 Task: Find connections with filter location Viernheim with filter topic #helpingothers with filter profile language Potuguese with filter current company Zerodha with filter school Park College of Engineering and Technology with filter industry Loan Brokers with filter service category Computer Networking with filter keywords title Salon Manager
Action: Mouse moved to (629, 72)
Screenshot: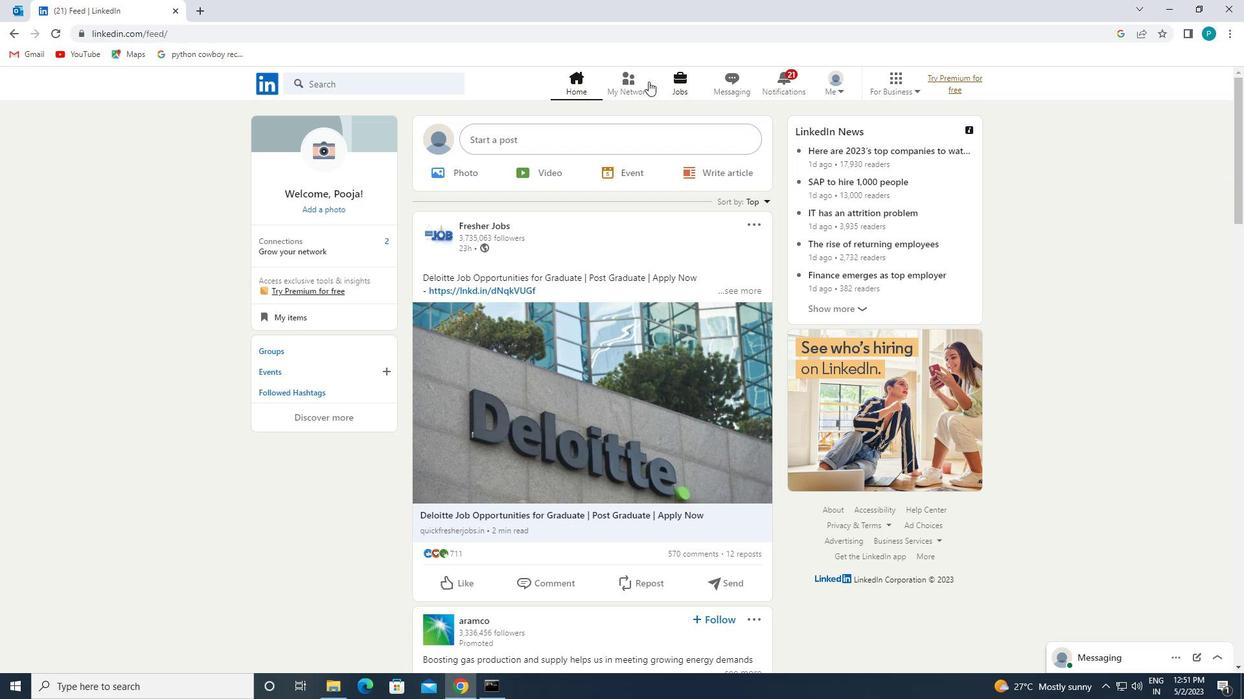 
Action: Mouse pressed left at (629, 72)
Screenshot: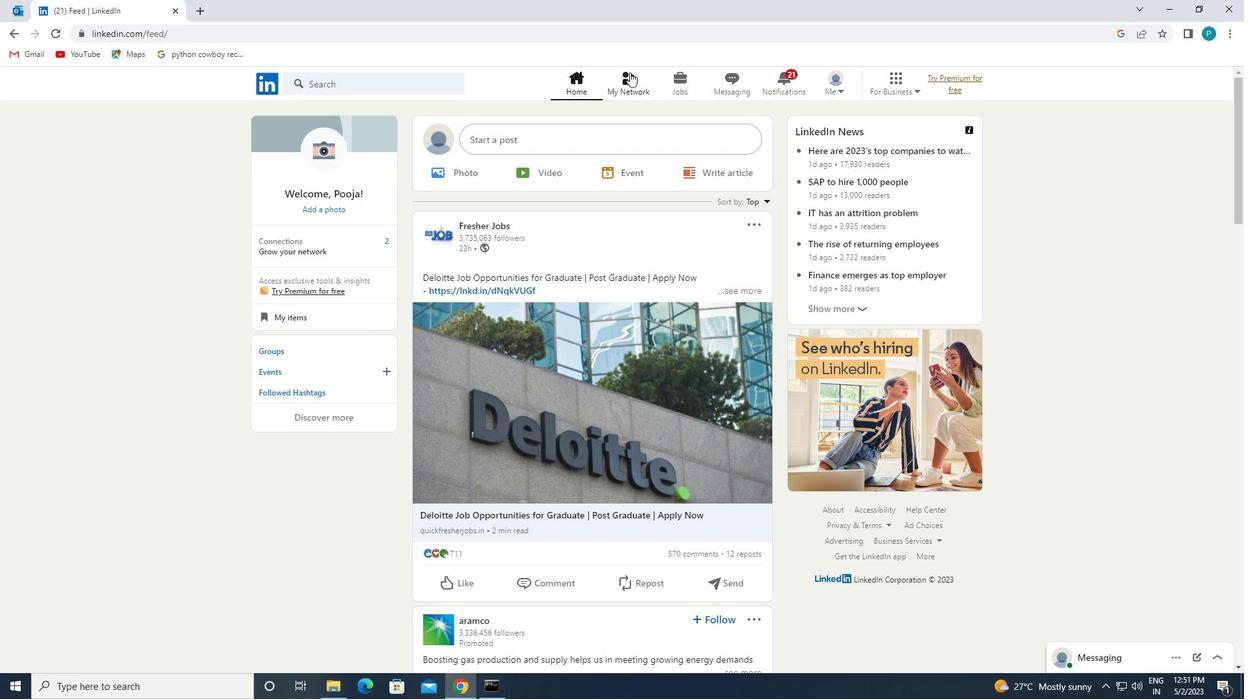 
Action: Mouse moved to (364, 152)
Screenshot: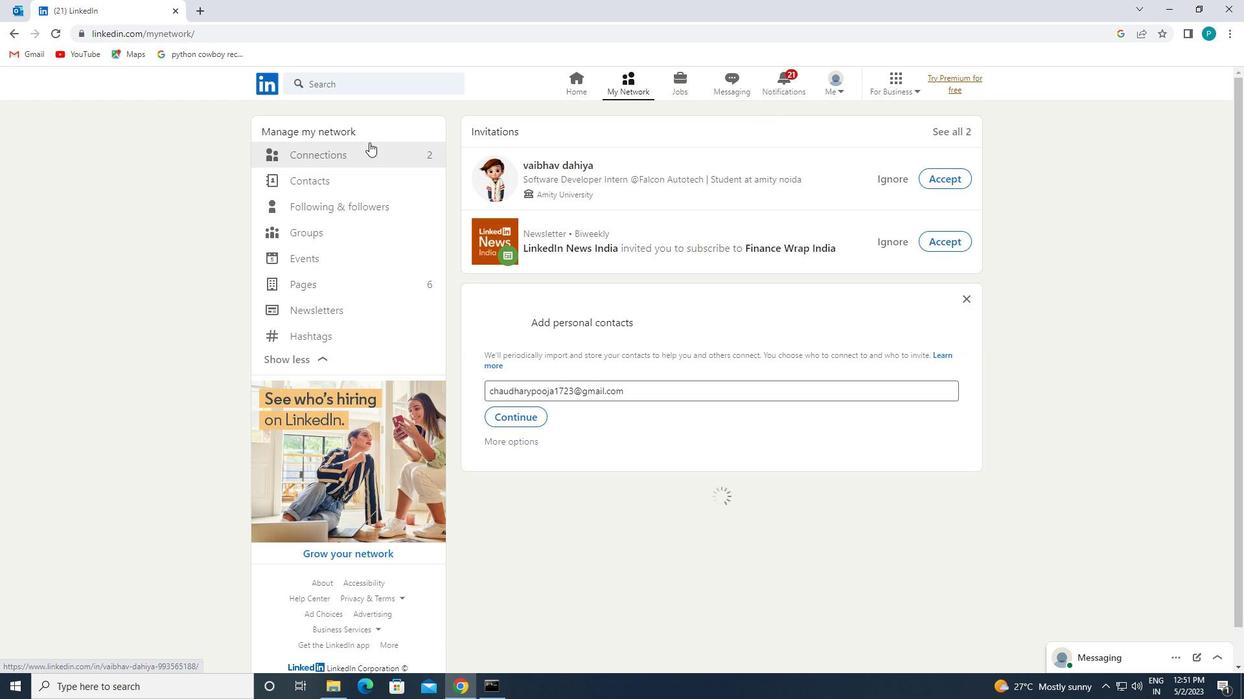 
Action: Mouse pressed left at (364, 152)
Screenshot: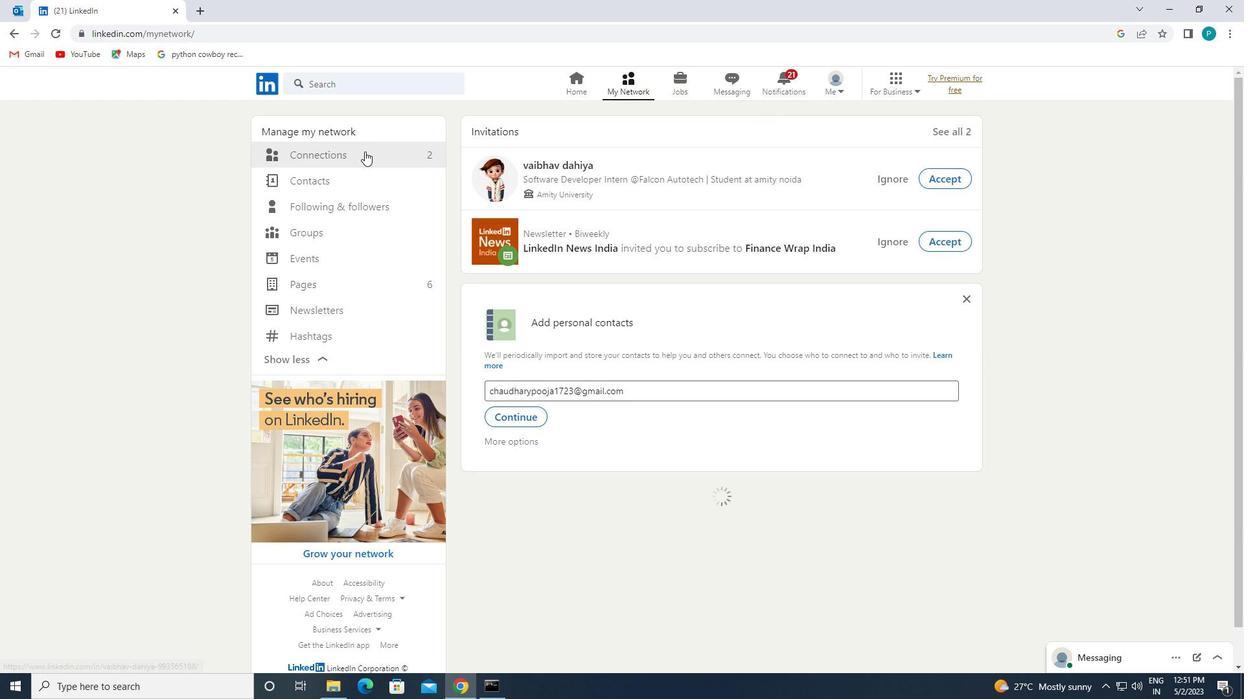
Action: Mouse moved to (725, 156)
Screenshot: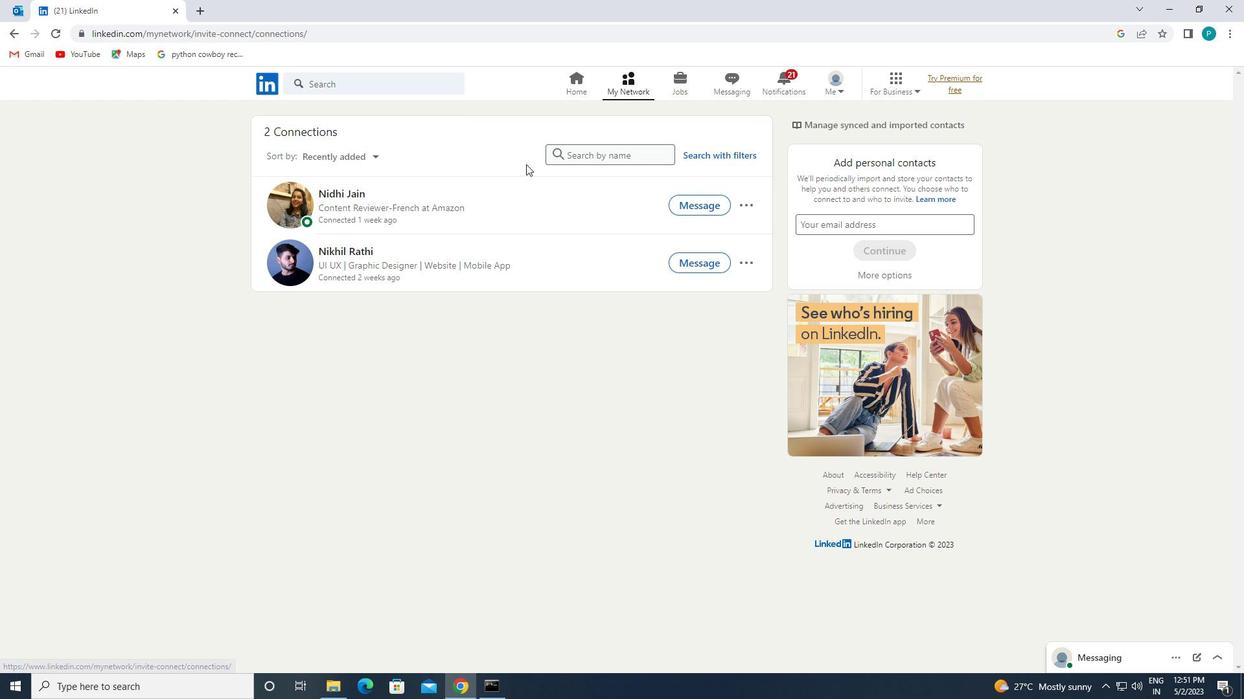
Action: Mouse pressed left at (725, 156)
Screenshot: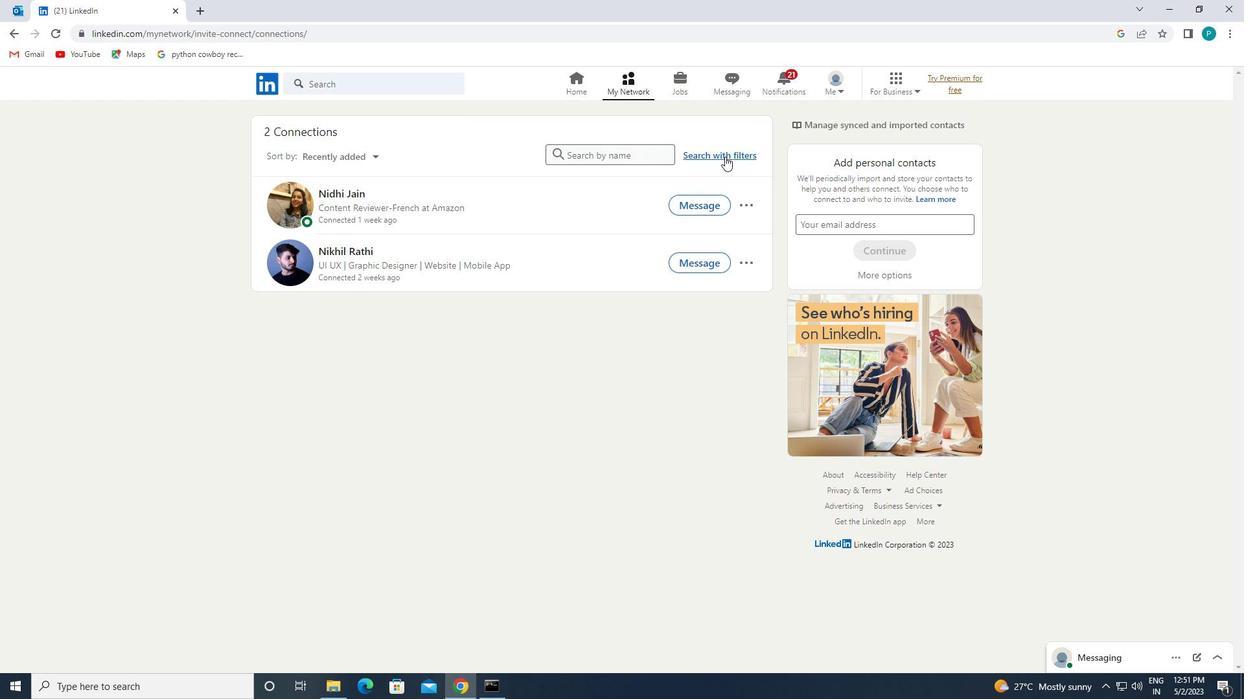 
Action: Mouse moved to (657, 114)
Screenshot: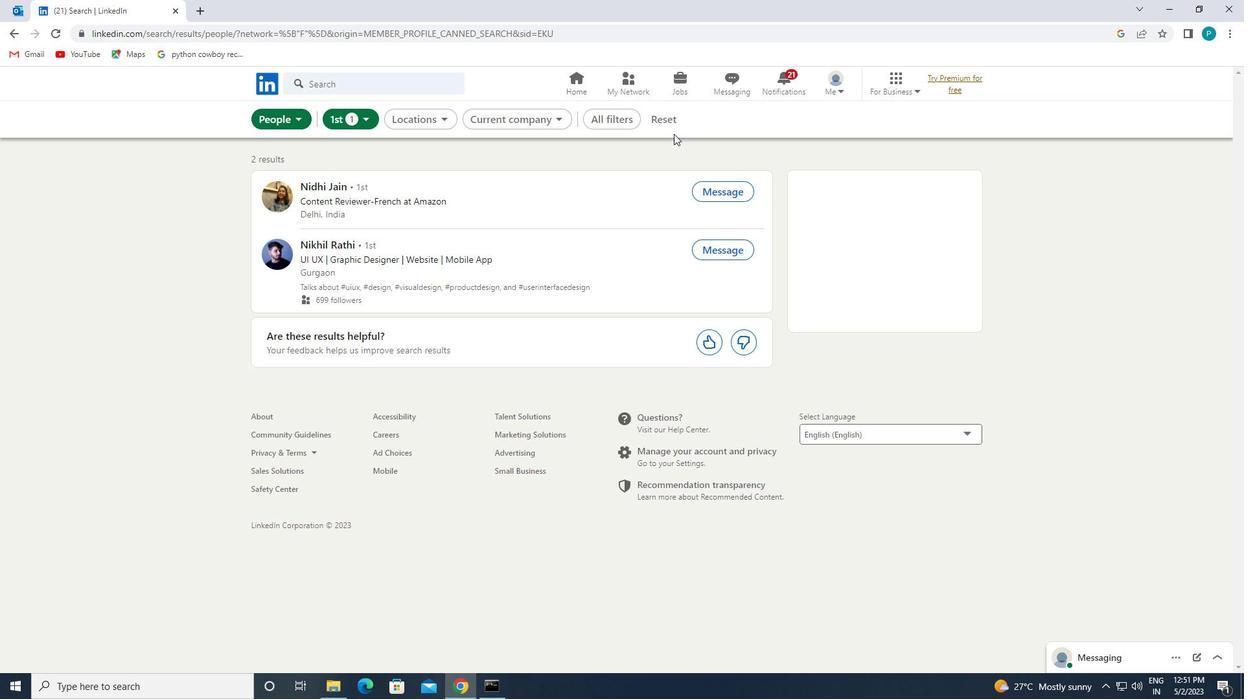
Action: Mouse pressed left at (657, 114)
Screenshot: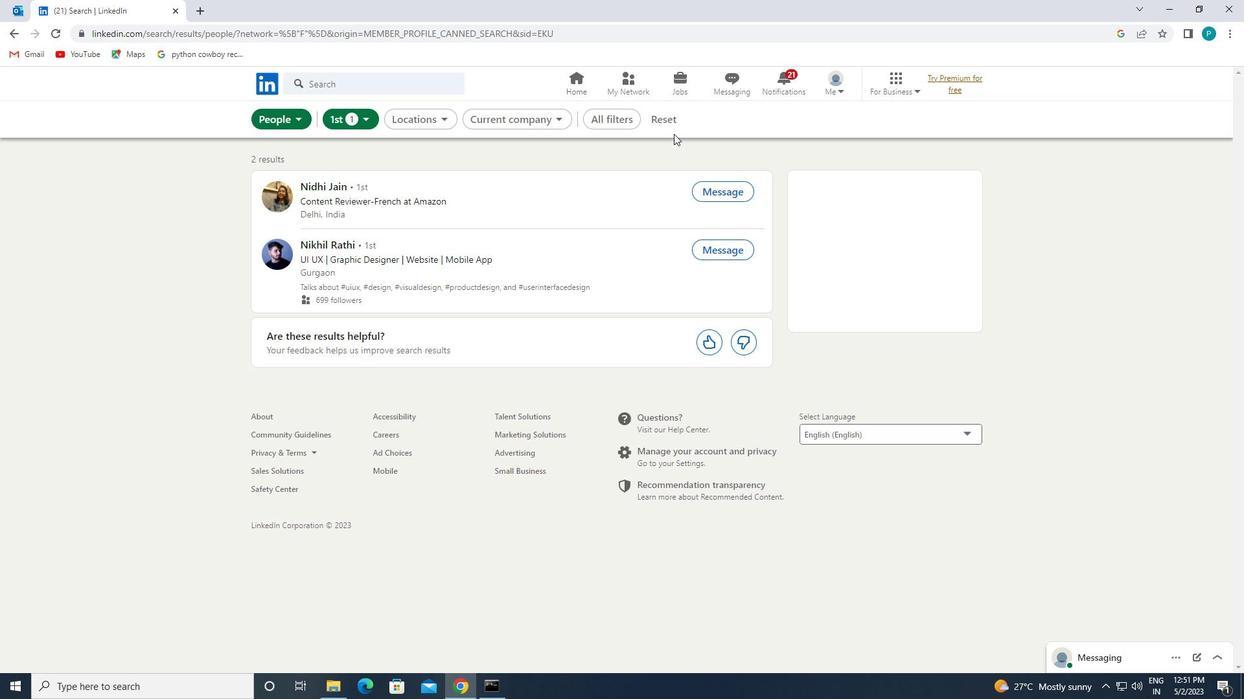 
Action: Mouse moved to (631, 125)
Screenshot: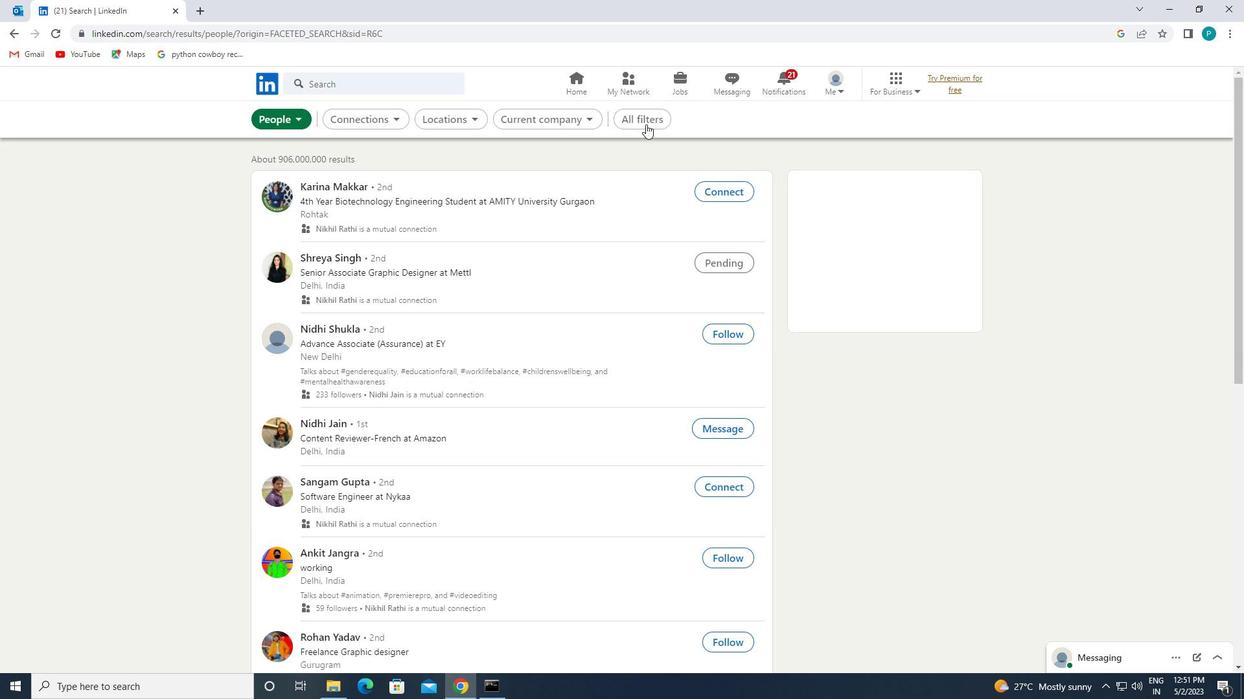 
Action: Mouse pressed left at (631, 125)
Screenshot: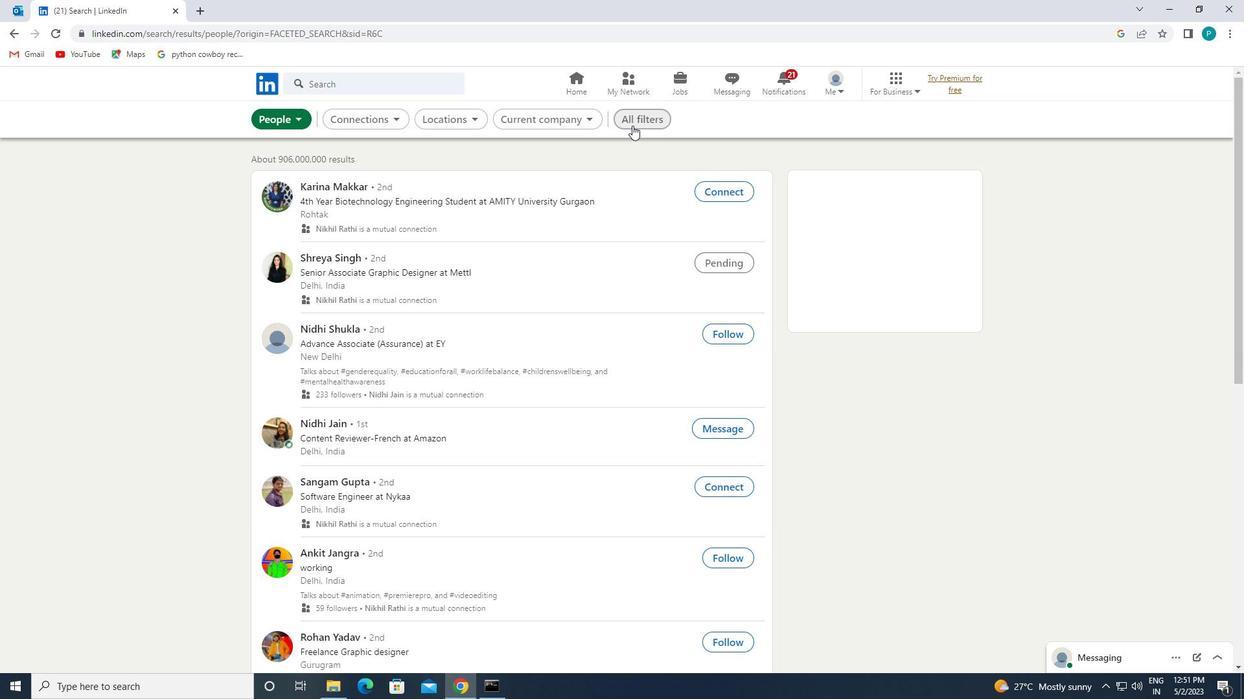 
Action: Mouse moved to (924, 394)
Screenshot: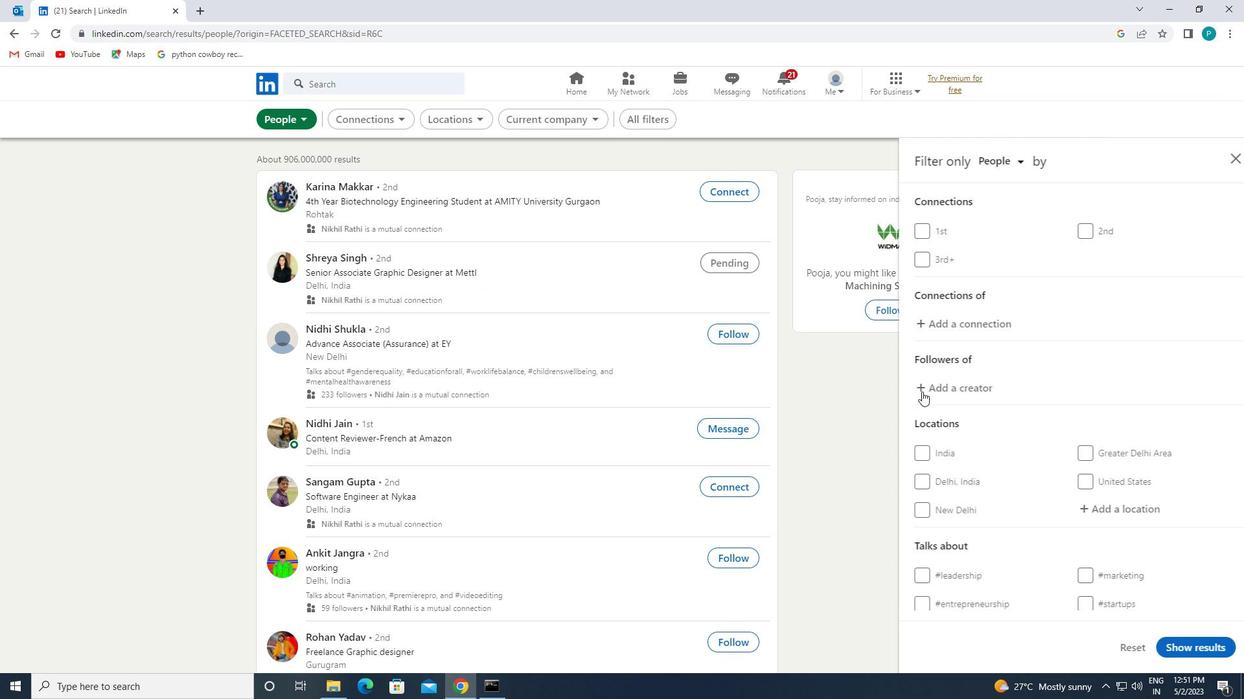 
Action: Mouse scrolled (924, 394) with delta (0, 0)
Screenshot: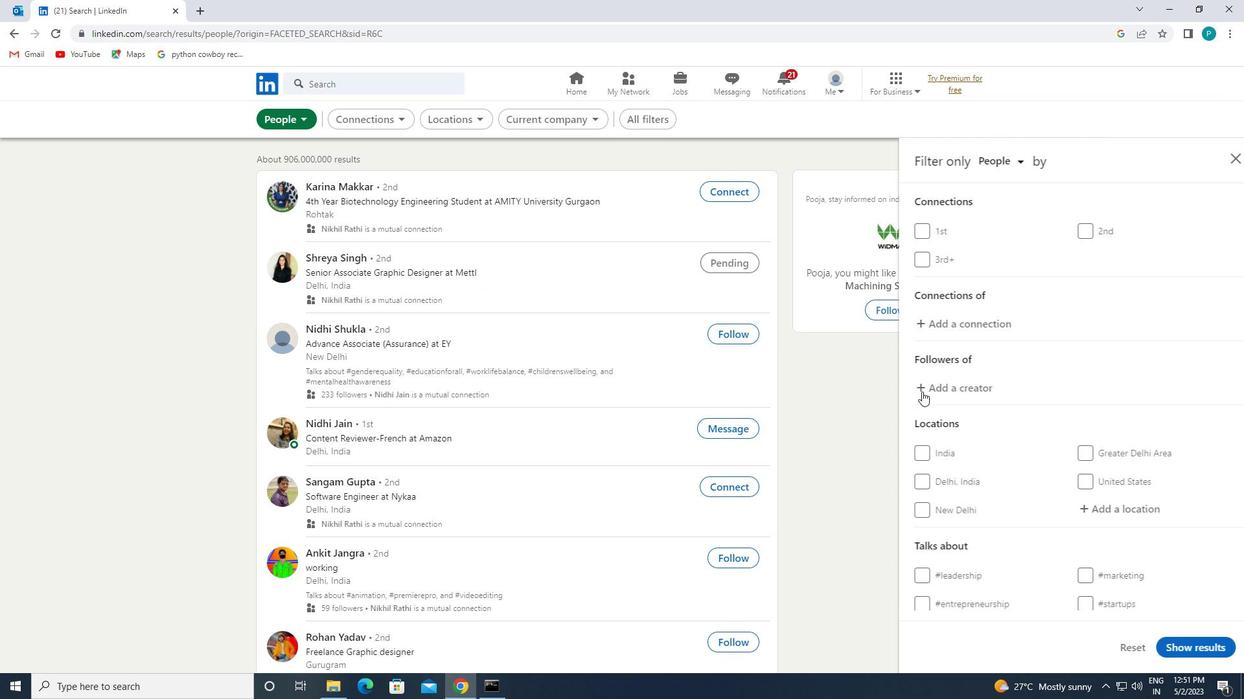 
Action: Mouse moved to (926, 395)
Screenshot: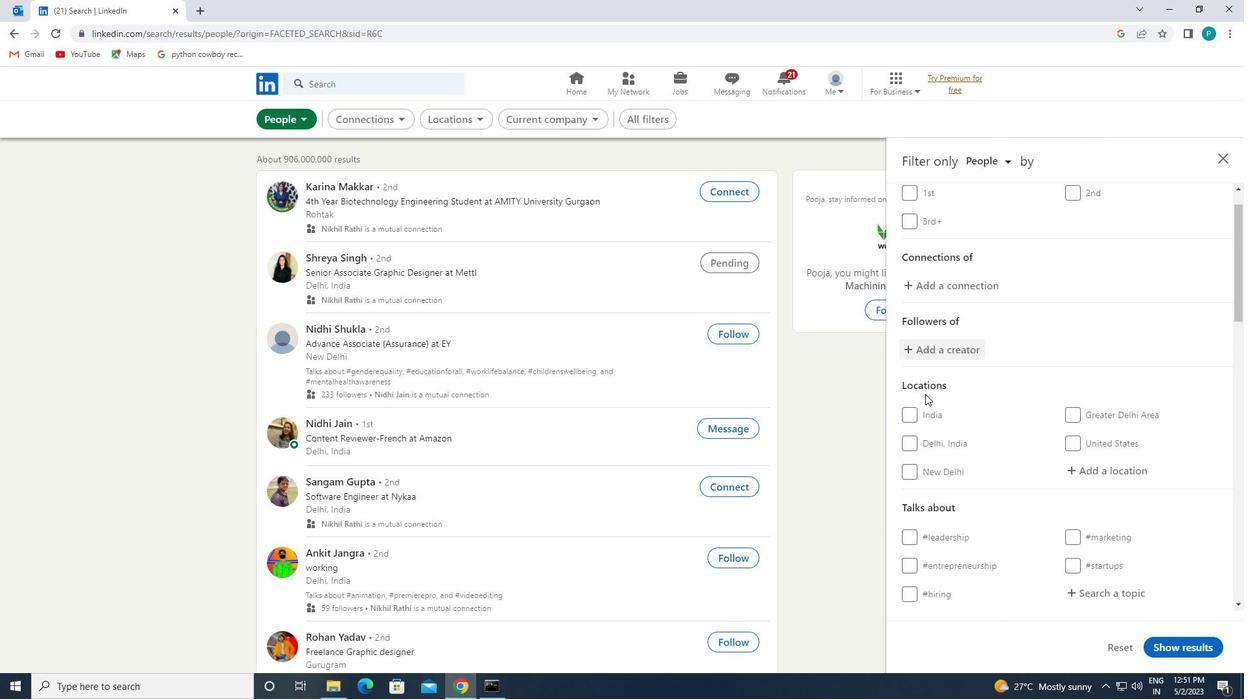 
Action: Mouse scrolled (926, 394) with delta (0, 0)
Screenshot: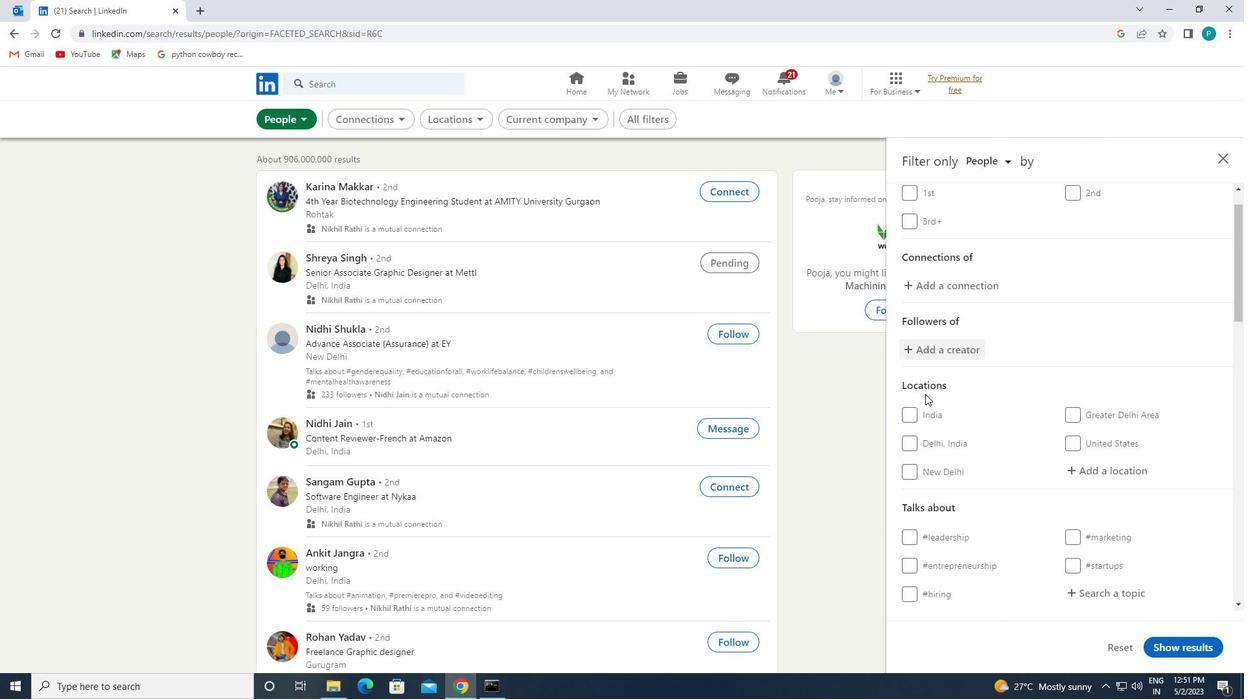 
Action: Mouse moved to (1089, 378)
Screenshot: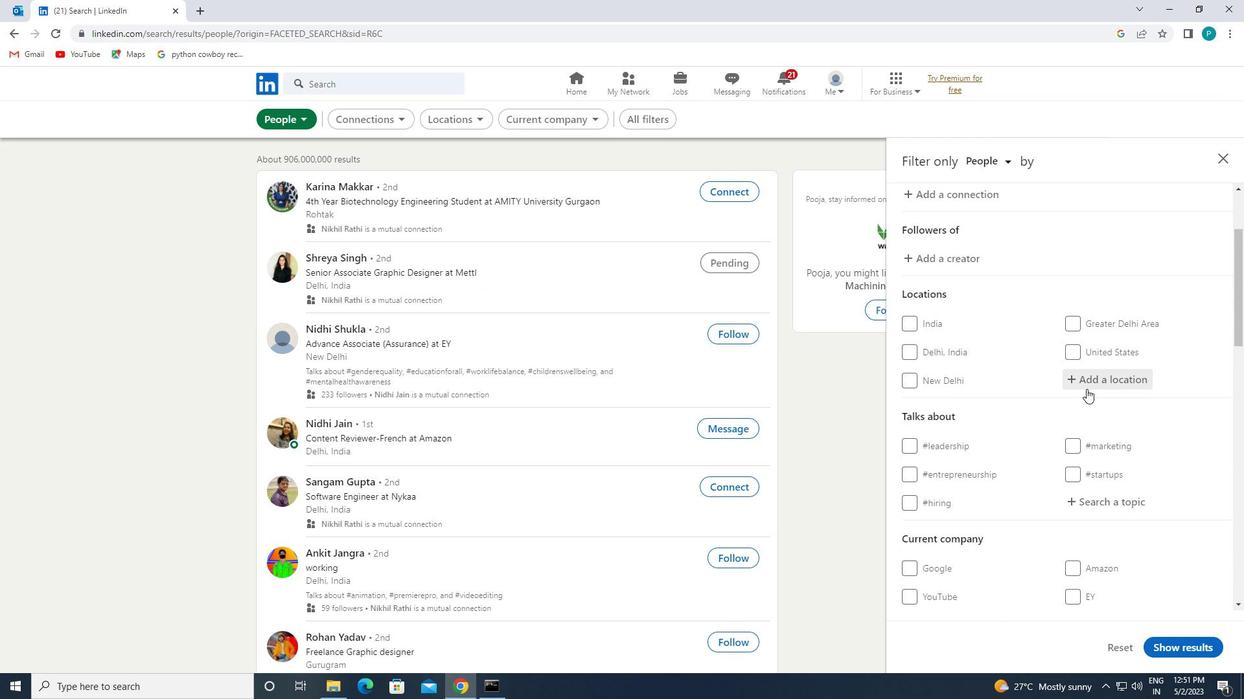 
Action: Mouse pressed left at (1089, 378)
Screenshot: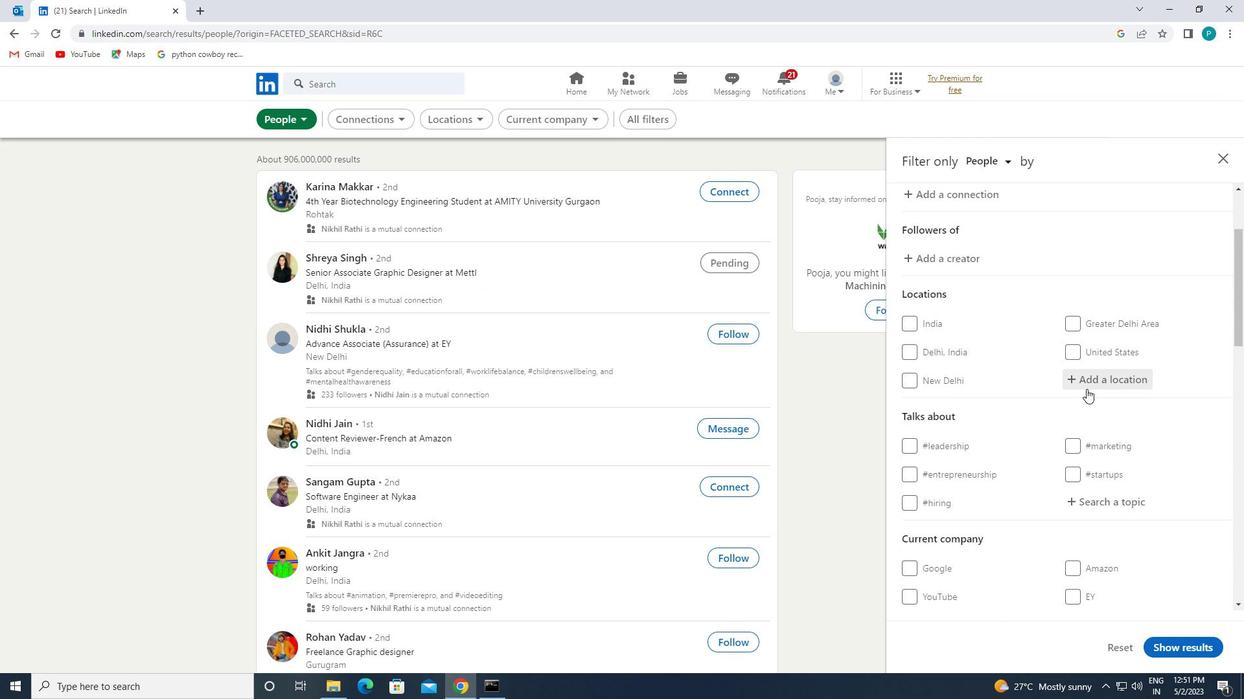 
Action: Mouse moved to (1086, 381)
Screenshot: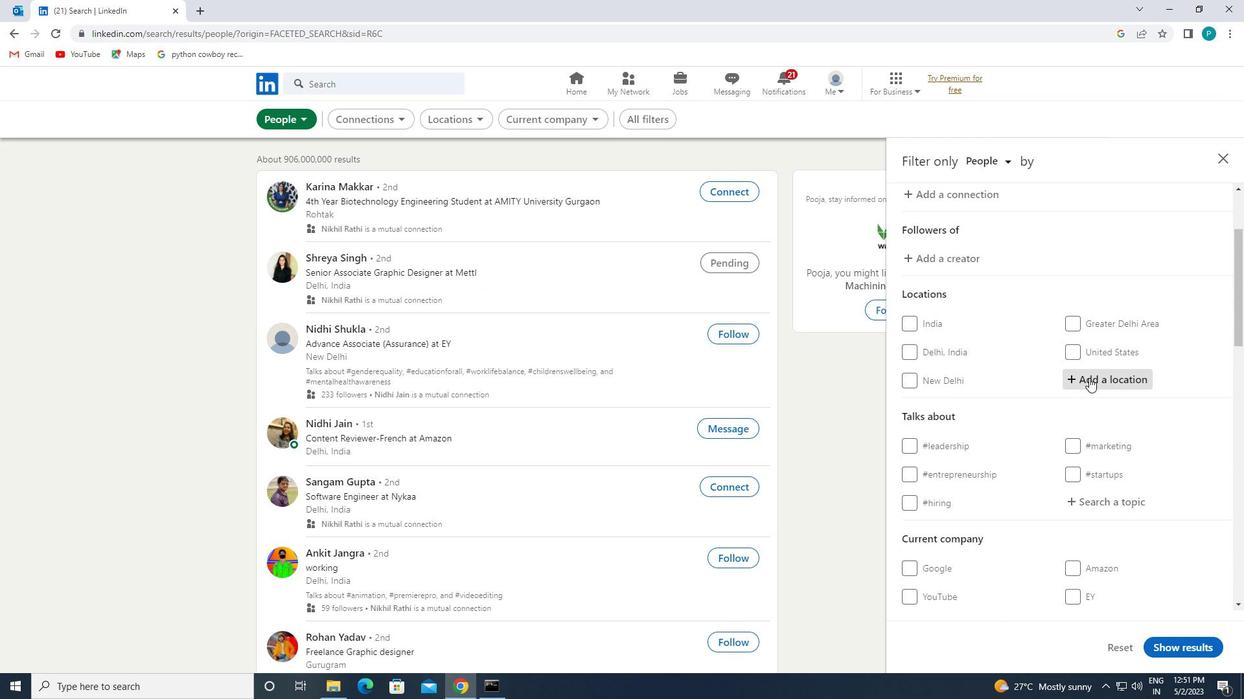 
Action: Key pressed <Key.caps_lock>v<Key.caps_lock>iernheim
Screenshot: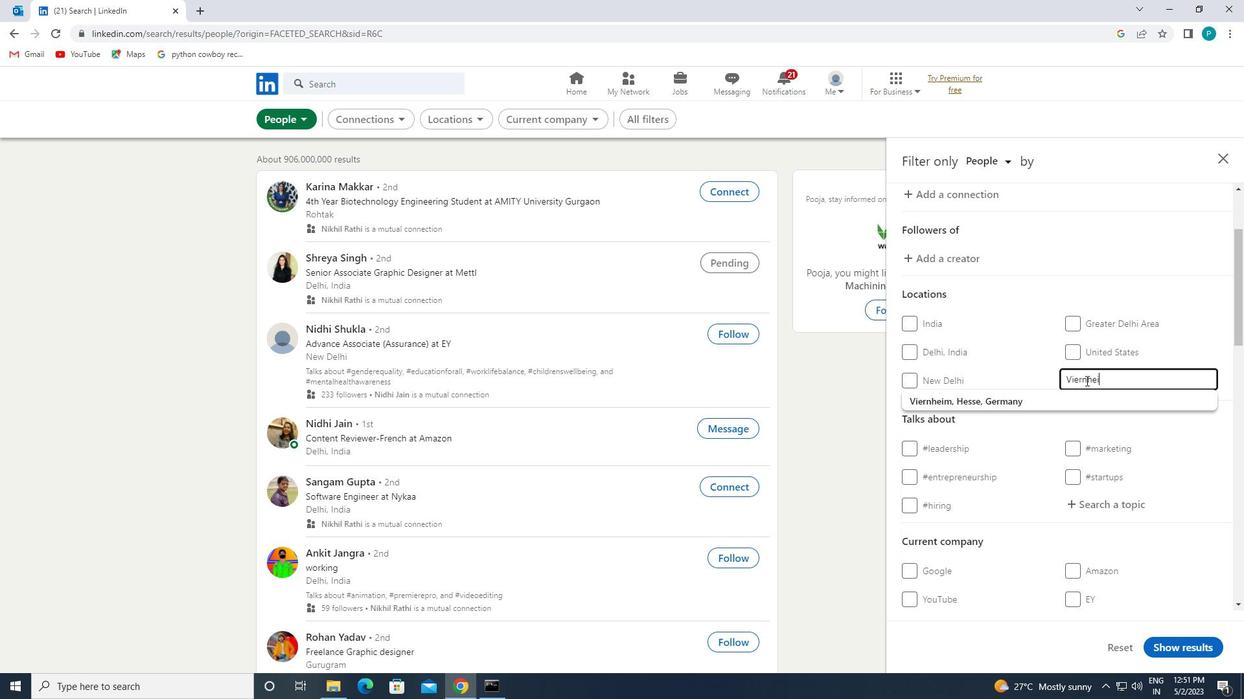 
Action: Mouse moved to (1066, 395)
Screenshot: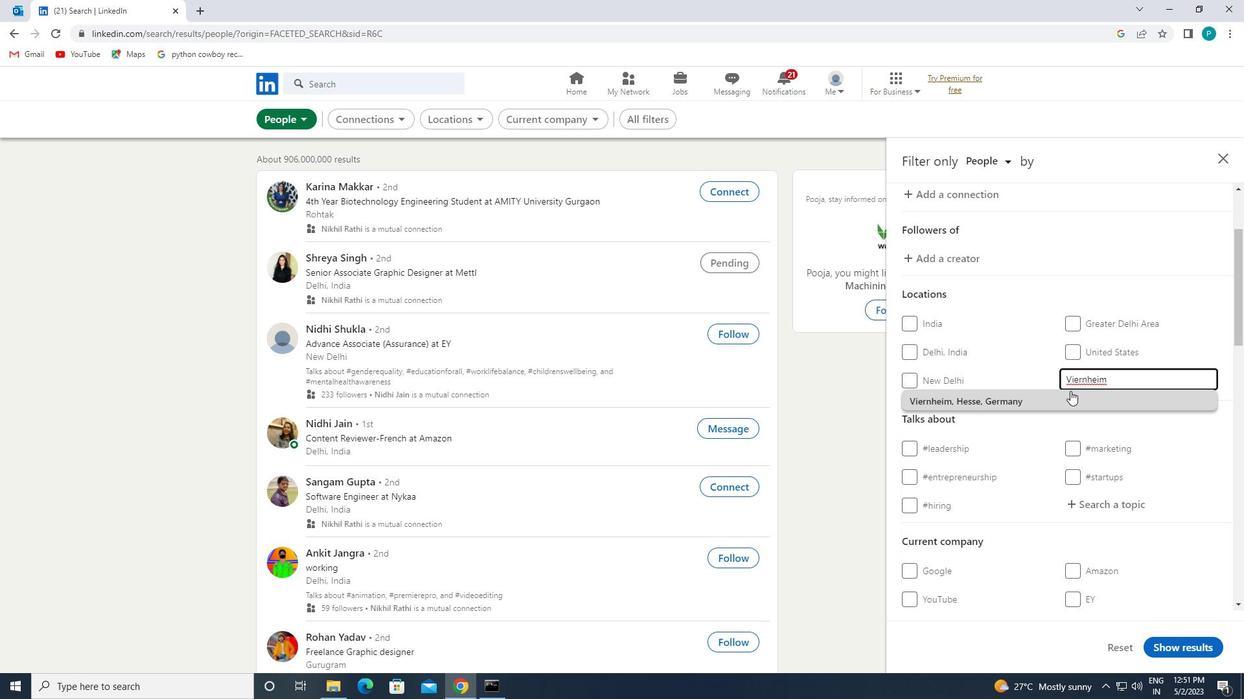 
Action: Mouse pressed left at (1066, 395)
Screenshot: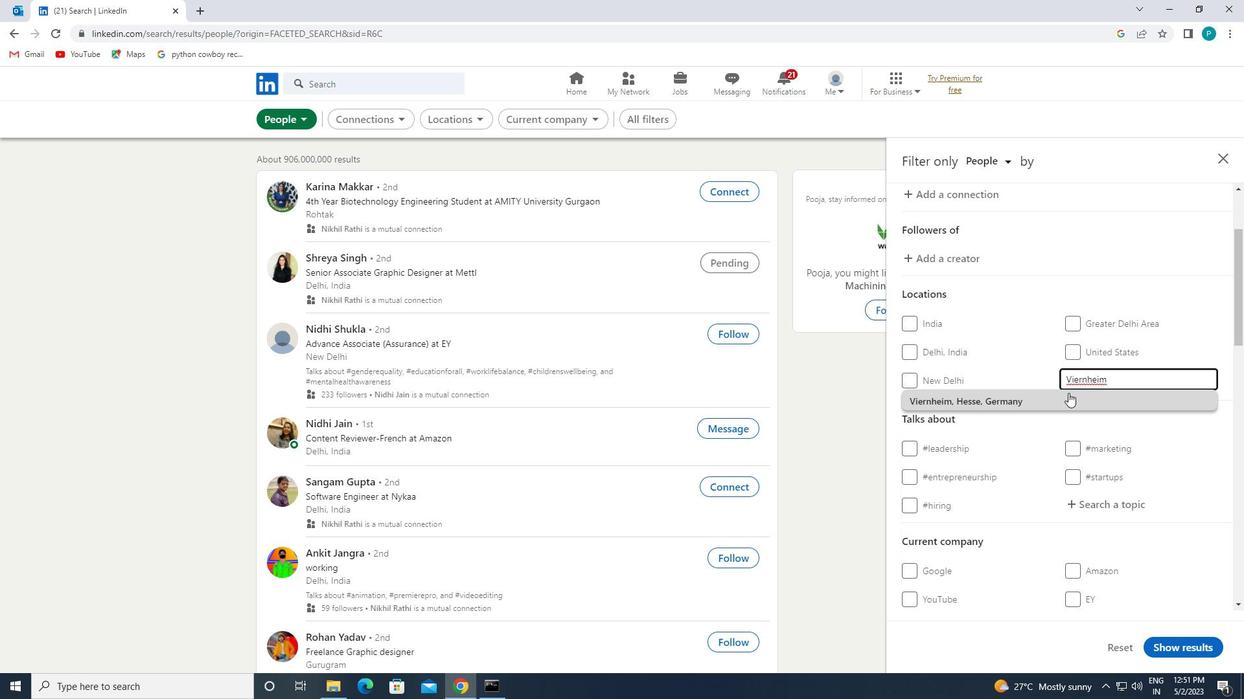 
Action: Mouse moved to (1071, 409)
Screenshot: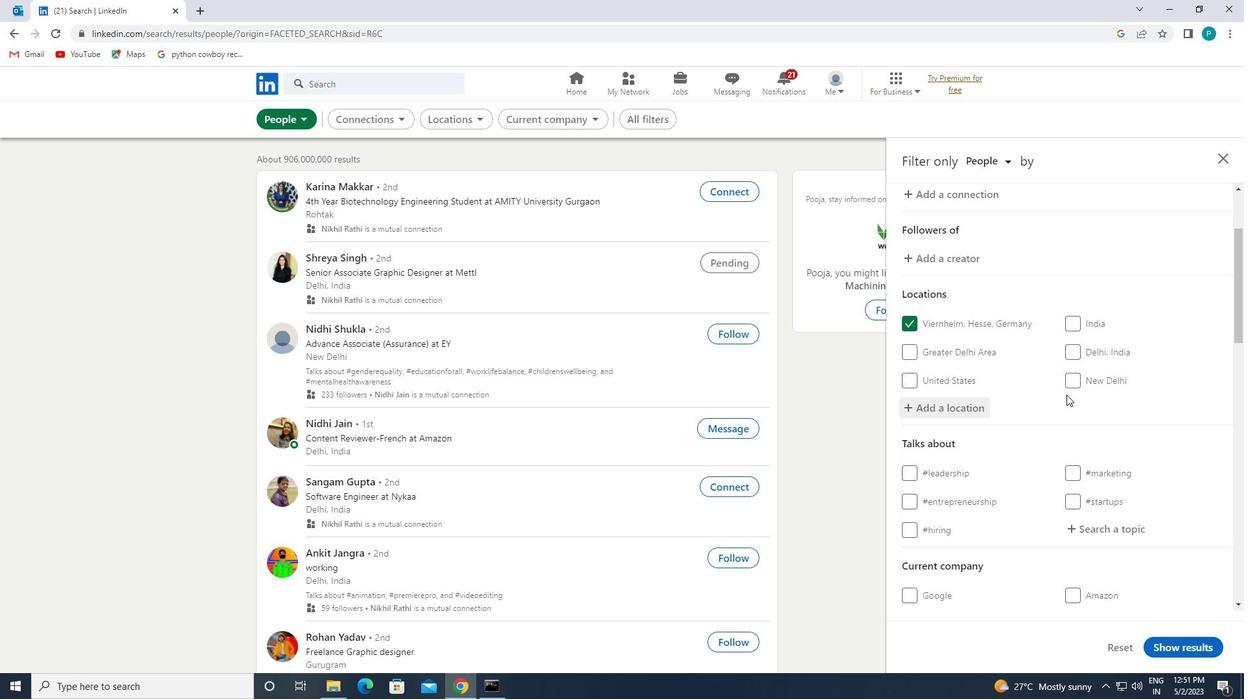 
Action: Mouse scrolled (1071, 408) with delta (0, 0)
Screenshot: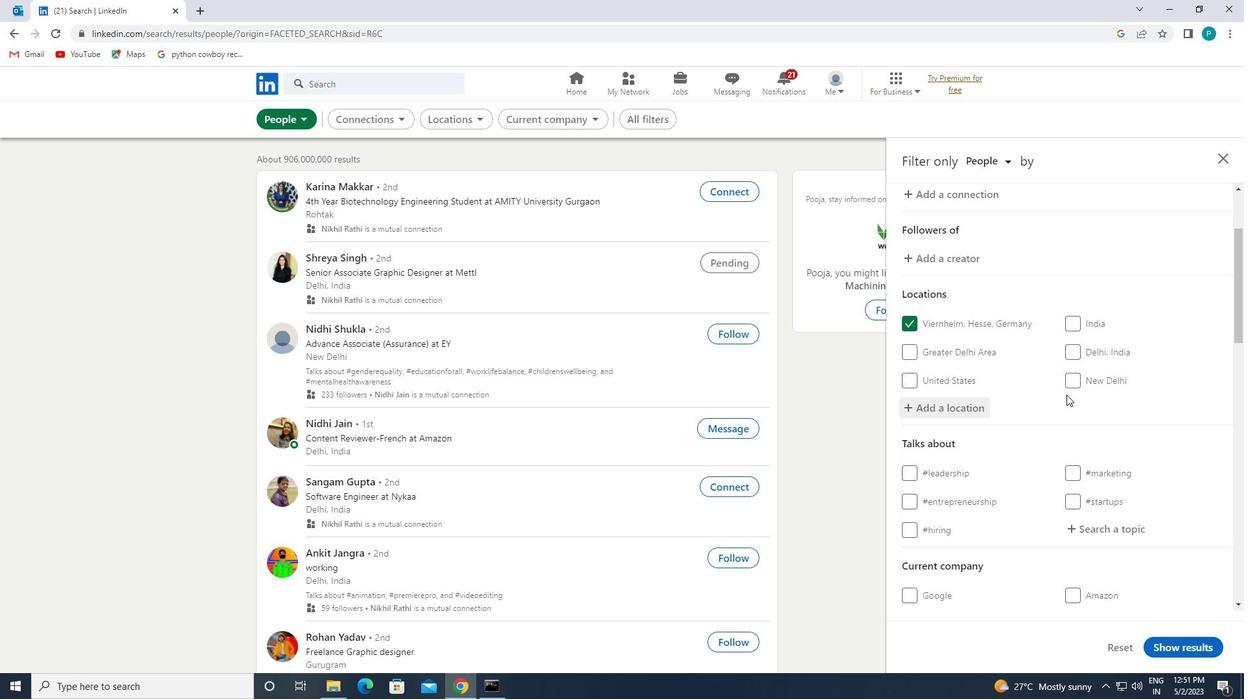 
Action: Mouse moved to (1076, 434)
Screenshot: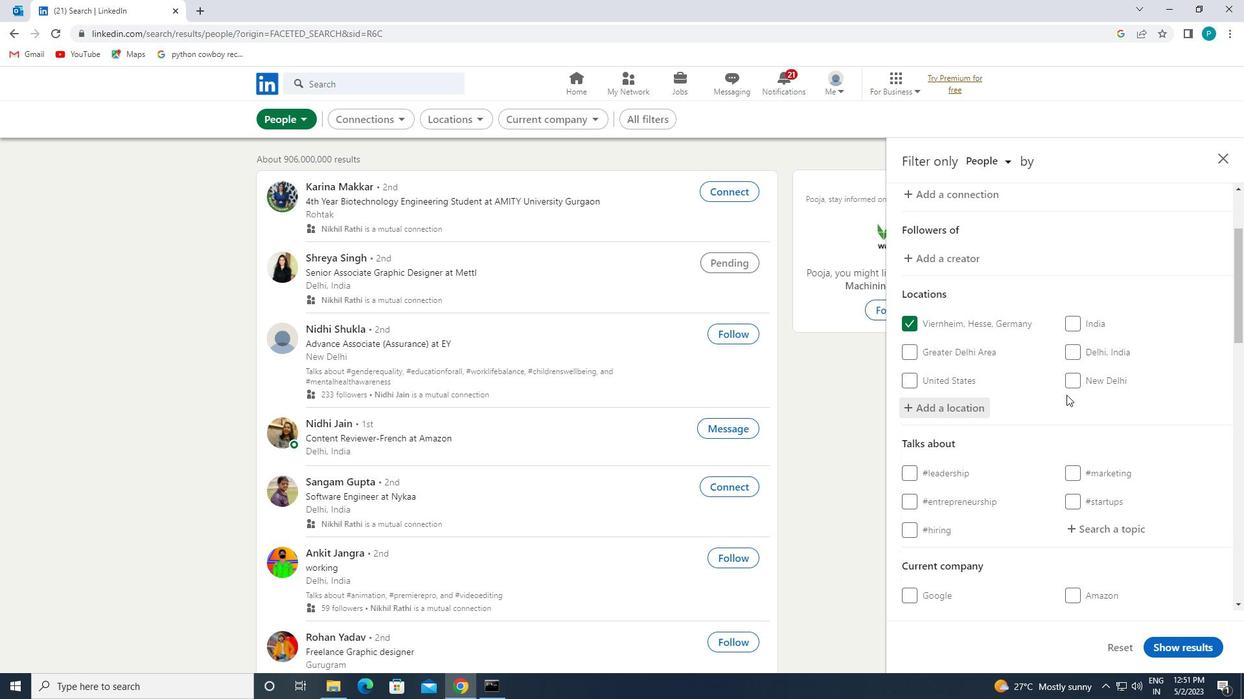 
Action: Mouse scrolled (1076, 434) with delta (0, 0)
Screenshot: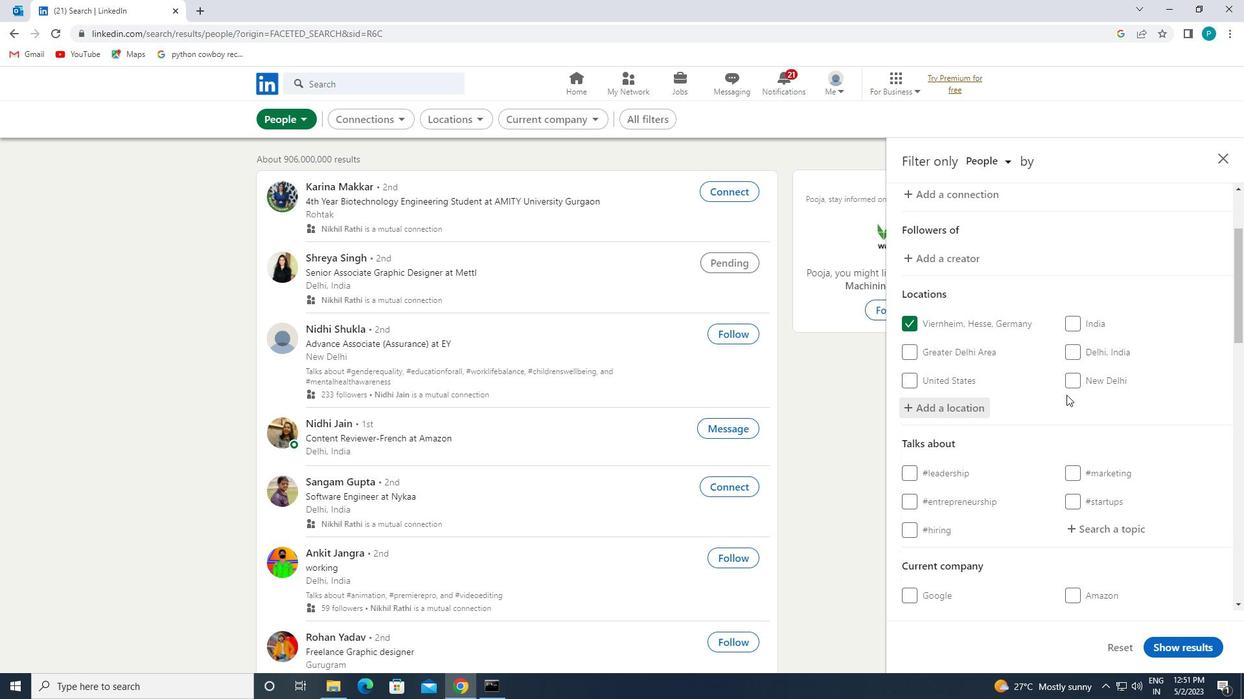 
Action: Mouse moved to (1078, 398)
Screenshot: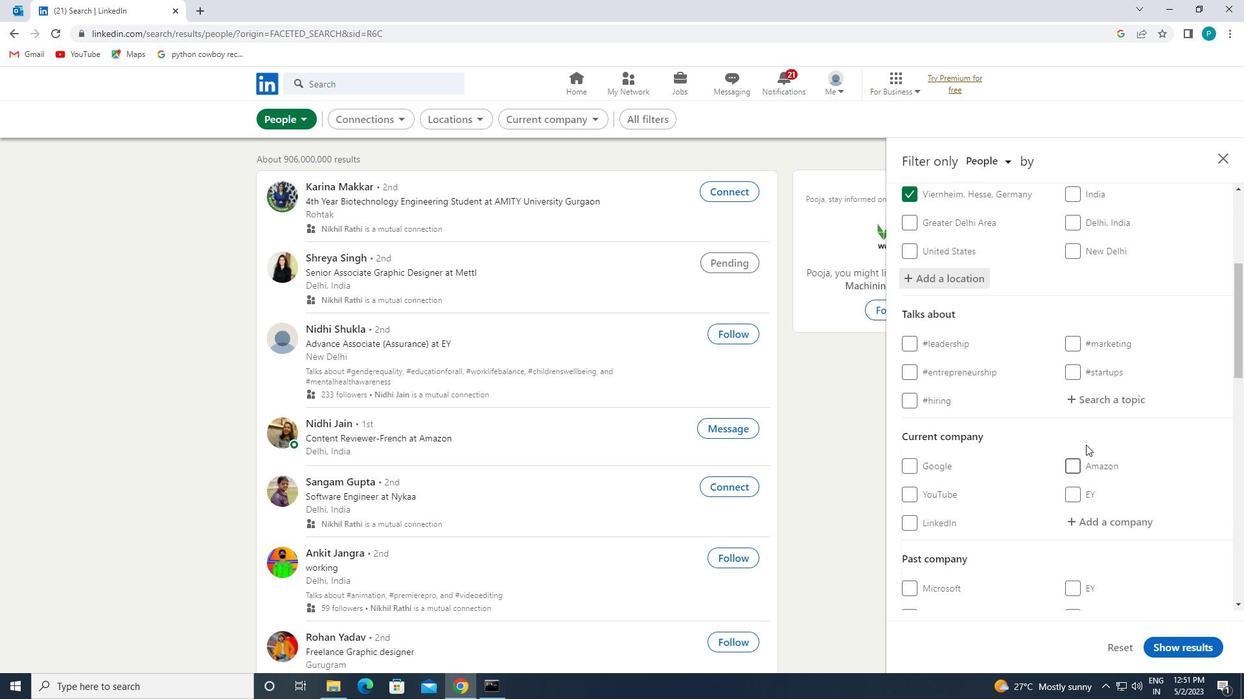 
Action: Mouse pressed left at (1078, 398)
Screenshot: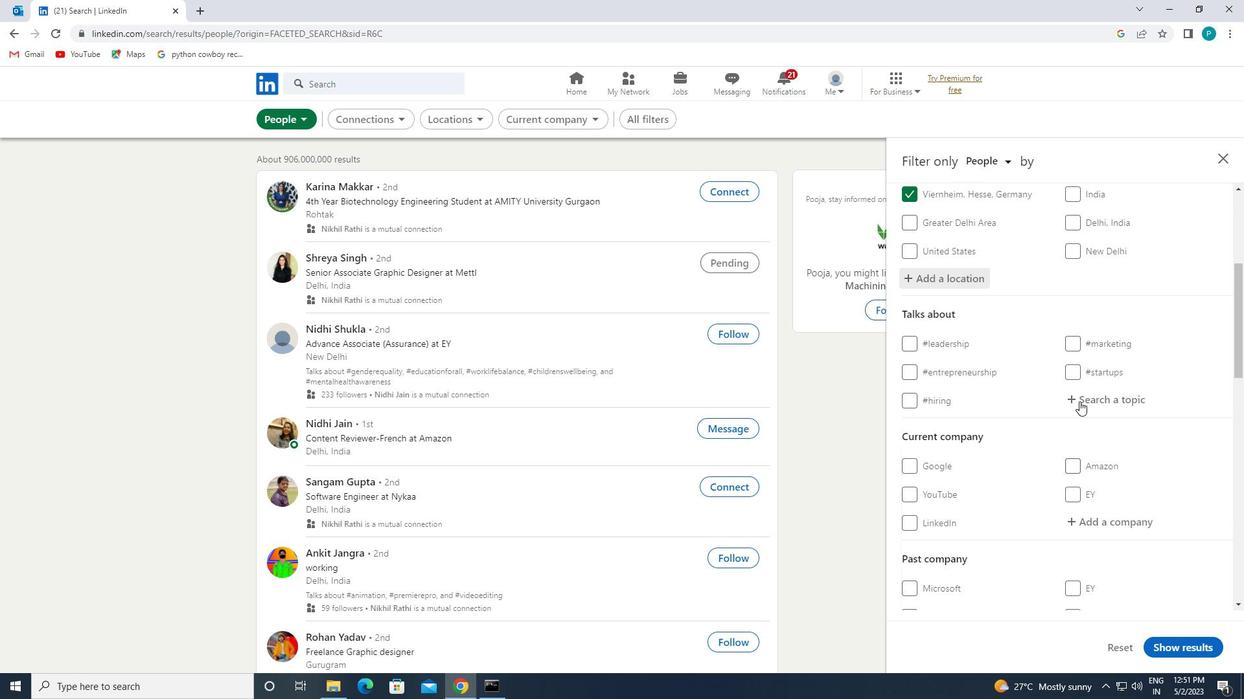 
Action: Key pressed <Key.shift><Key.shift>#HELPINGOTHERS
Screenshot: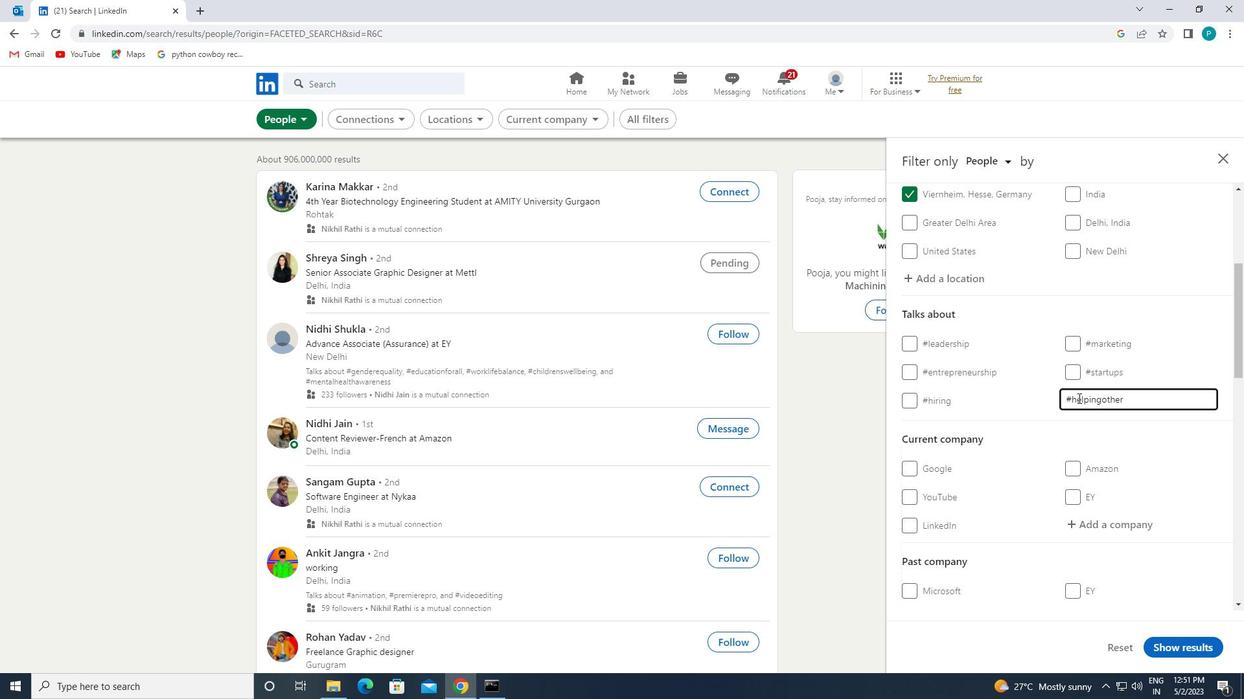 
Action: Mouse moved to (1109, 469)
Screenshot: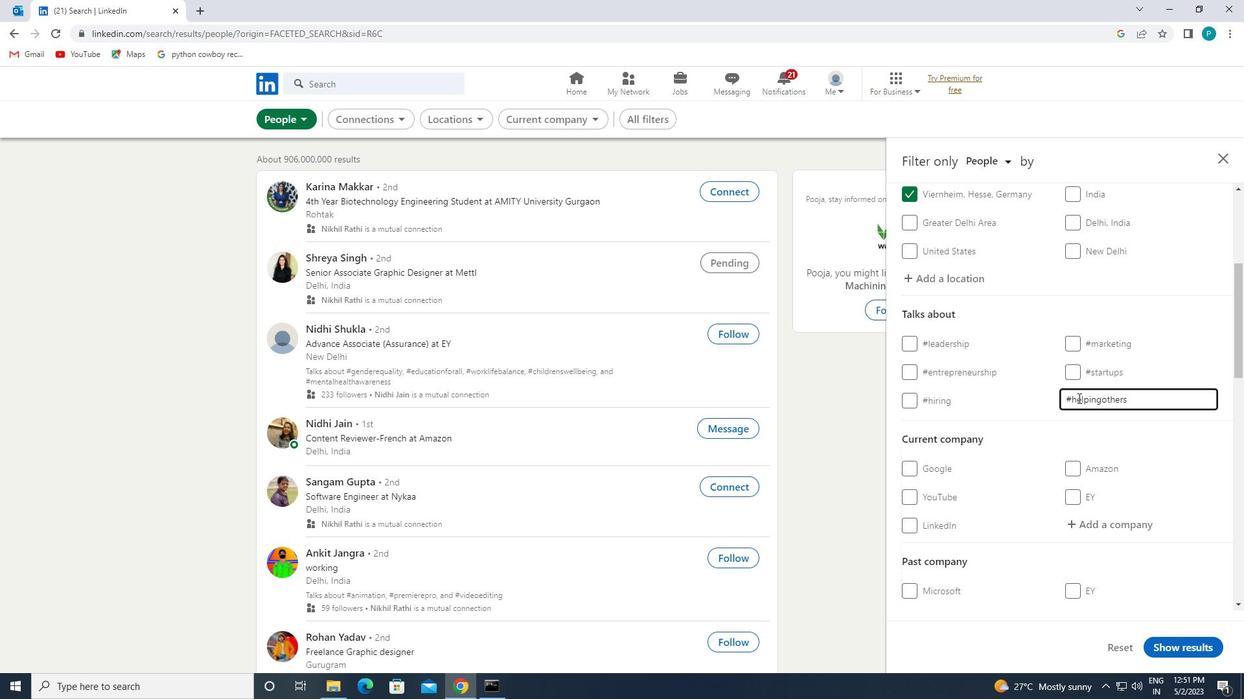 
Action: Mouse scrolled (1109, 469) with delta (0, 0)
Screenshot: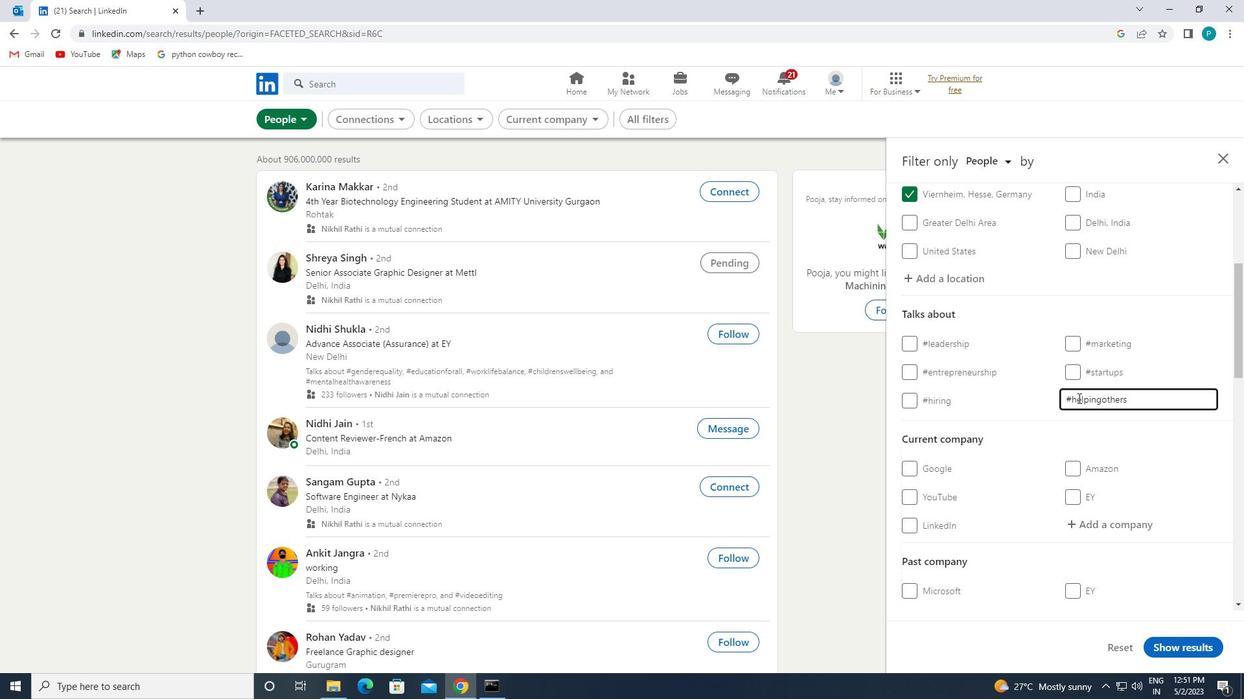 
Action: Mouse scrolled (1109, 469) with delta (0, 0)
Screenshot: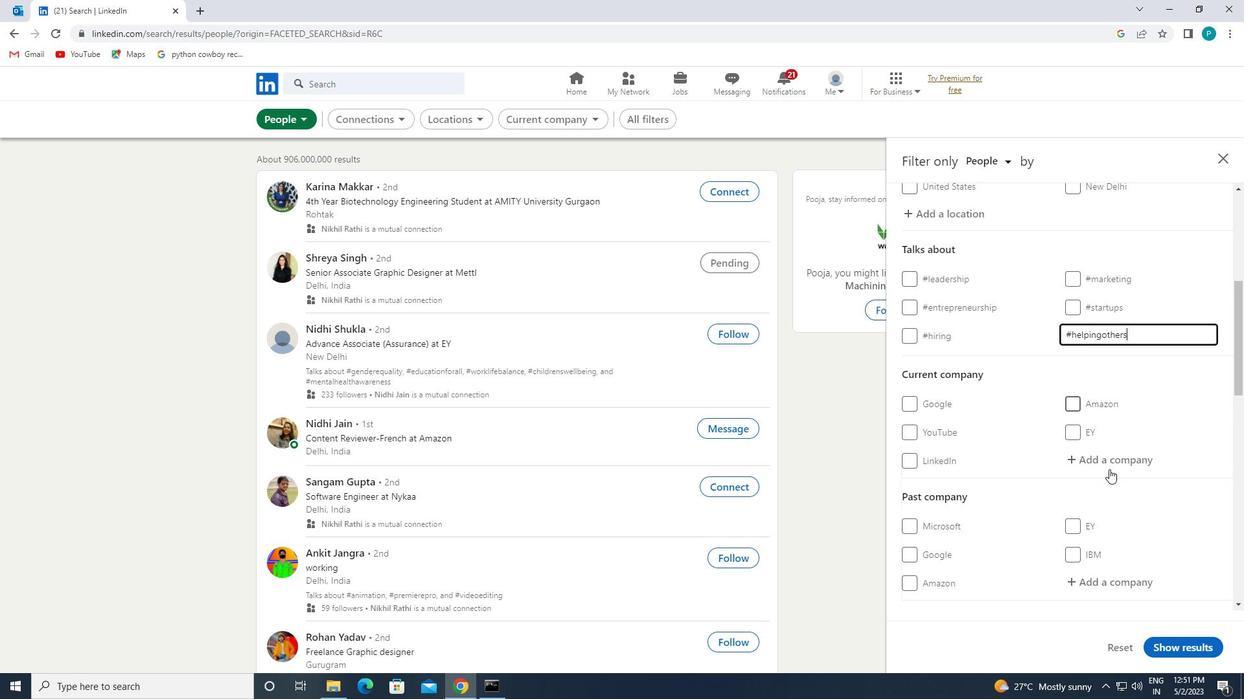 
Action: Mouse moved to (1080, 441)
Screenshot: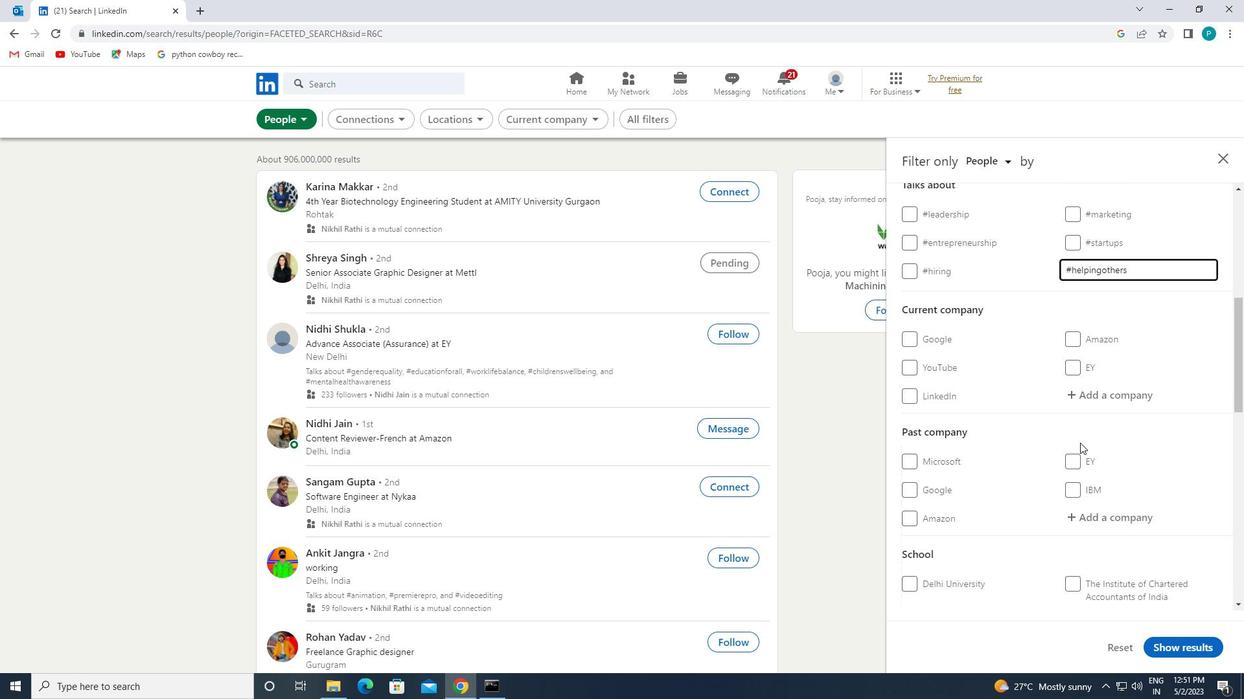 
Action: Mouse scrolled (1080, 440) with delta (0, 0)
Screenshot: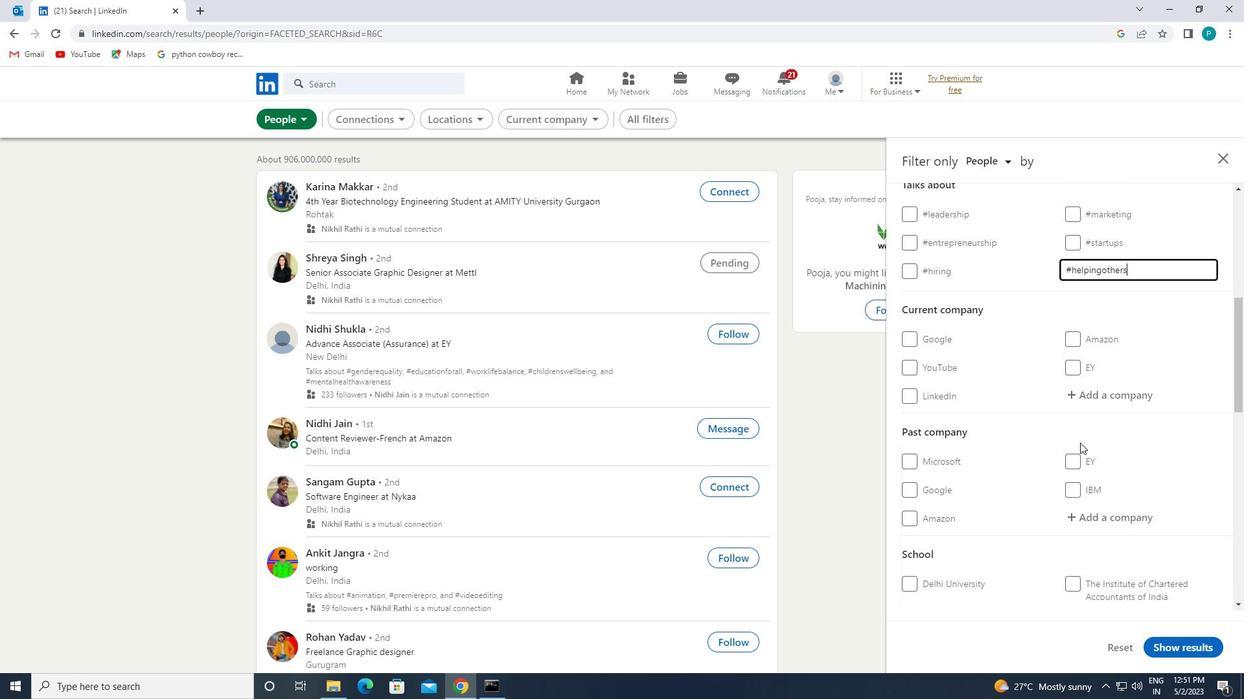 
Action: Mouse scrolled (1080, 440) with delta (0, 0)
Screenshot: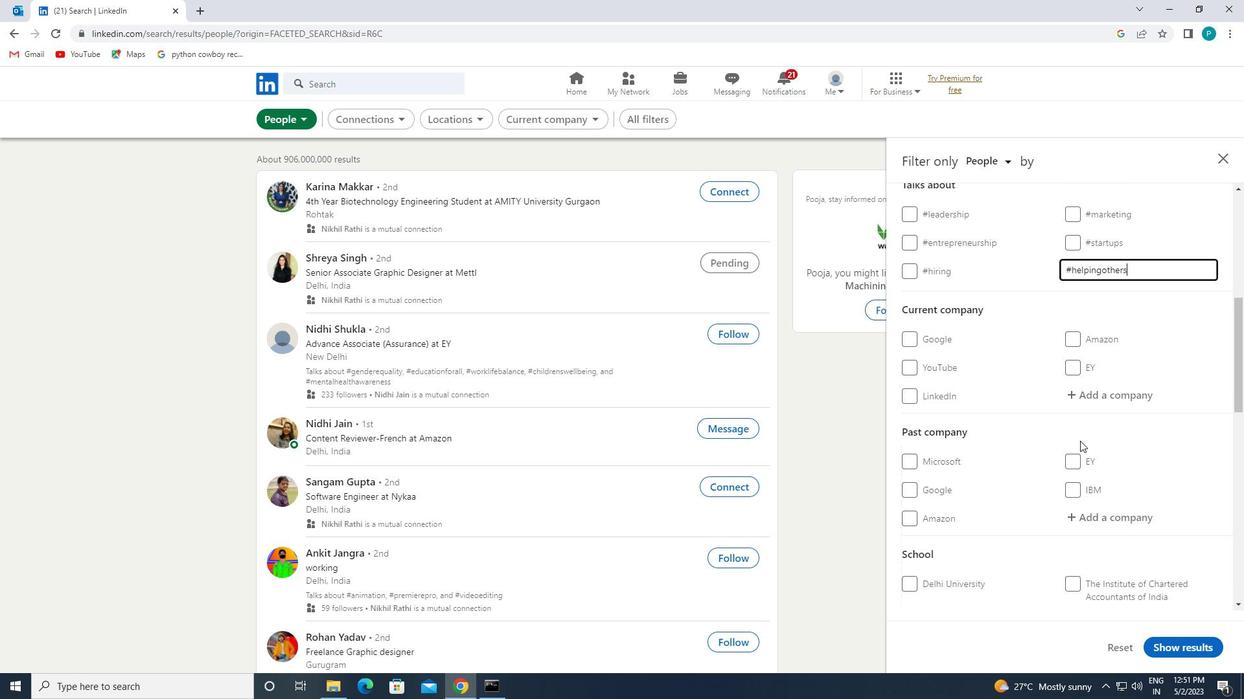 
Action: Mouse moved to (1079, 441)
Screenshot: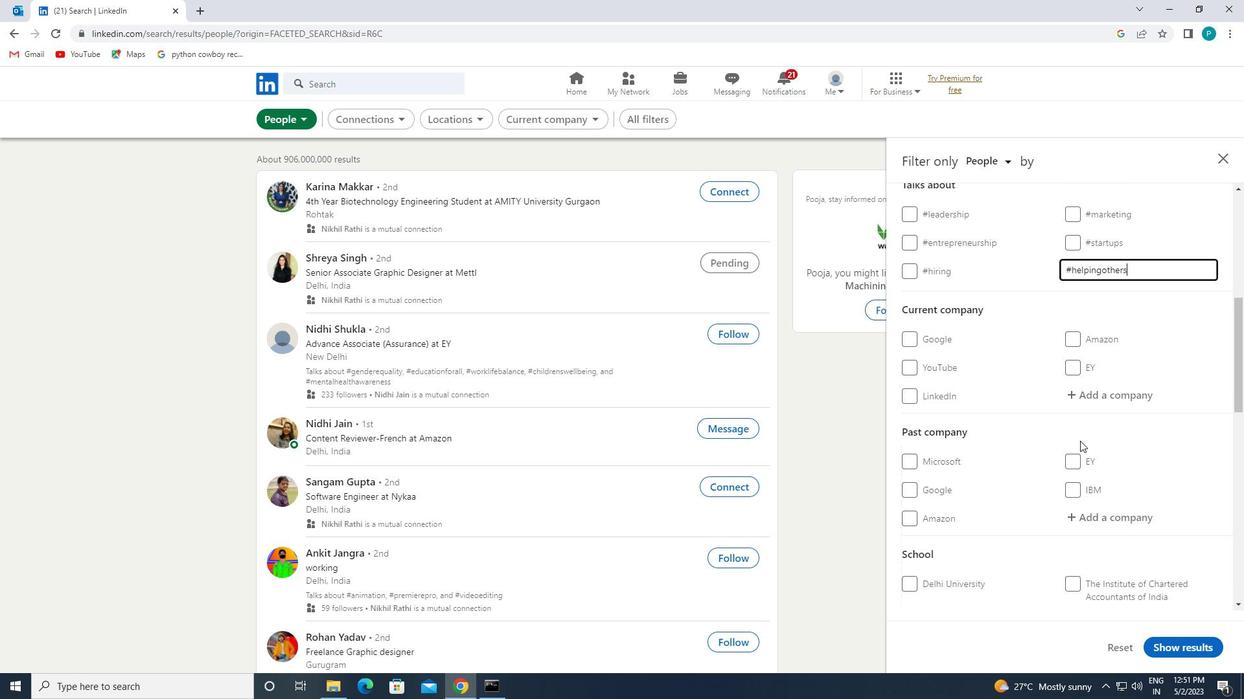 
Action: Mouse scrolled (1079, 440) with delta (0, 0)
Screenshot: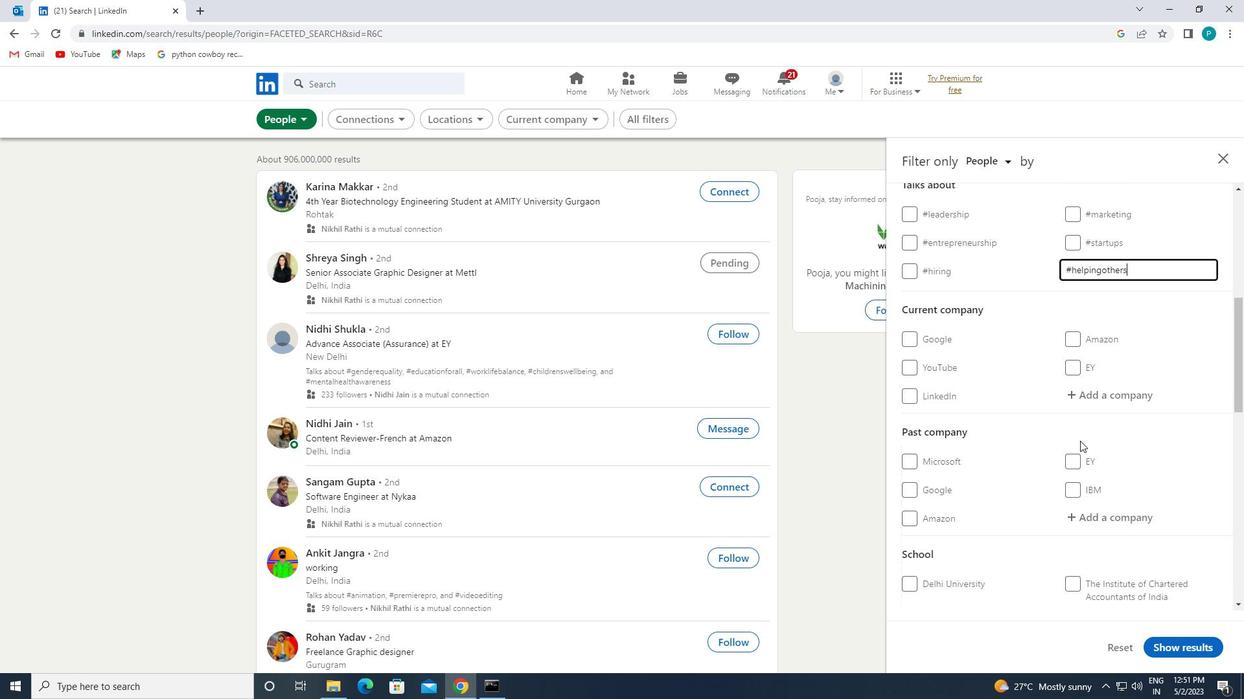 
Action: Mouse moved to (1075, 450)
Screenshot: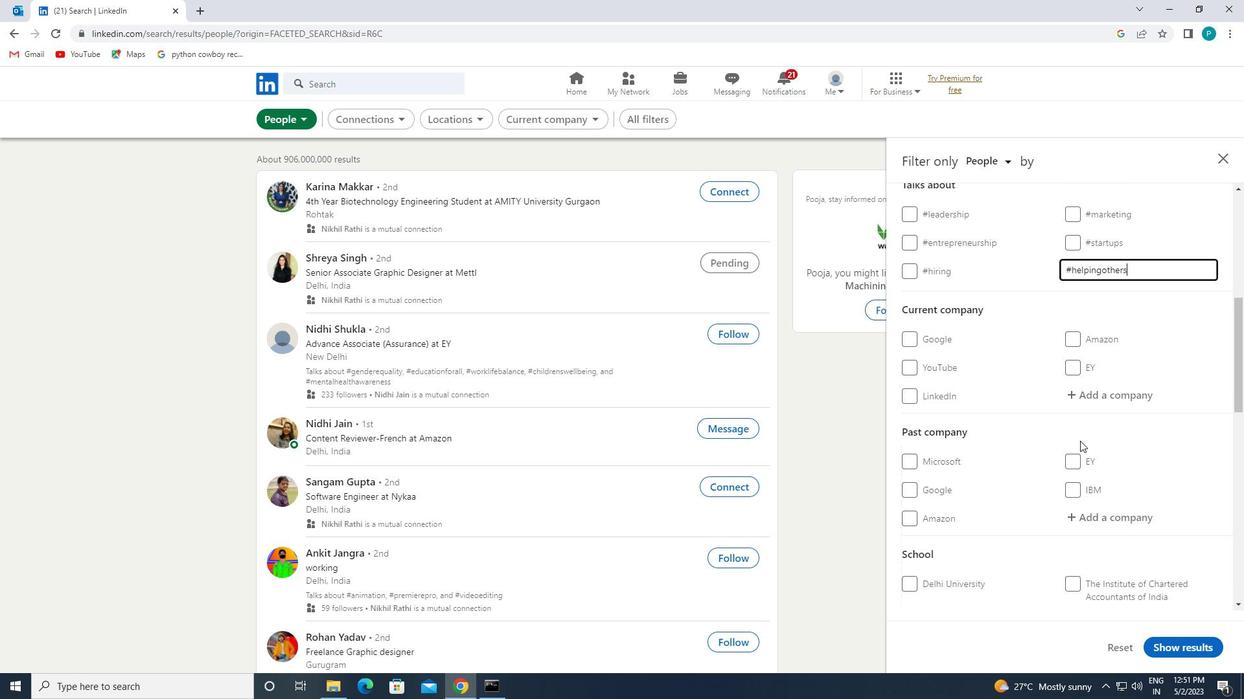 
Action: Mouse scrolled (1075, 449) with delta (0, 0)
Screenshot: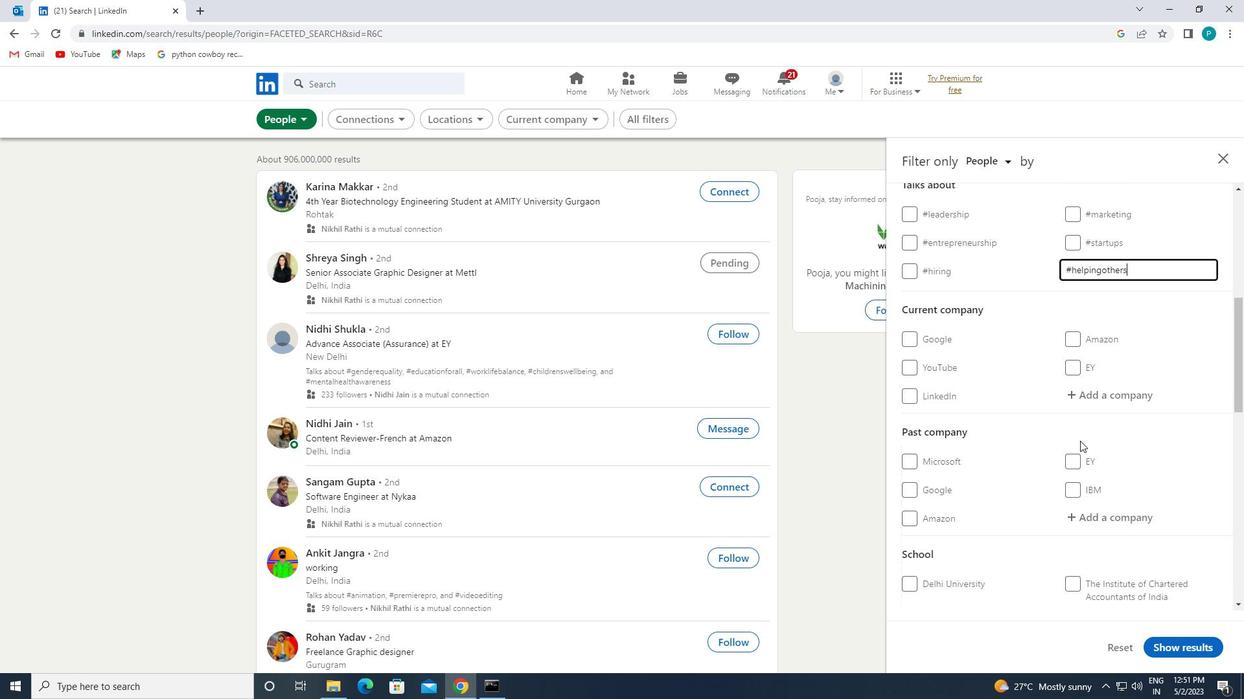 
Action: Mouse moved to (1062, 471)
Screenshot: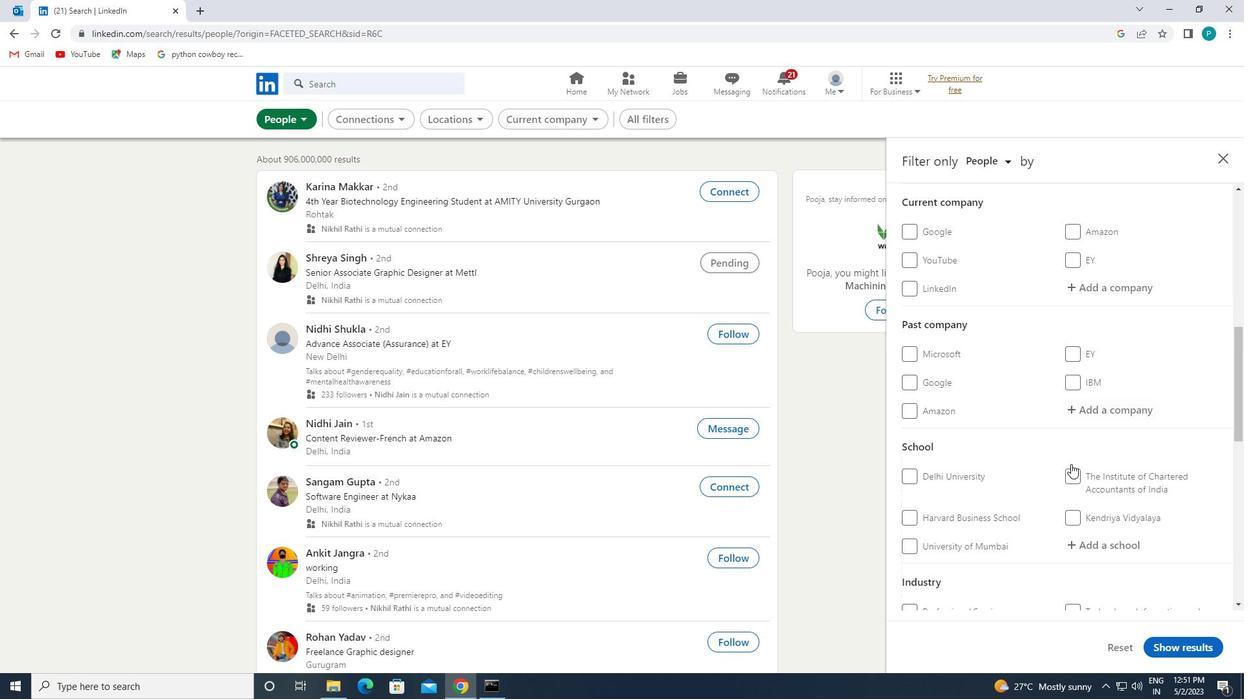 
Action: Mouse scrolled (1062, 470) with delta (0, 0)
Screenshot: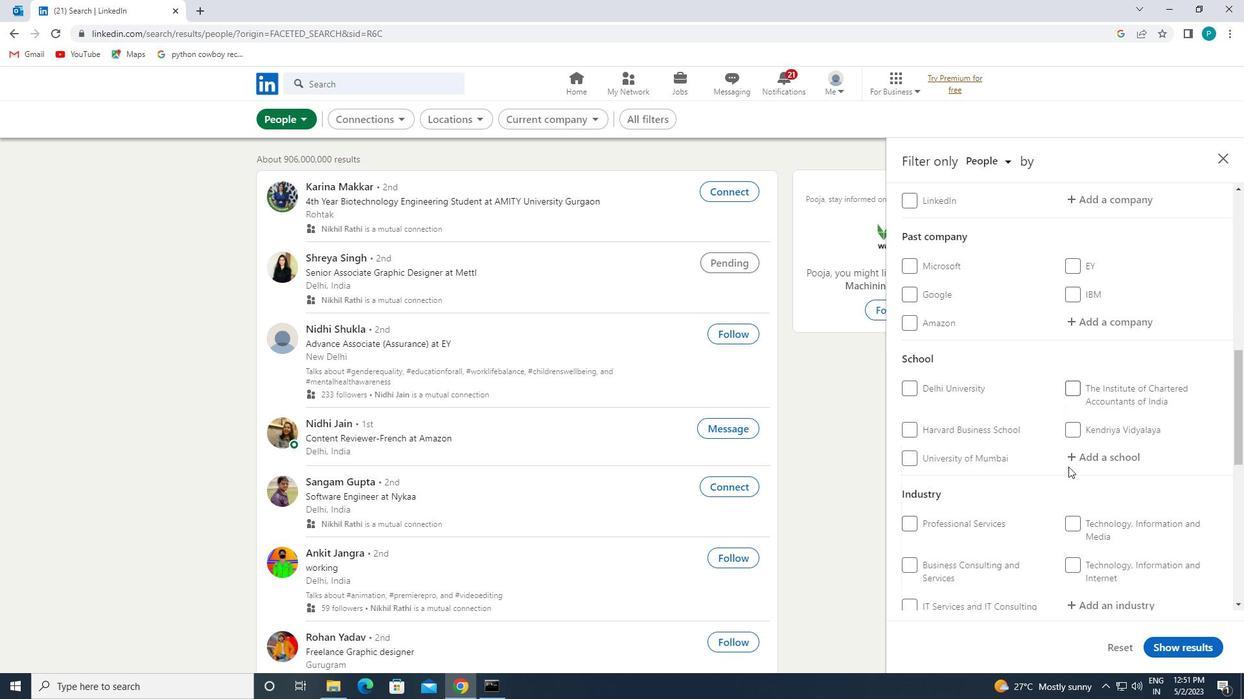 
Action: Mouse moved to (1062, 471)
Screenshot: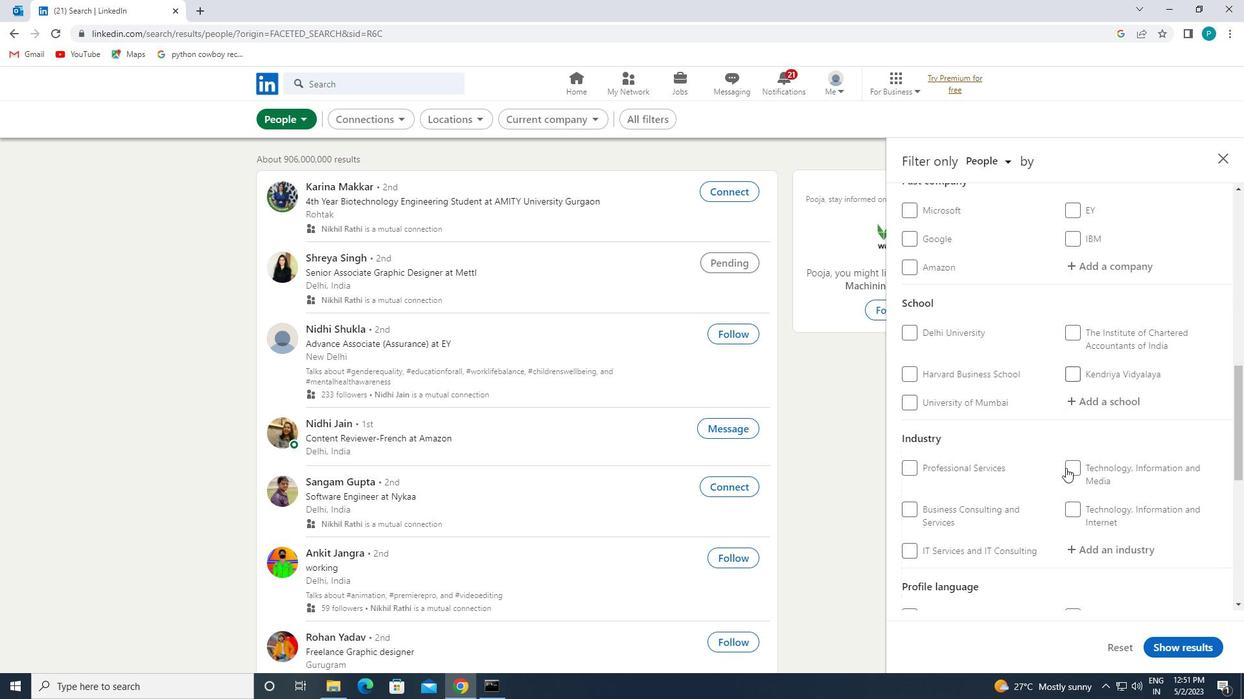 
Action: Mouse scrolled (1062, 470) with delta (0, 0)
Screenshot: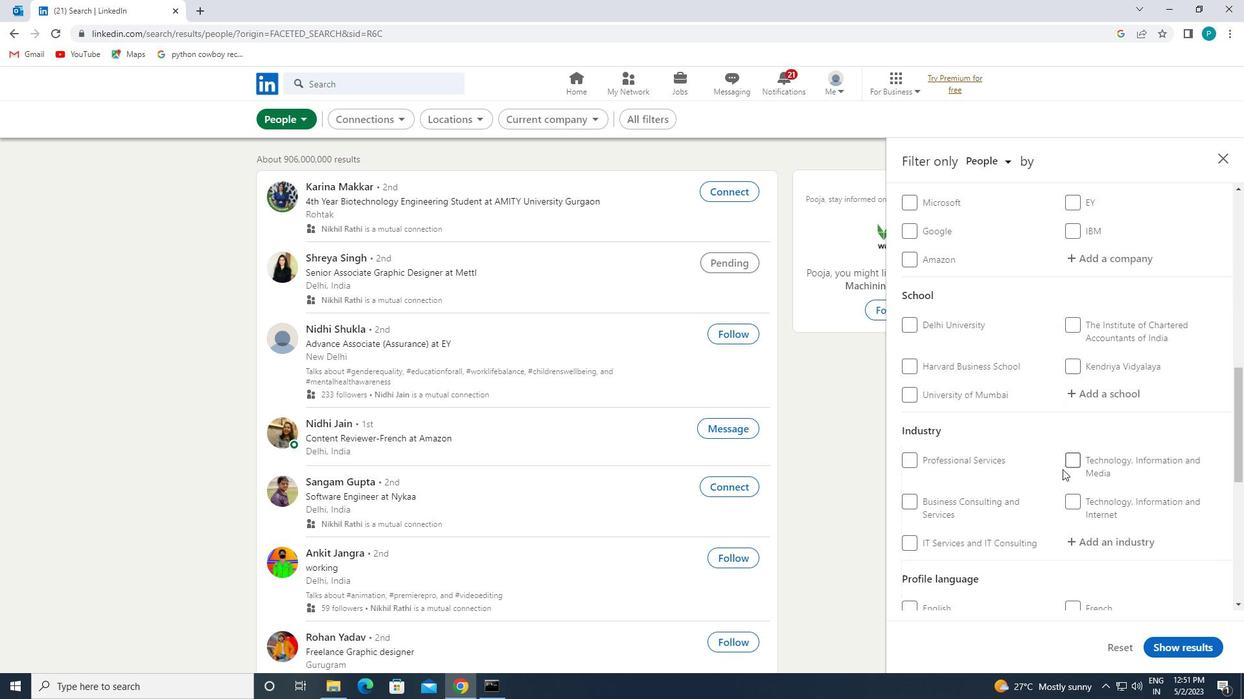 
Action: Mouse moved to (1075, 469)
Screenshot: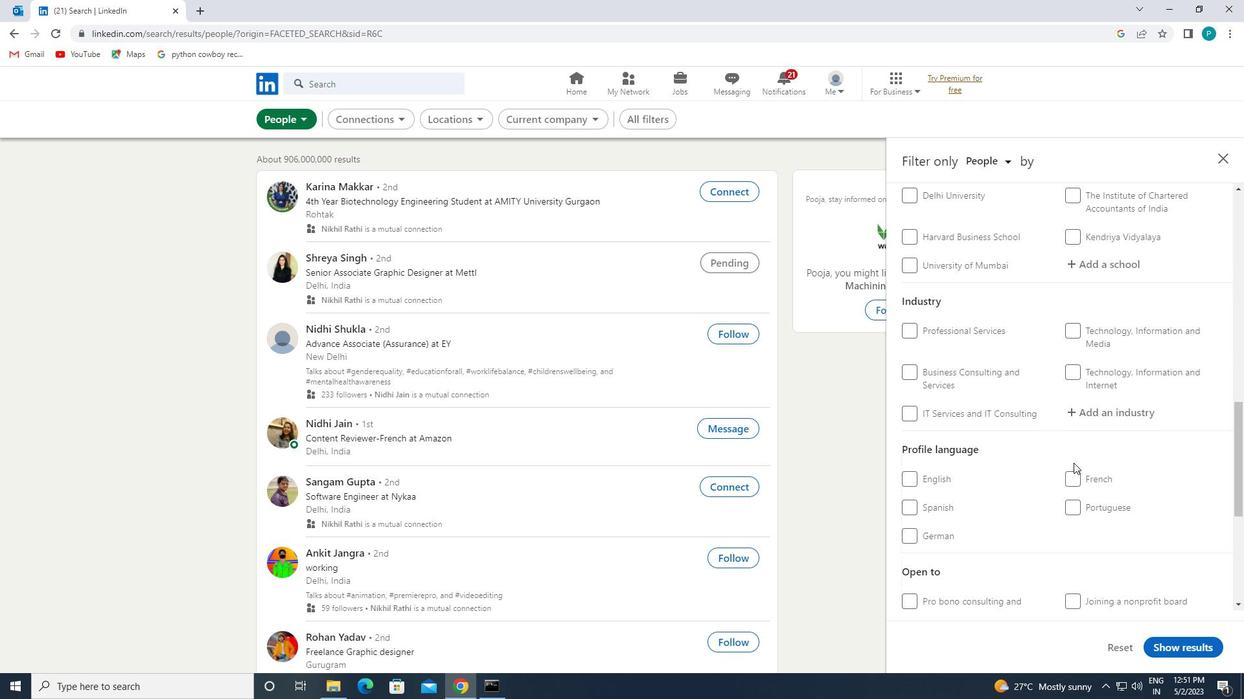 
Action: Mouse scrolled (1075, 469) with delta (0, 0)
Screenshot: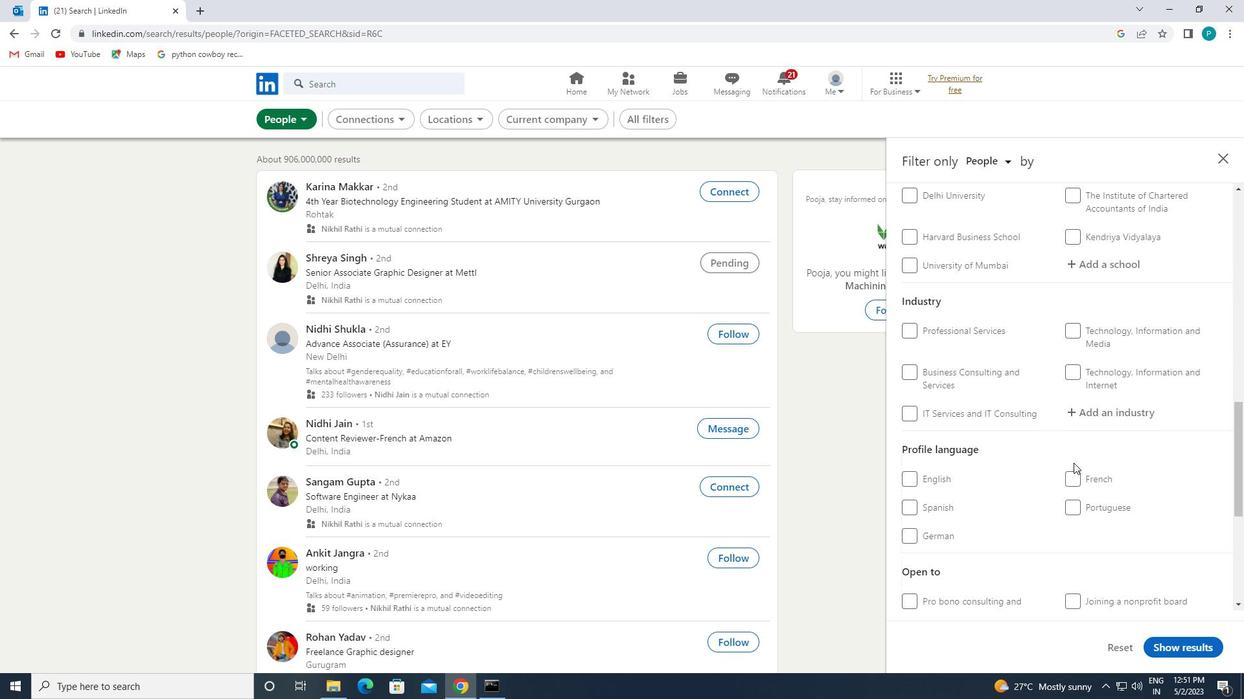 
Action: Mouse moved to (1072, 442)
Screenshot: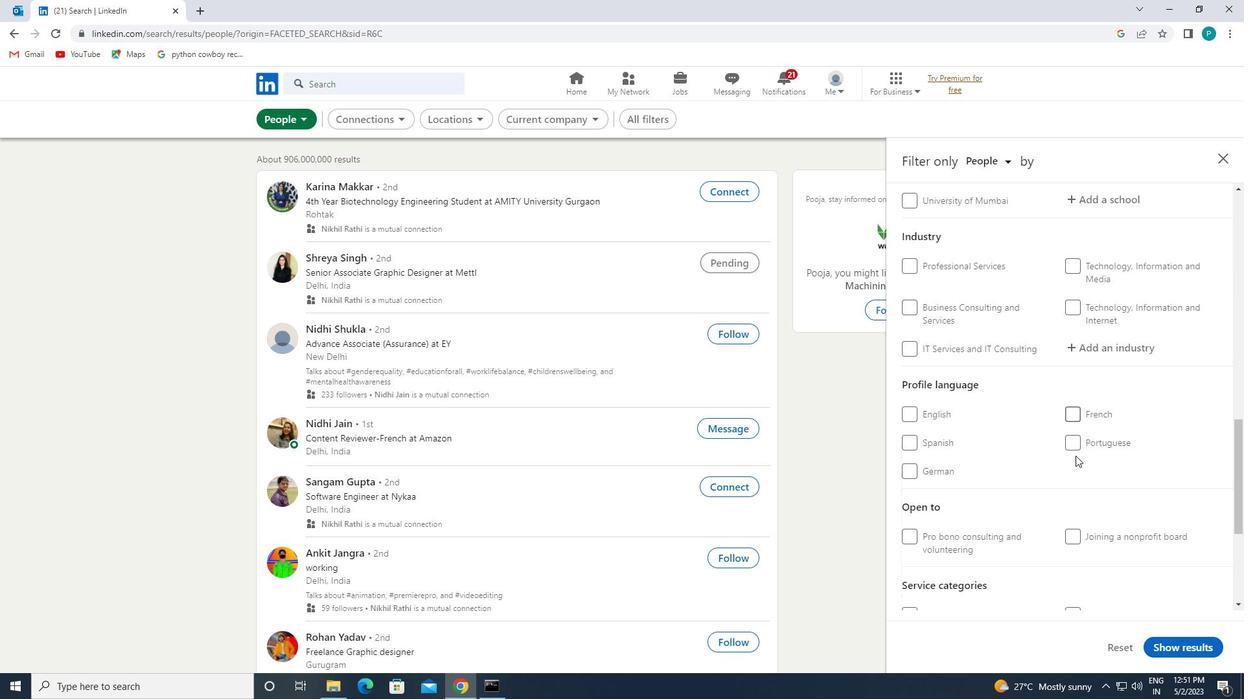 
Action: Mouse pressed left at (1072, 442)
Screenshot: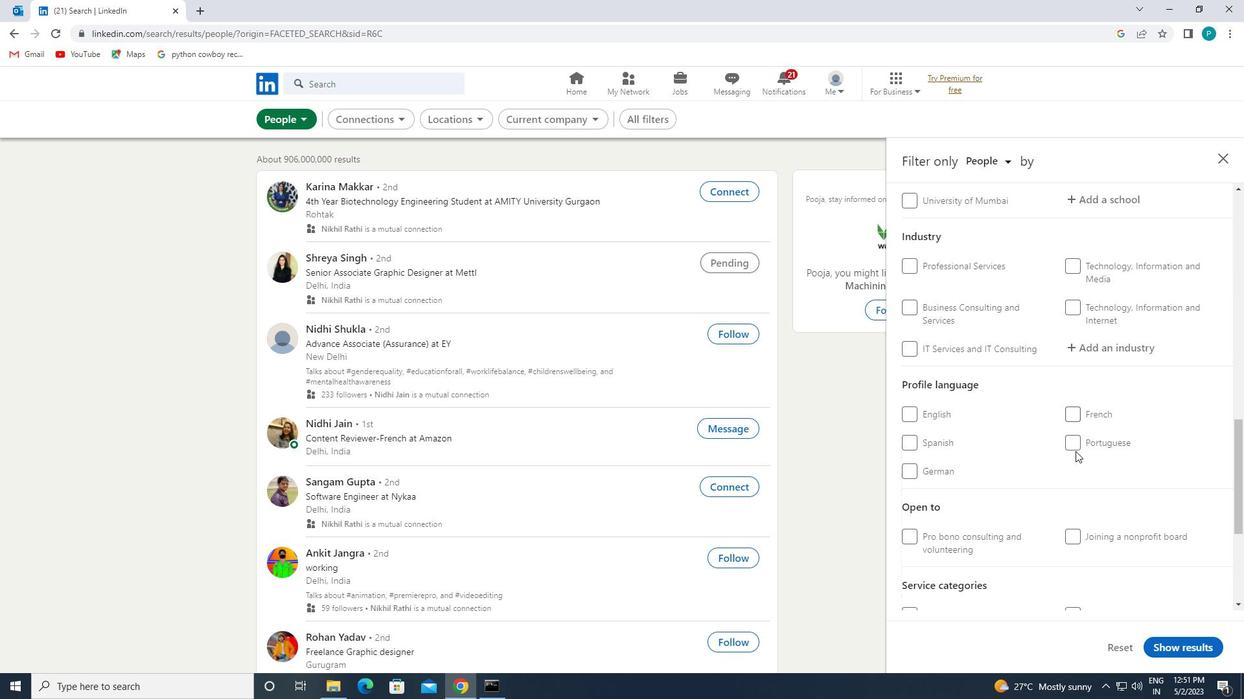 
Action: Mouse moved to (1069, 440)
Screenshot: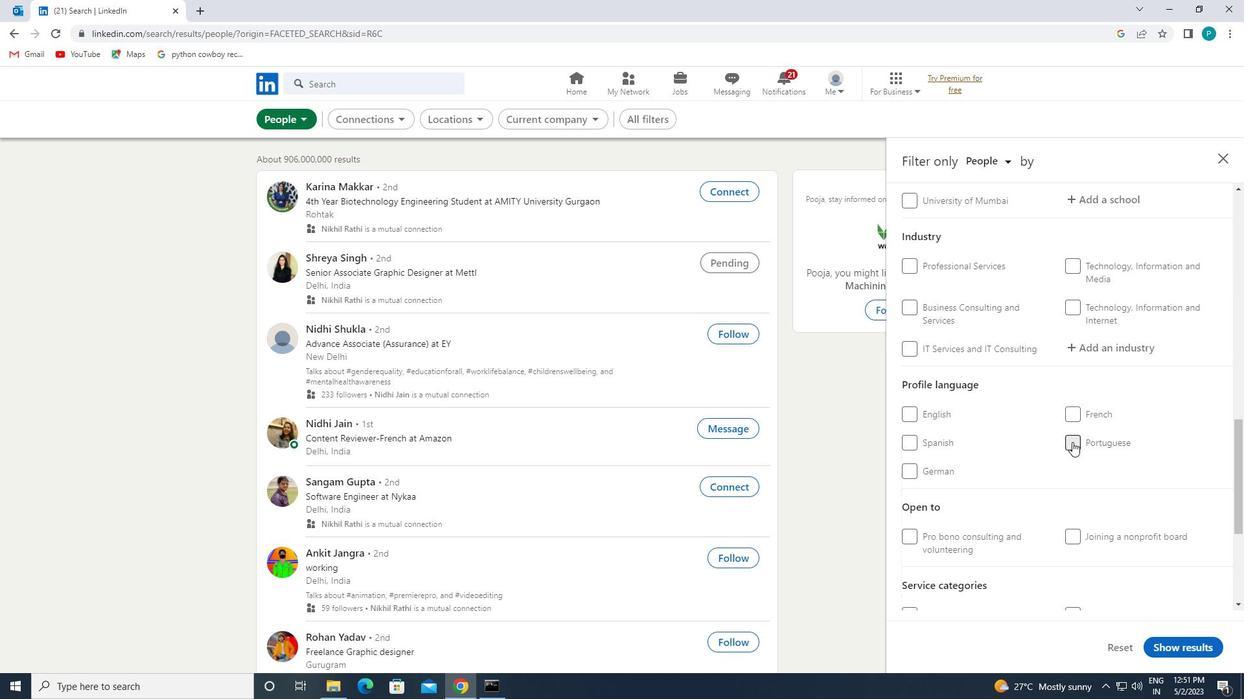 
Action: Mouse scrolled (1069, 441) with delta (0, 0)
Screenshot: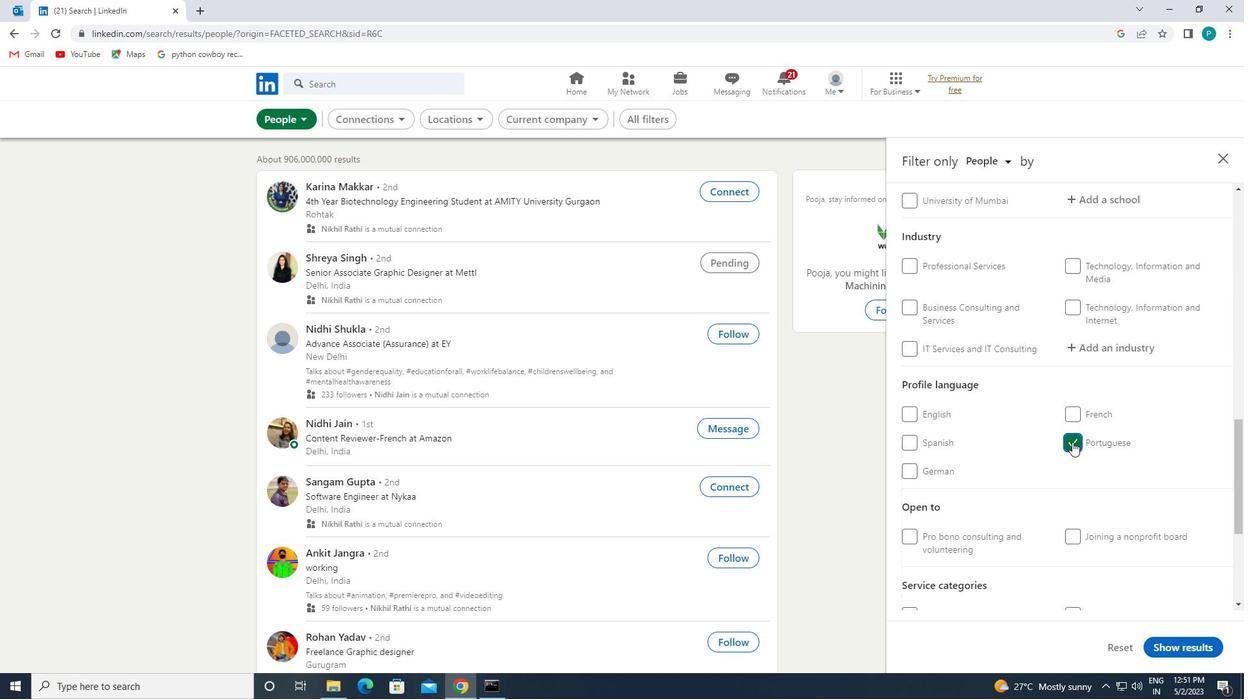 
Action: Mouse scrolled (1069, 441) with delta (0, 0)
Screenshot: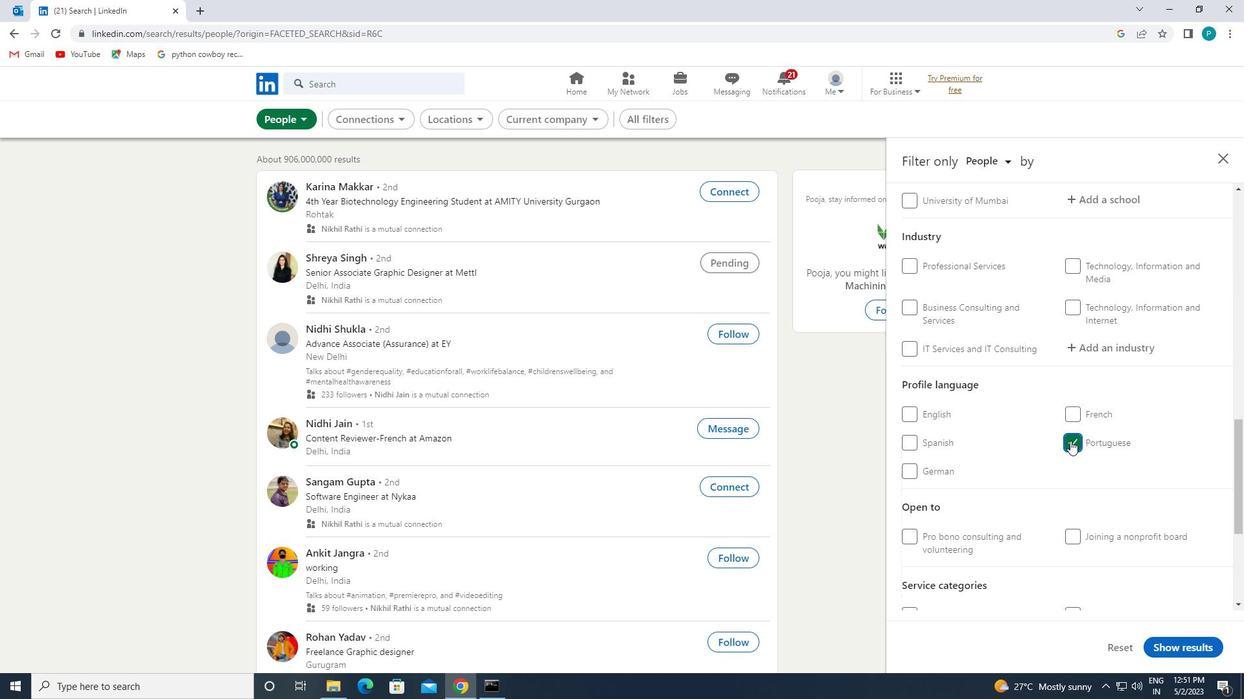 
Action: Mouse scrolled (1069, 441) with delta (0, 0)
Screenshot: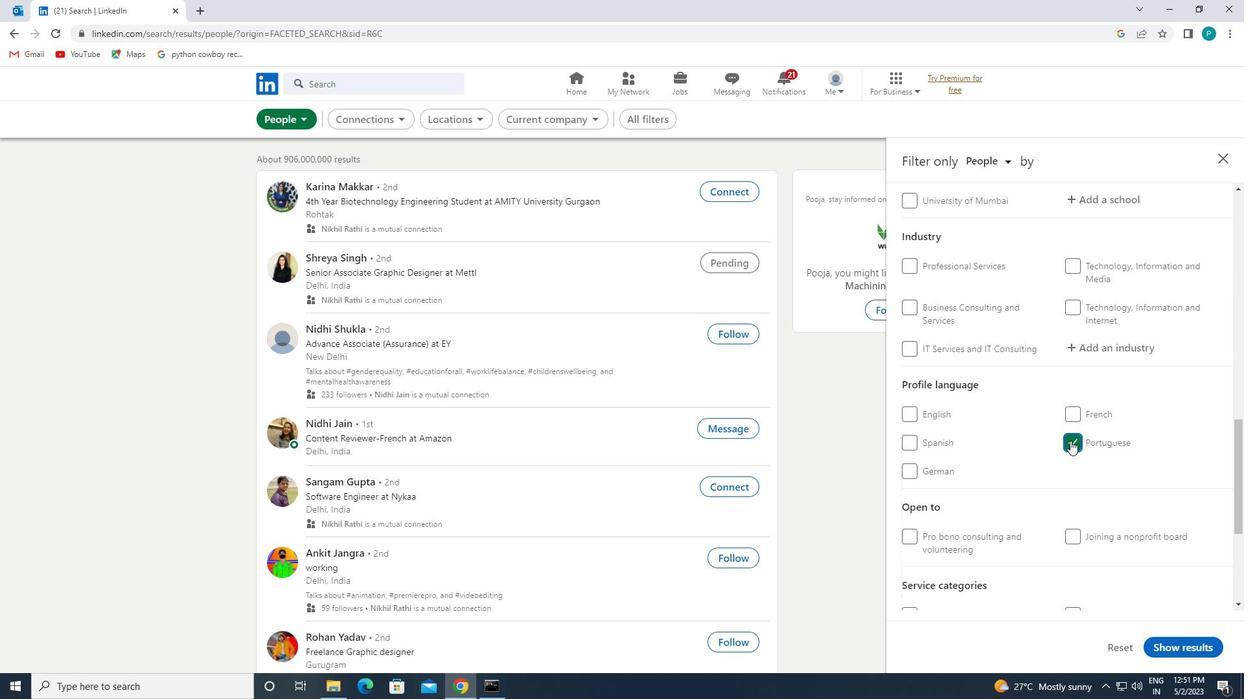 
Action: Mouse scrolled (1069, 441) with delta (0, 0)
Screenshot: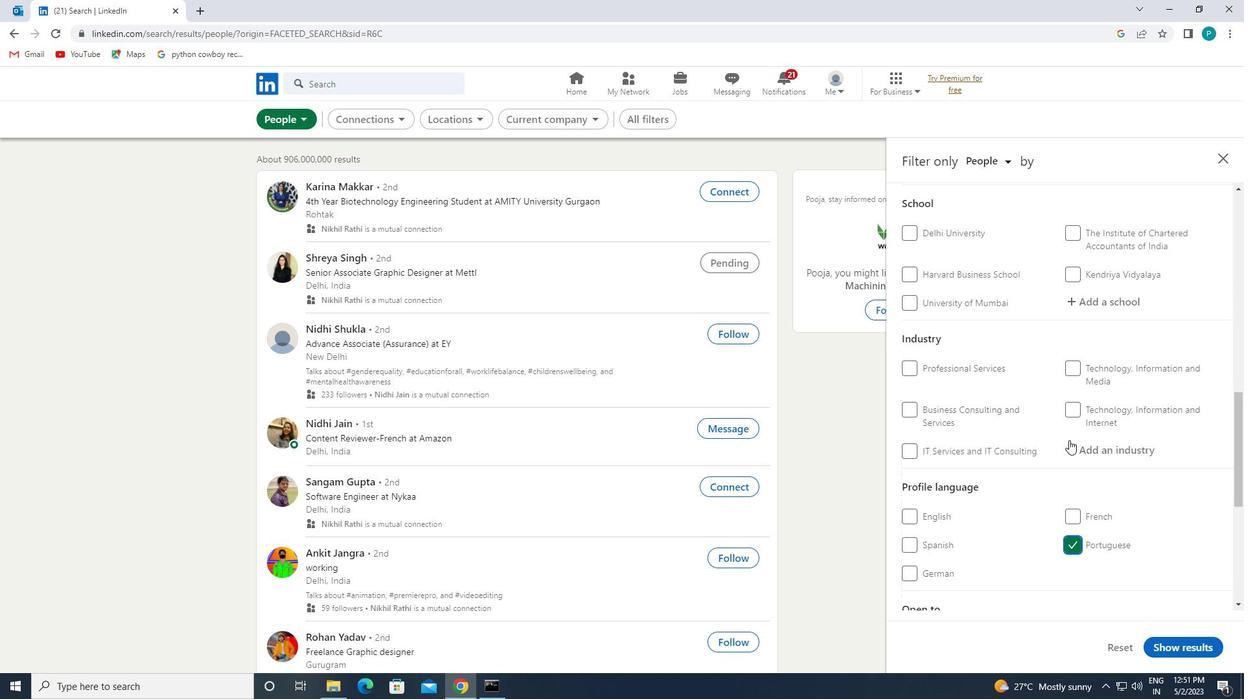 
Action: Mouse scrolled (1069, 441) with delta (0, 0)
Screenshot: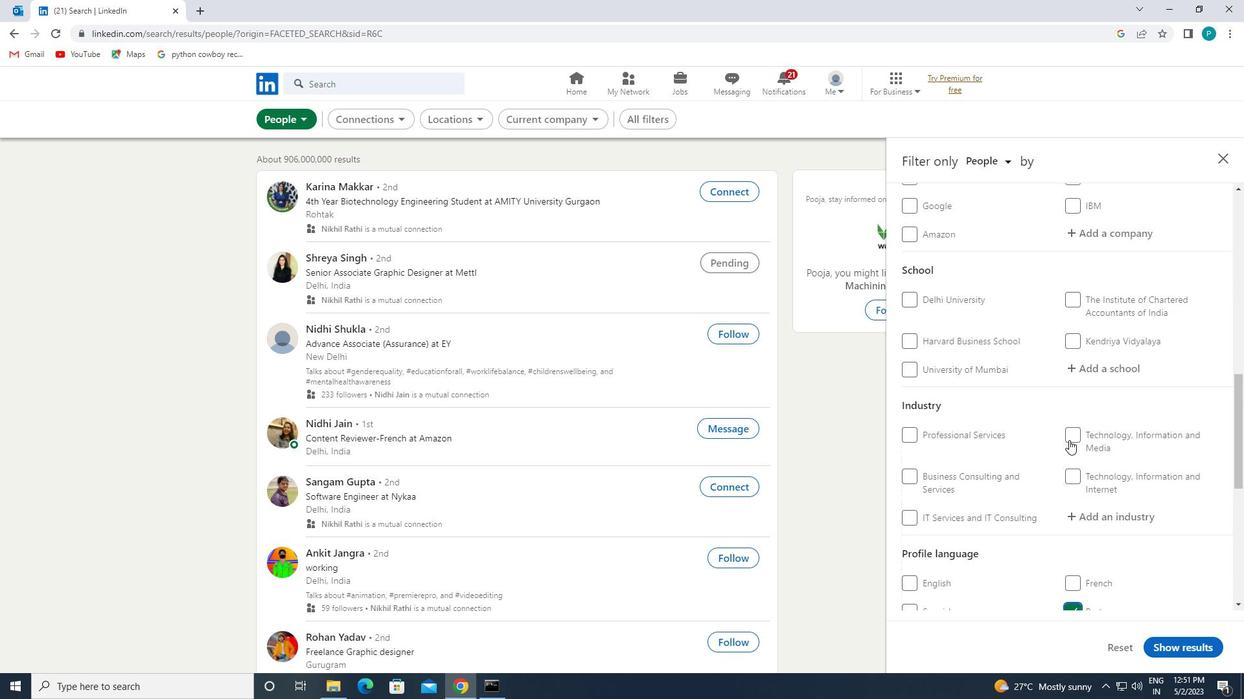 
Action: Mouse moved to (1071, 370)
Screenshot: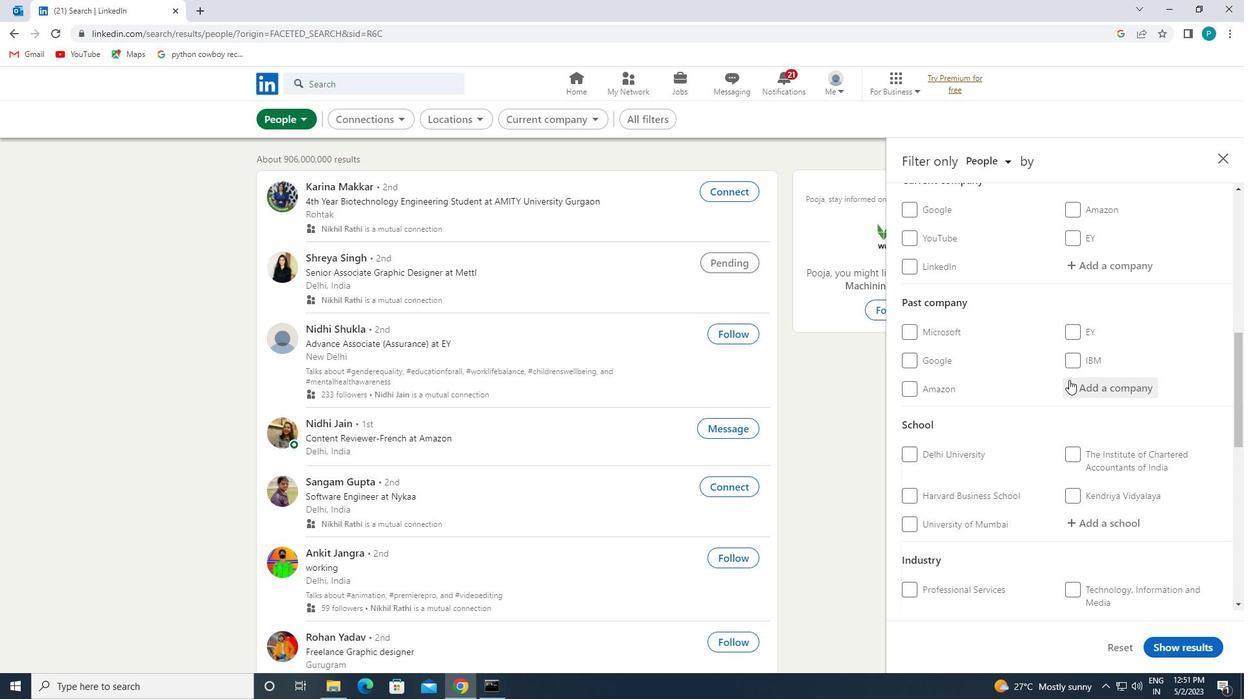
Action: Mouse scrolled (1071, 370) with delta (0, 0)
Screenshot: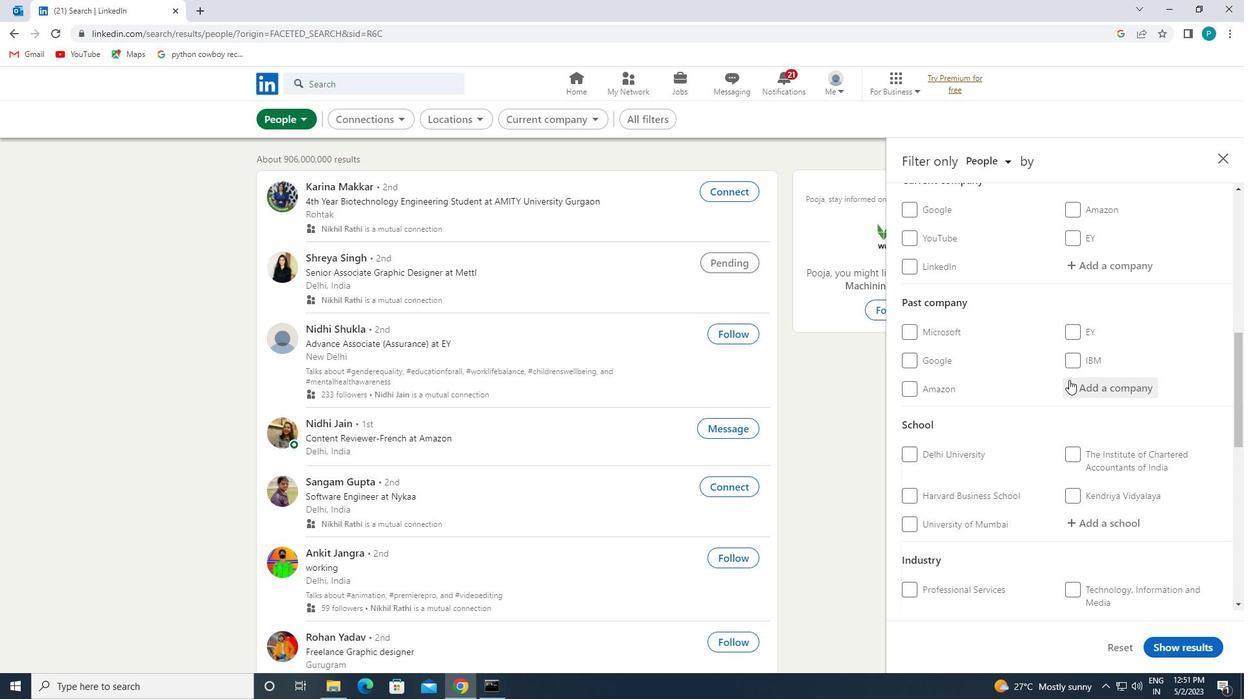 
Action: Mouse moved to (1083, 329)
Screenshot: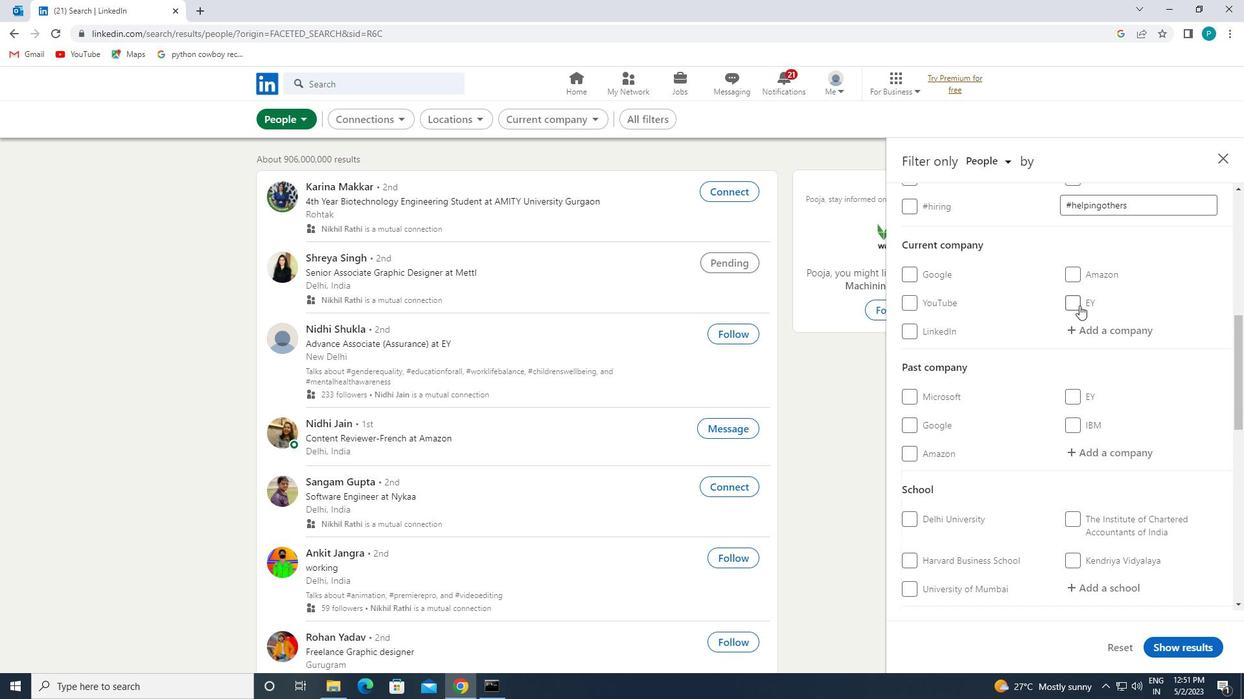 
Action: Mouse pressed left at (1083, 329)
Screenshot: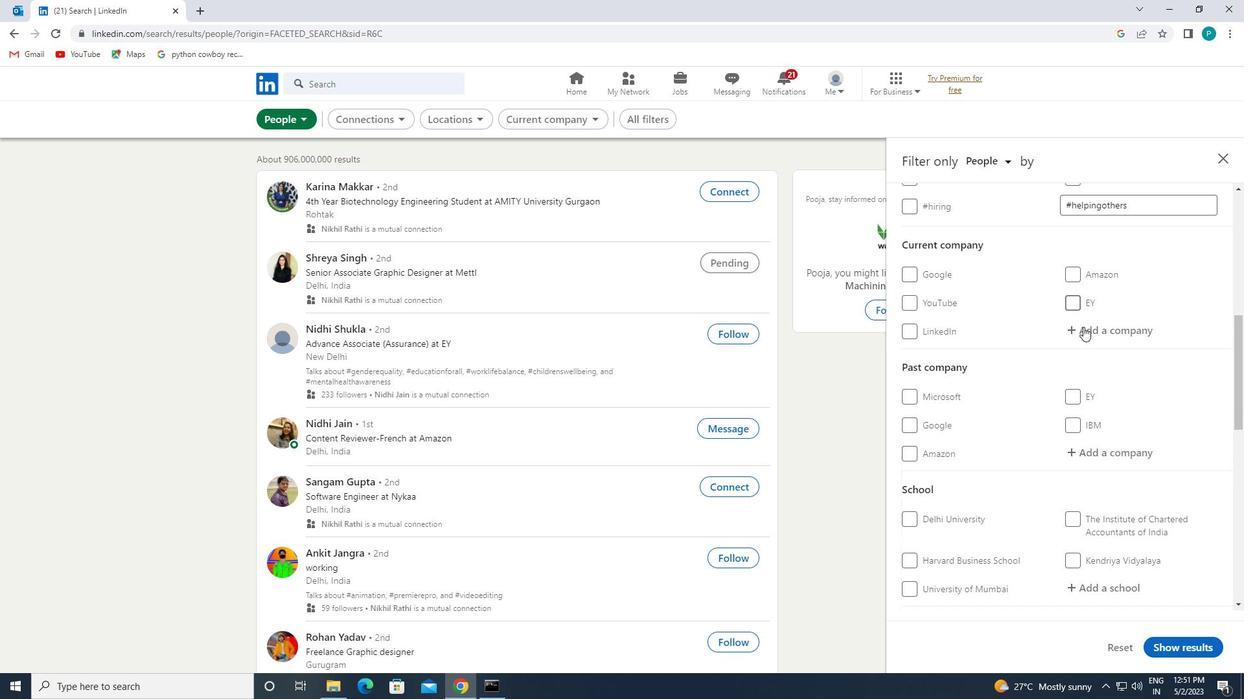
Action: Key pressed <Key.caps_lock>Z<Key.caps_lock>ERODHA
Screenshot: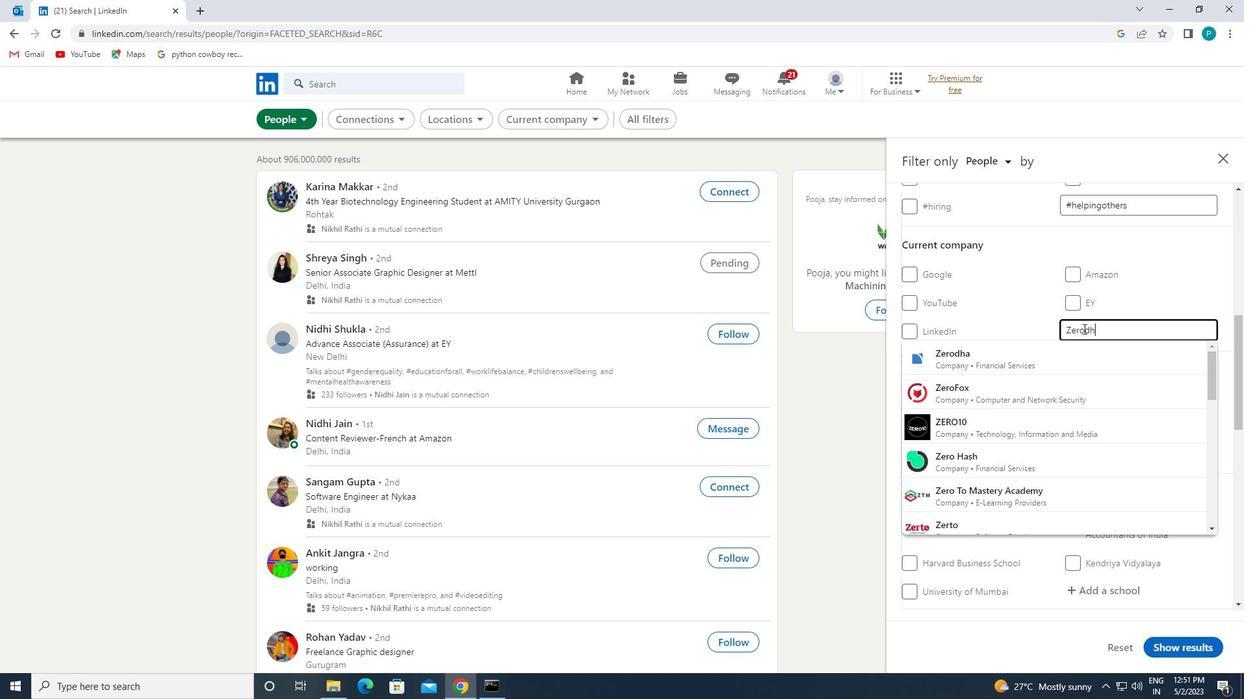 
Action: Mouse moved to (1062, 366)
Screenshot: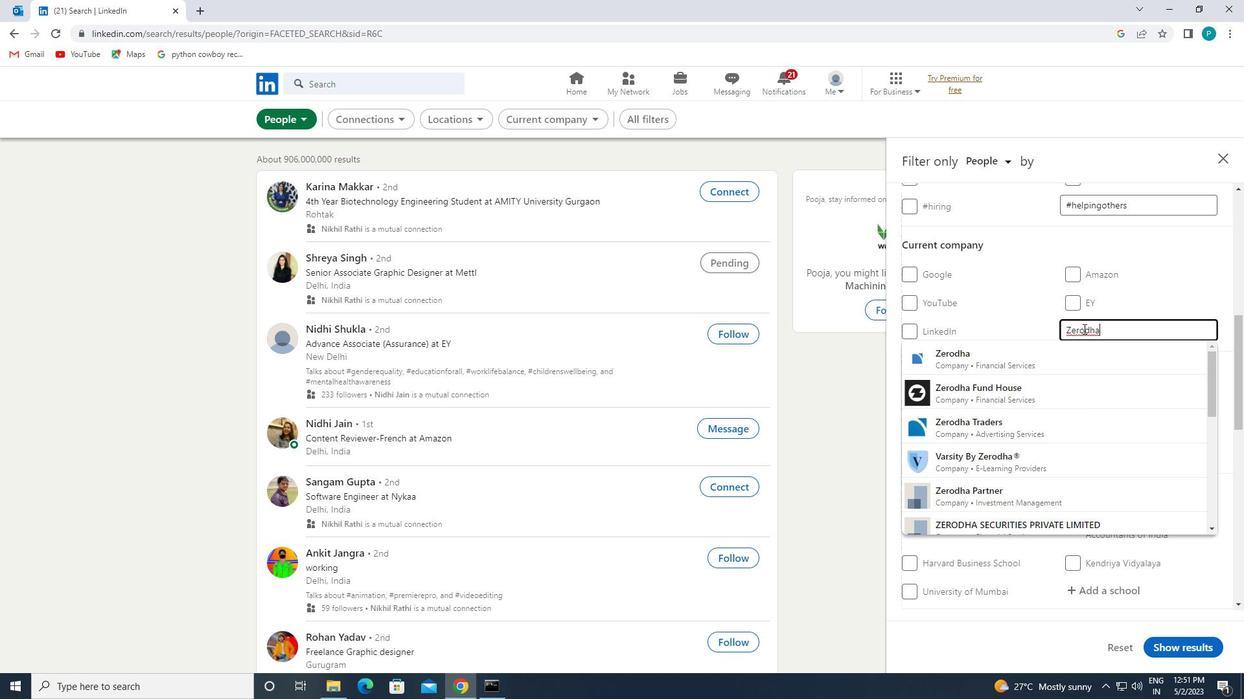 
Action: Mouse pressed left at (1062, 366)
Screenshot: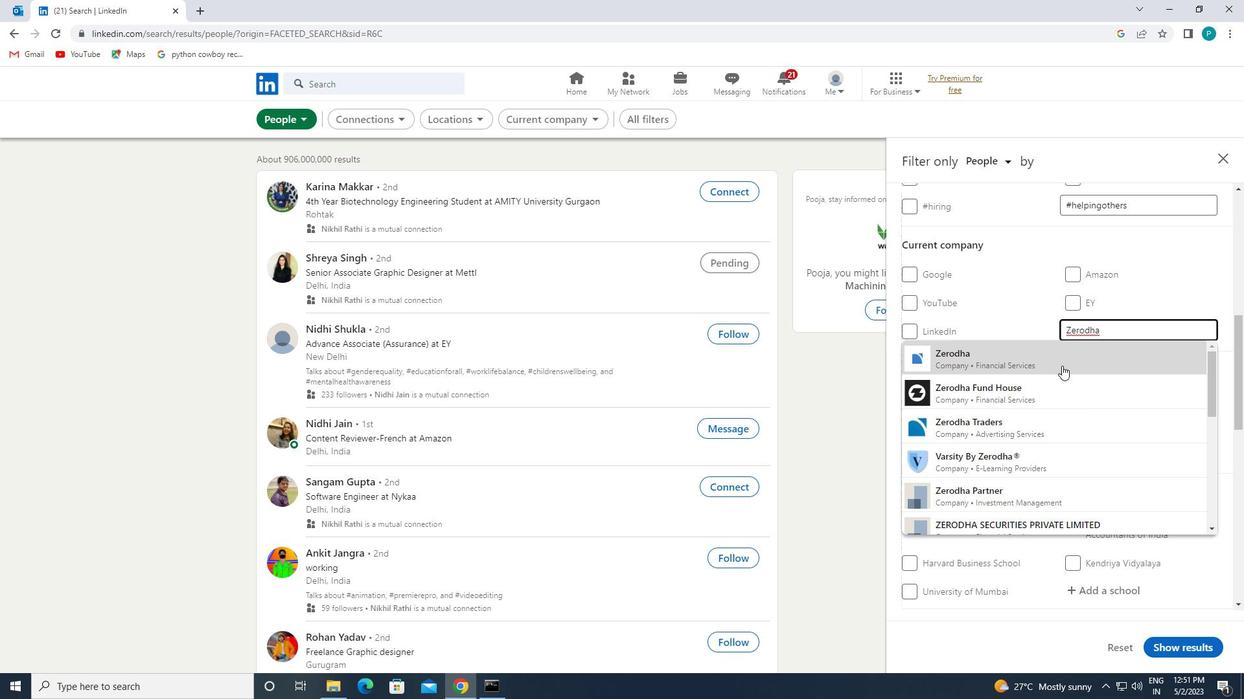 
Action: Mouse moved to (1065, 368)
Screenshot: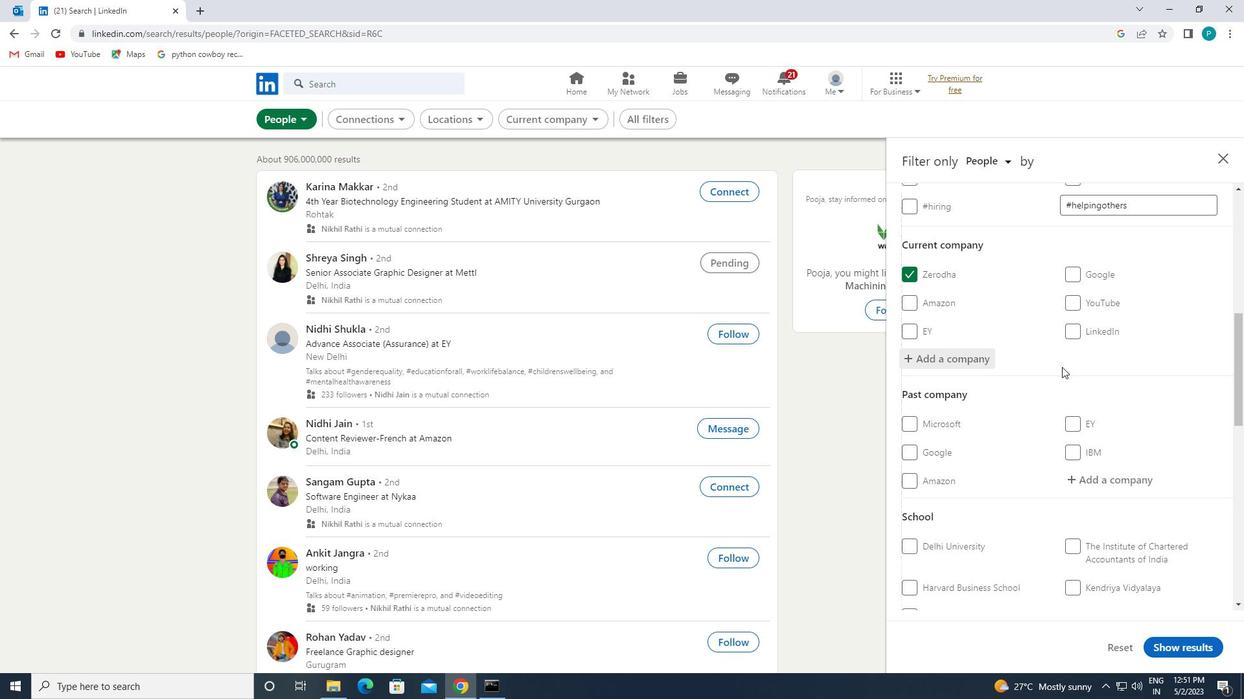 
Action: Mouse scrolled (1065, 368) with delta (0, 0)
Screenshot: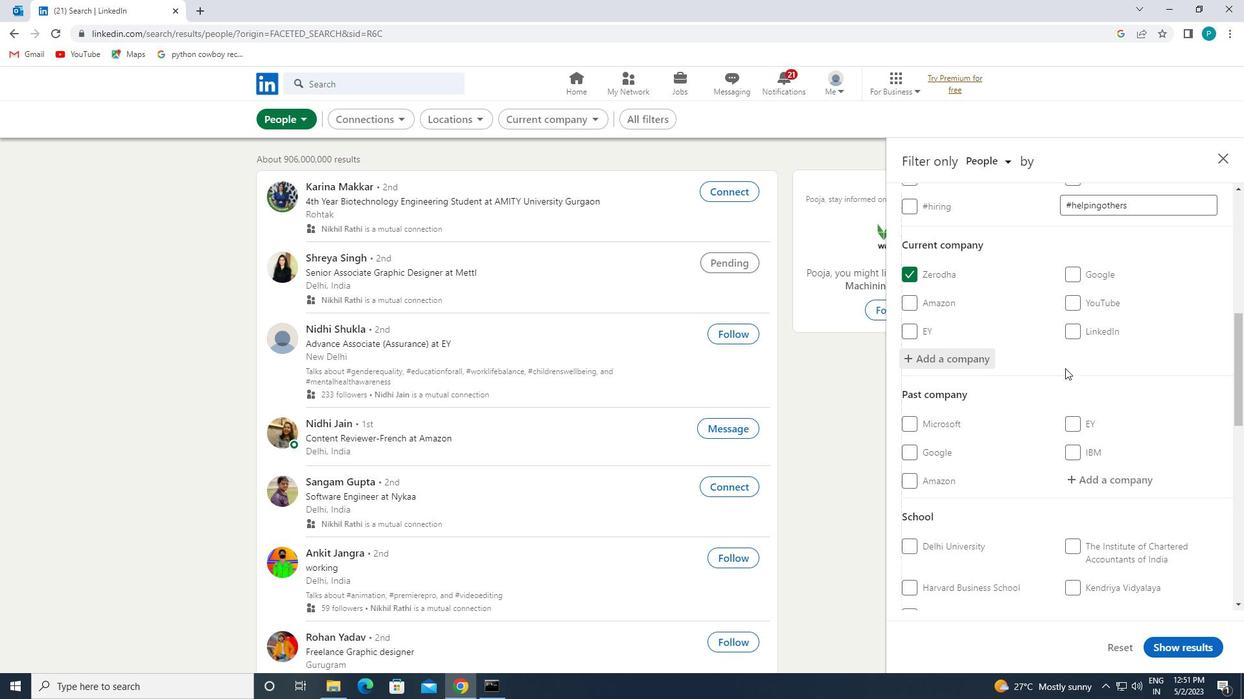 
Action: Mouse scrolled (1065, 368) with delta (0, 0)
Screenshot: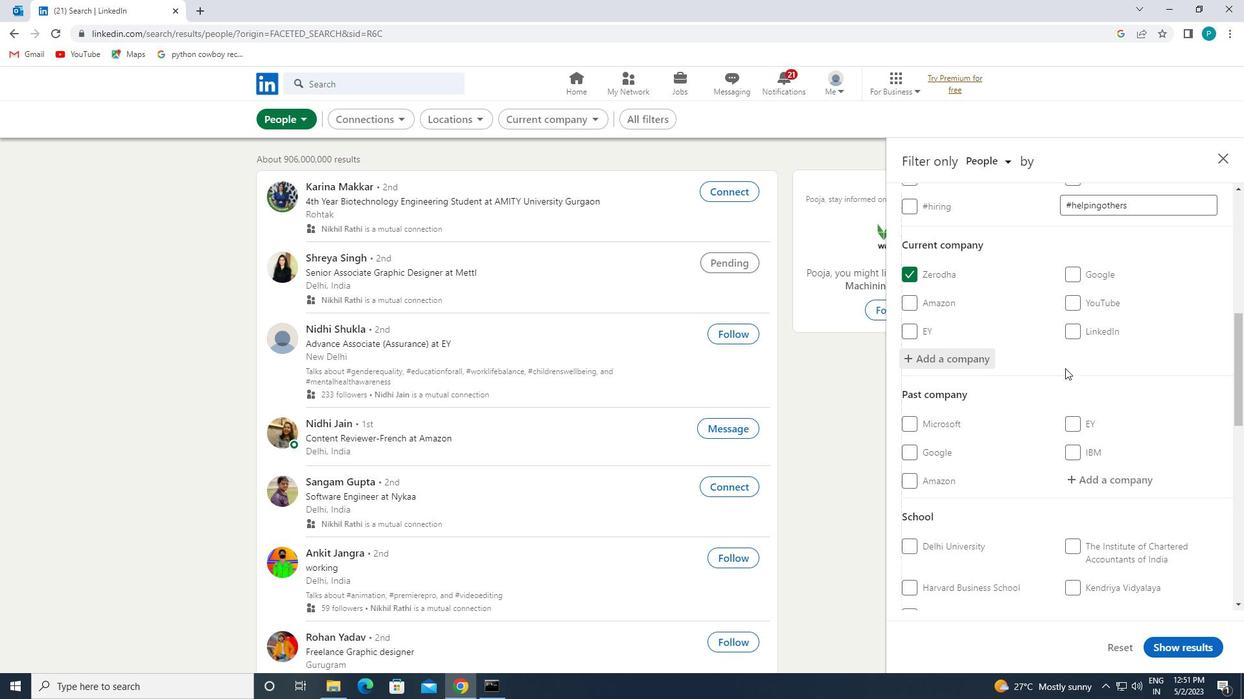 
Action: Mouse moved to (1110, 451)
Screenshot: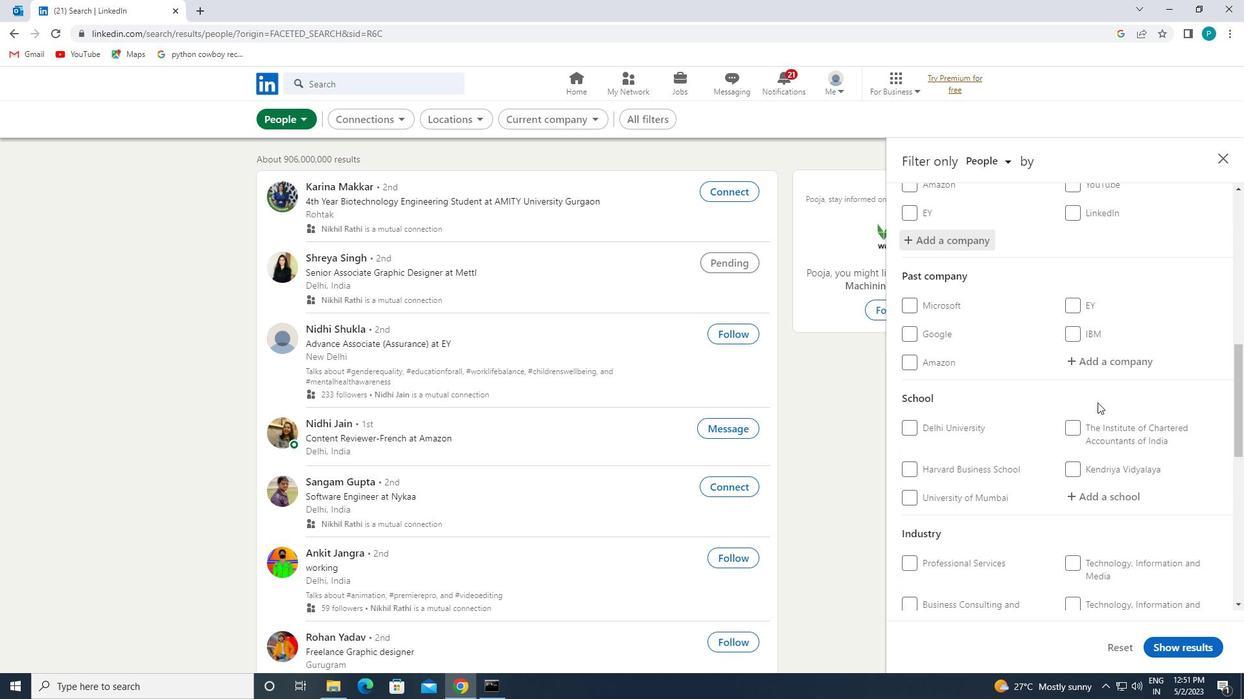 
Action: Mouse scrolled (1110, 450) with delta (0, 0)
Screenshot: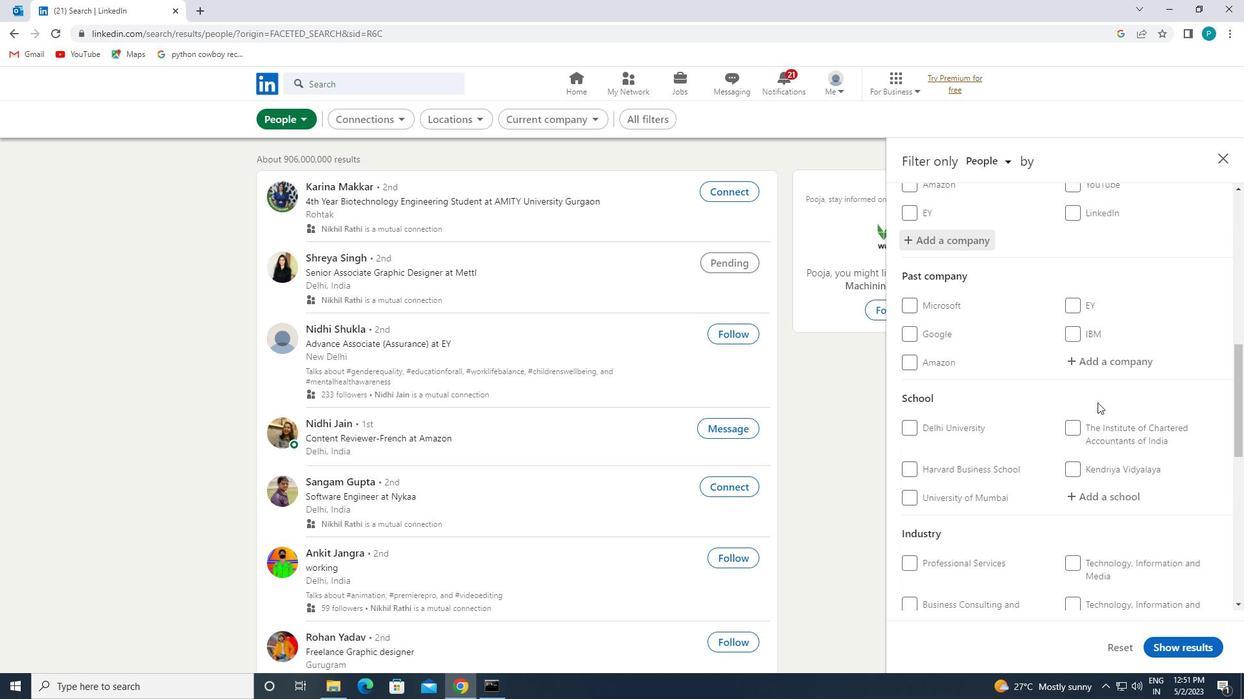 
Action: Mouse moved to (1105, 422)
Screenshot: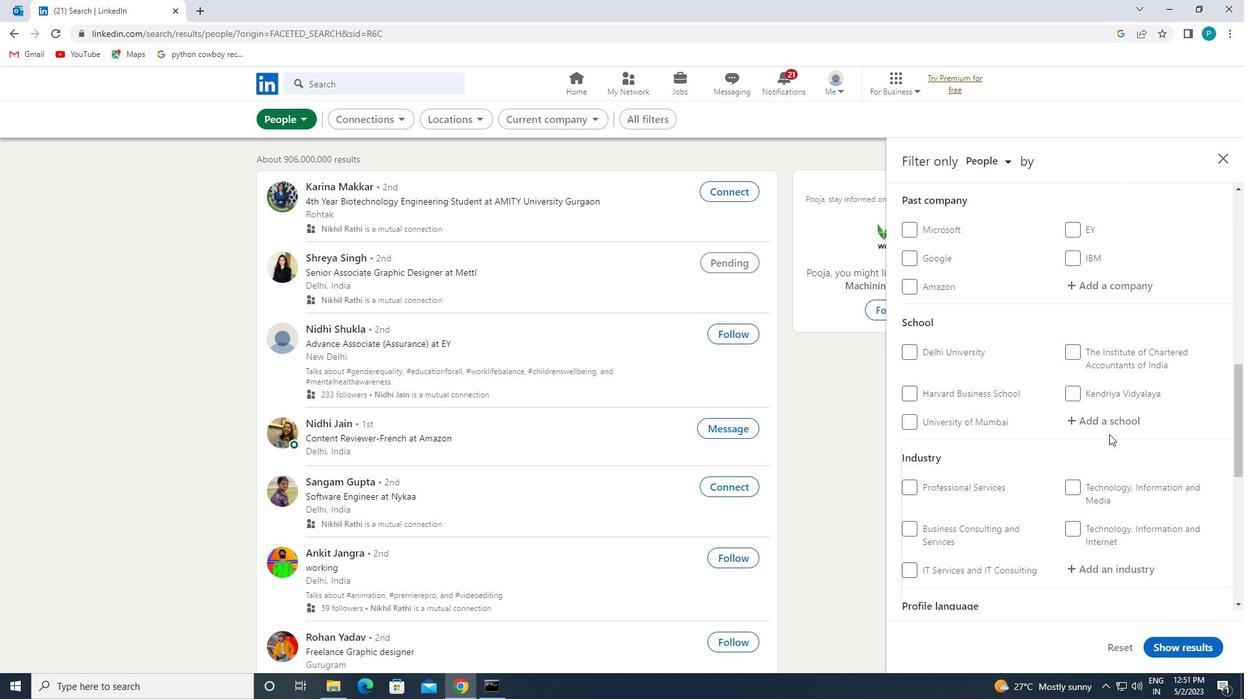 
Action: Mouse pressed left at (1105, 422)
Screenshot: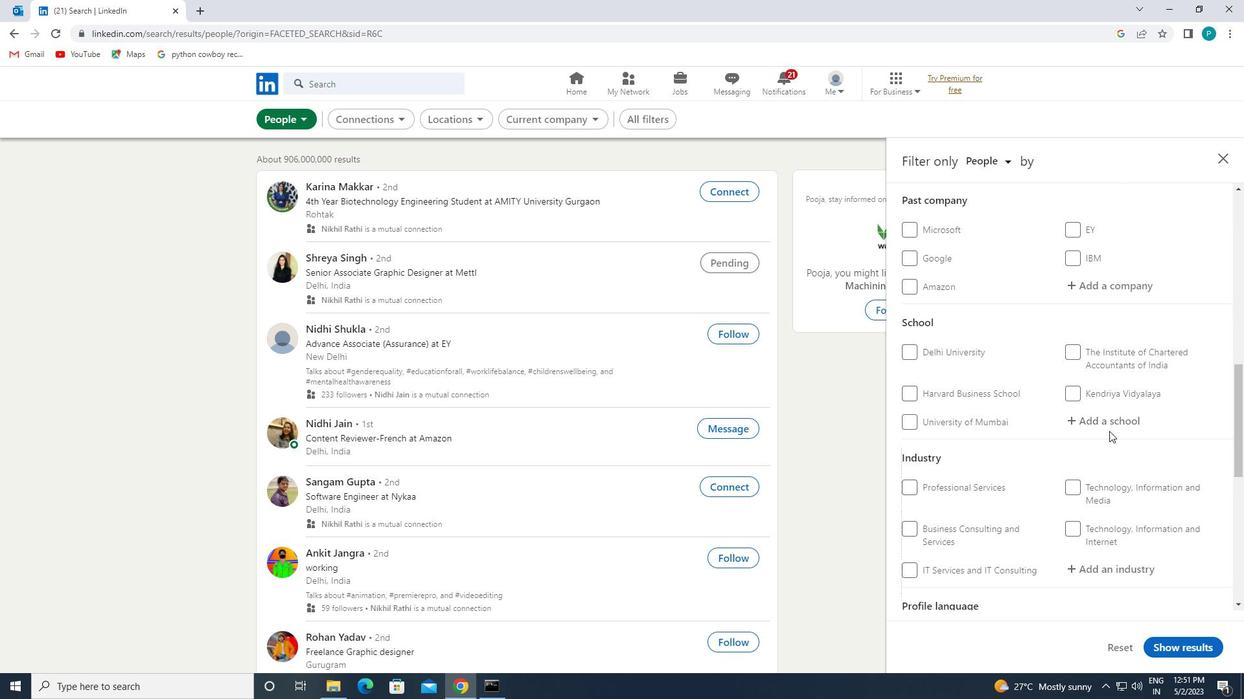 
Action: Key pressed <Key.caps_lock>P<Key.caps_lock>ARK<Key.space><Key.caps_lock>C<Key.caps_lock>OLLEGE
Screenshot: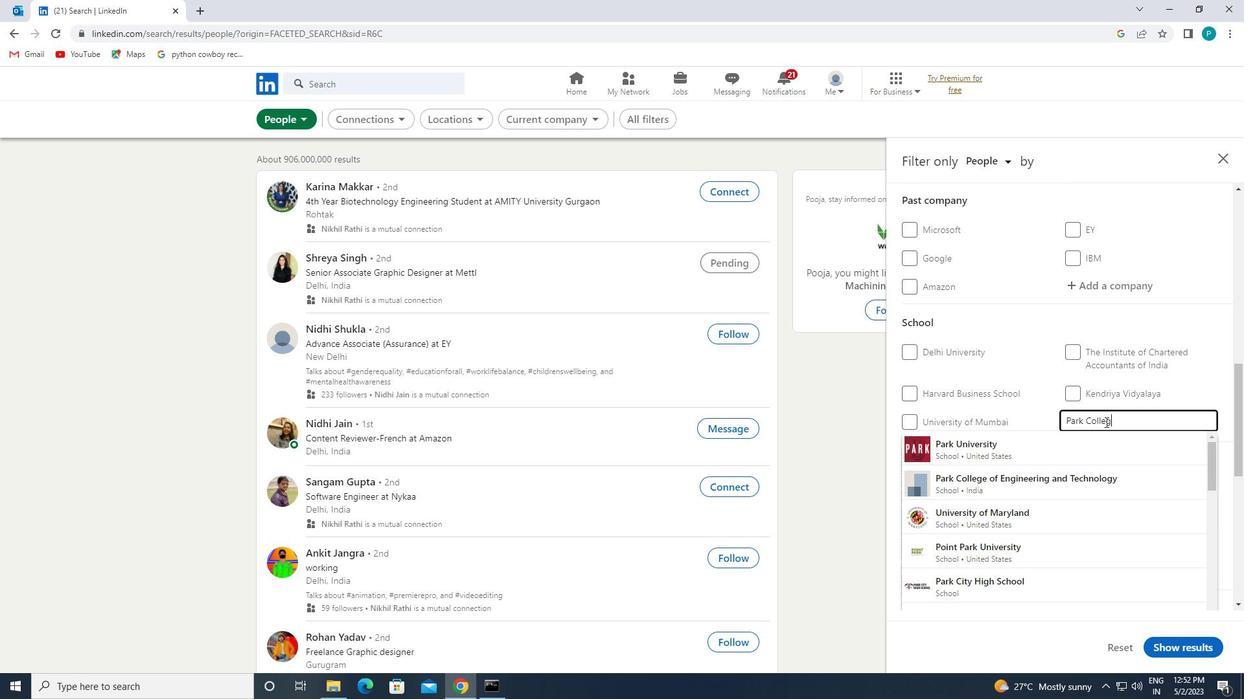 
Action: Mouse moved to (1035, 438)
Screenshot: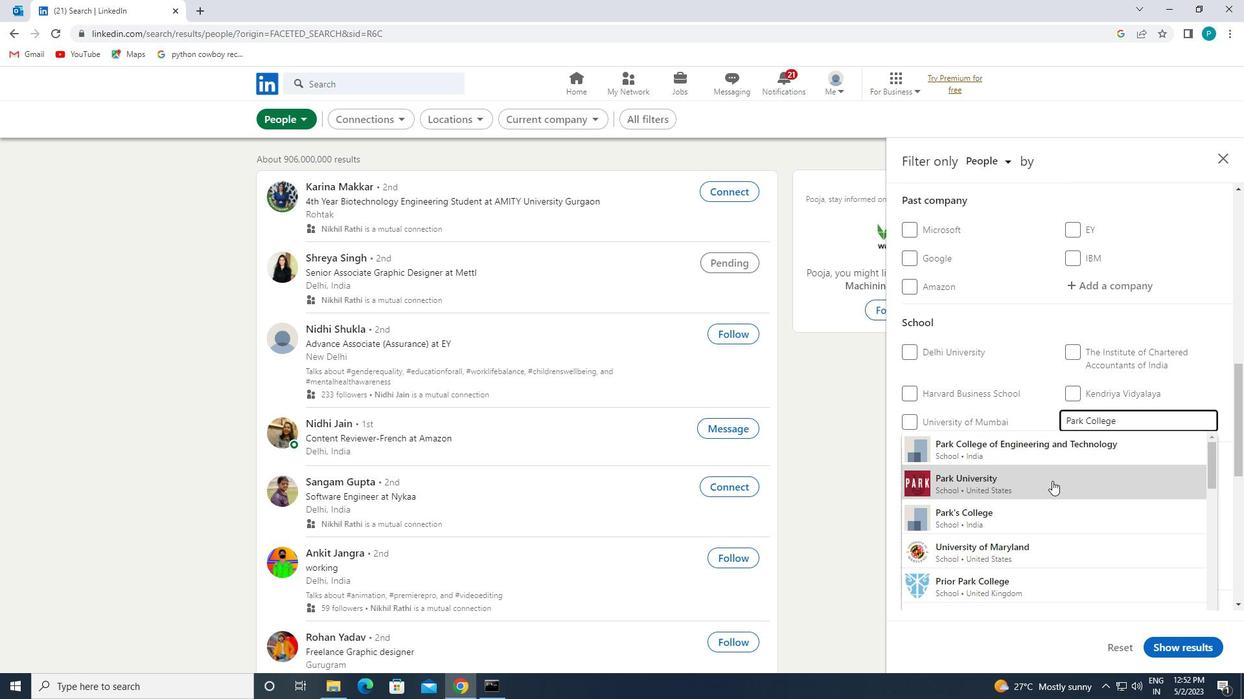 
Action: Mouse pressed left at (1035, 438)
Screenshot: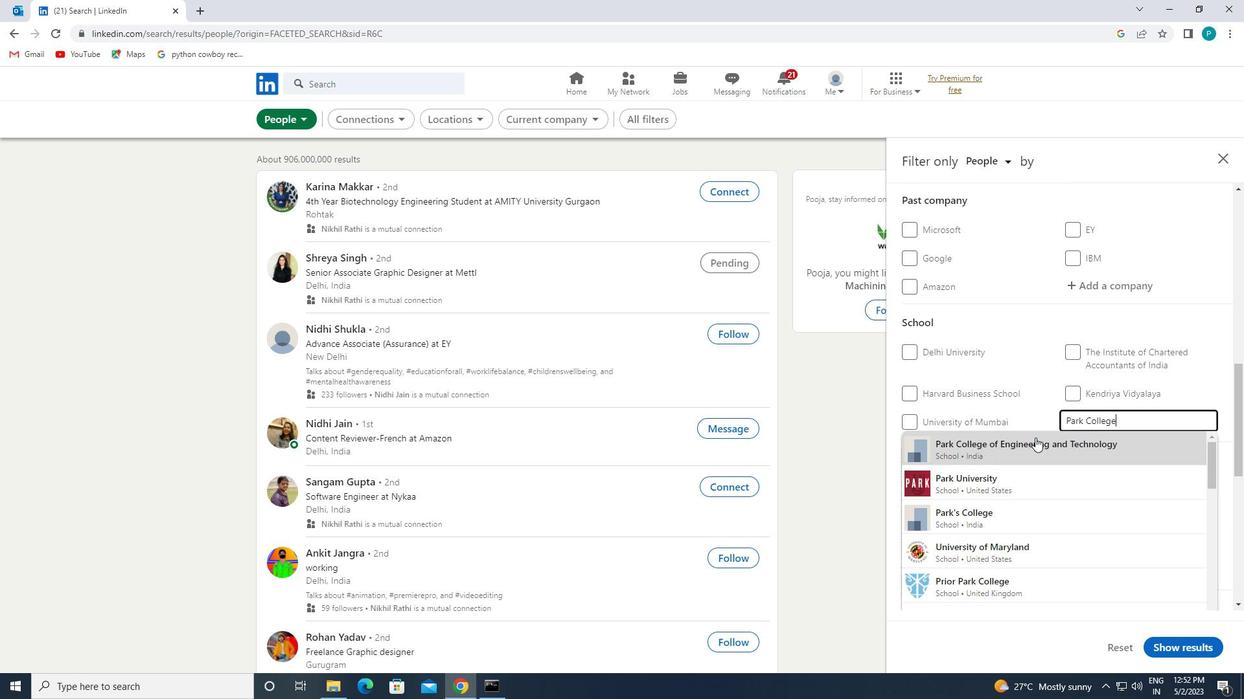 
Action: Mouse scrolled (1035, 437) with delta (0, 0)
Screenshot: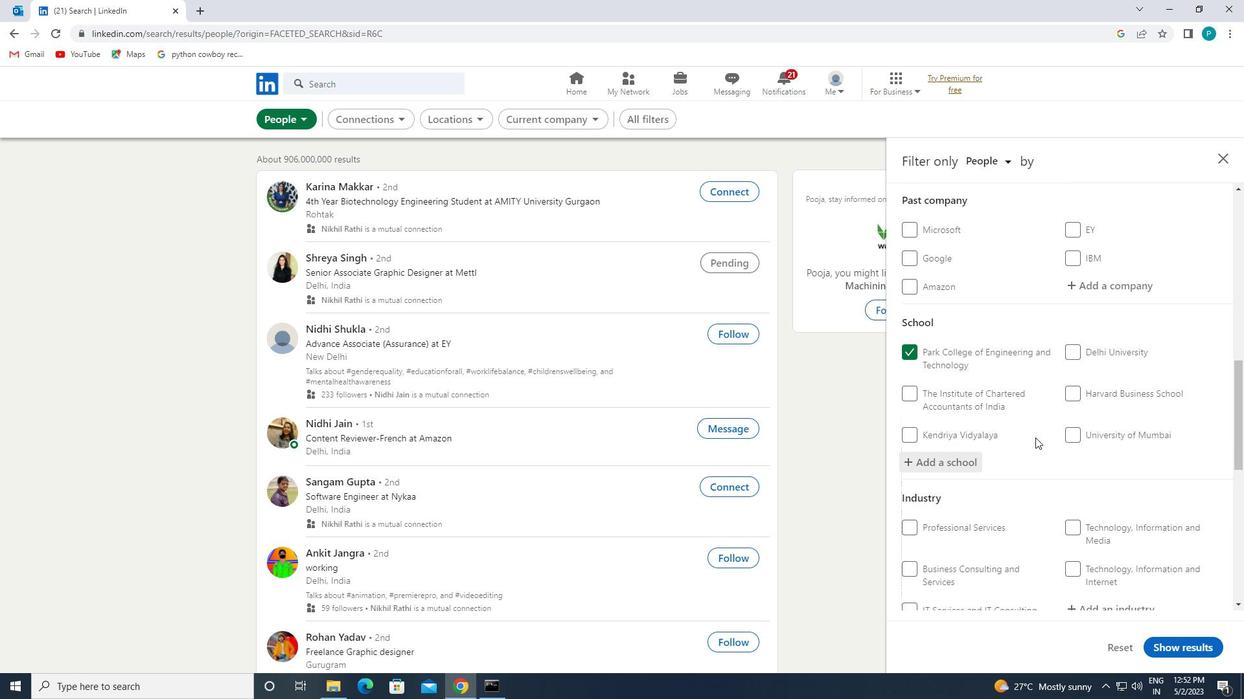 
Action: Mouse scrolled (1035, 437) with delta (0, 0)
Screenshot: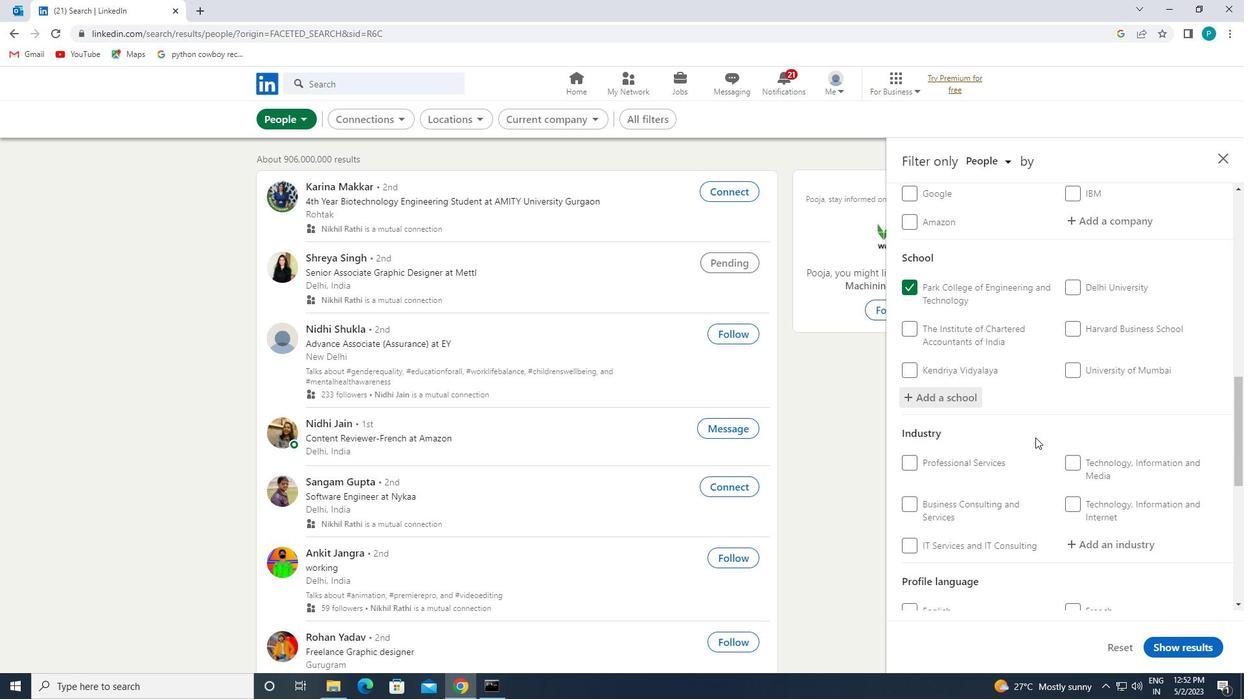 
Action: Mouse moved to (1088, 519)
Screenshot: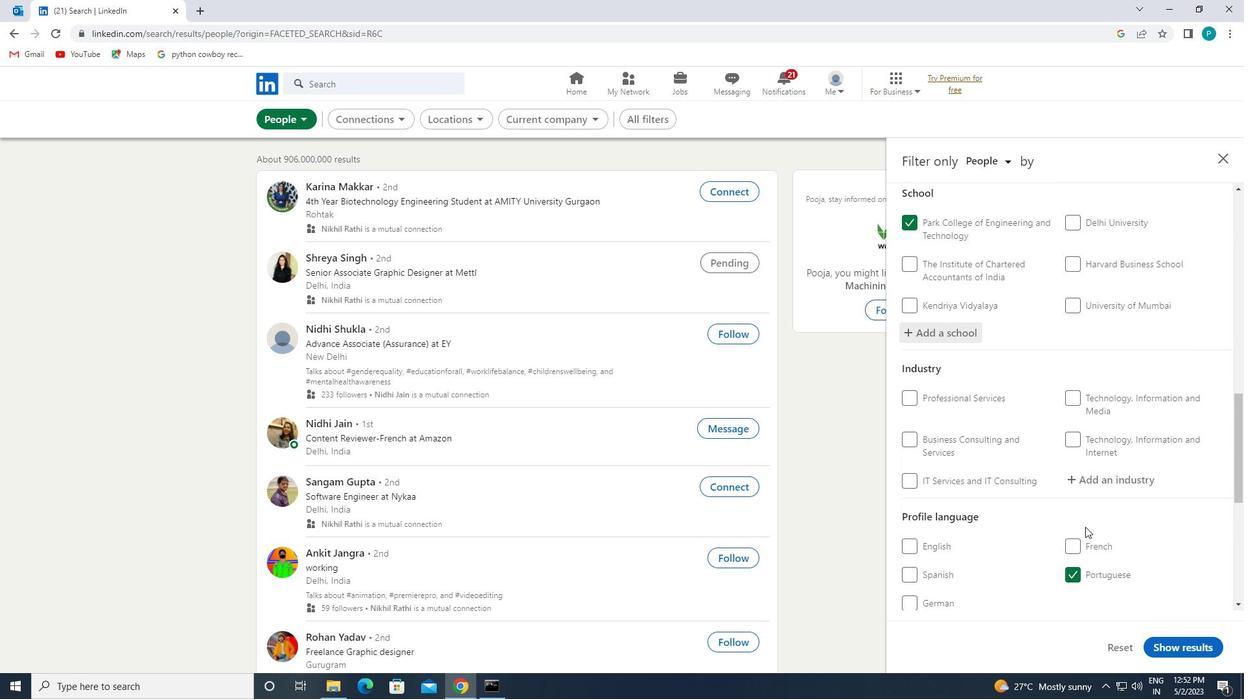 
Action: Mouse scrolled (1088, 519) with delta (0, 0)
Screenshot: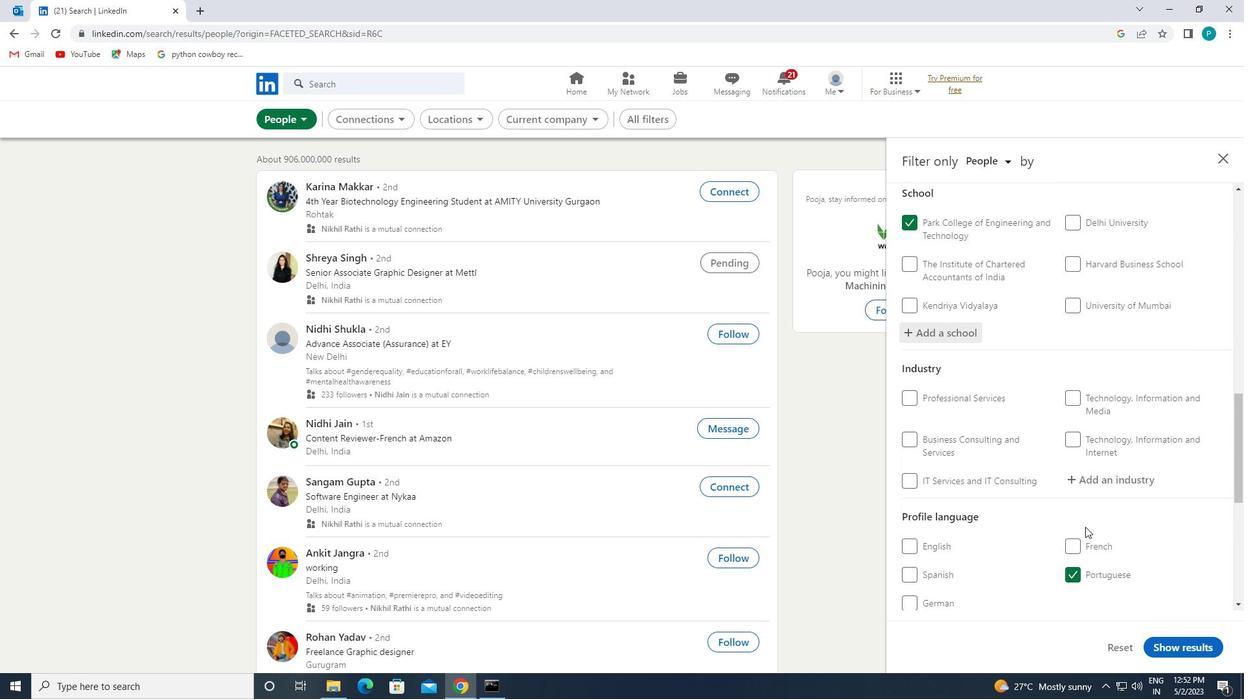 
Action: Mouse moved to (1071, 413)
Screenshot: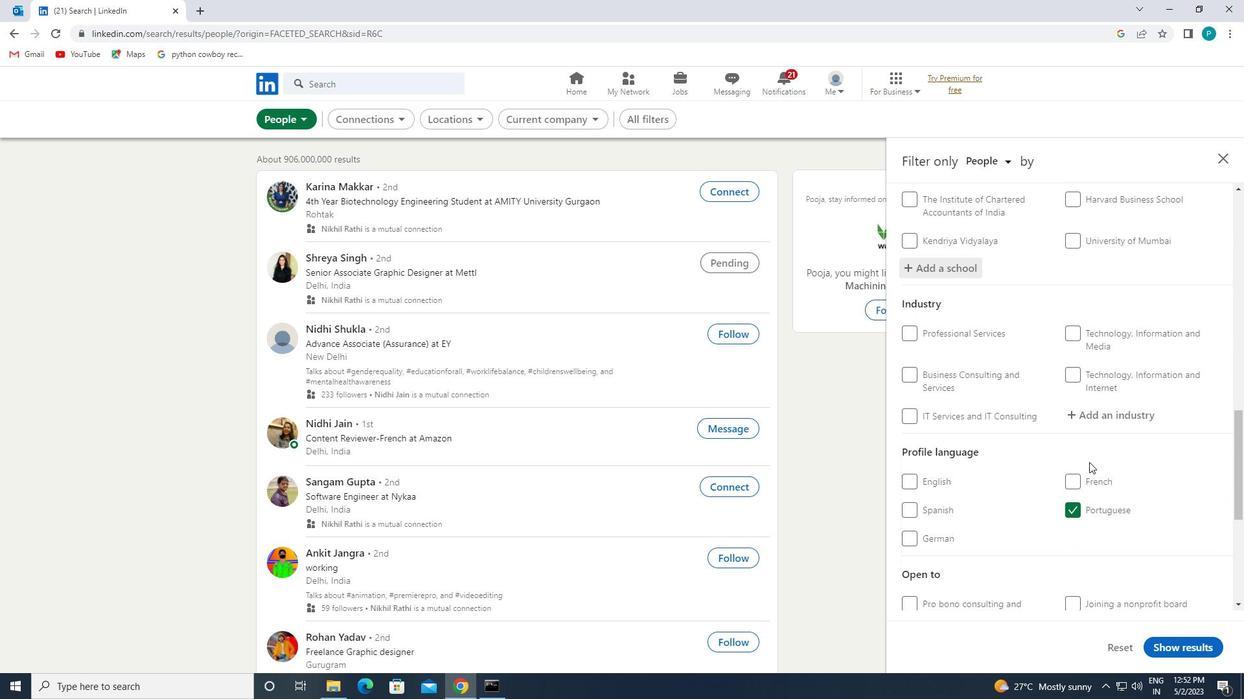
Action: Mouse pressed left at (1071, 413)
Screenshot: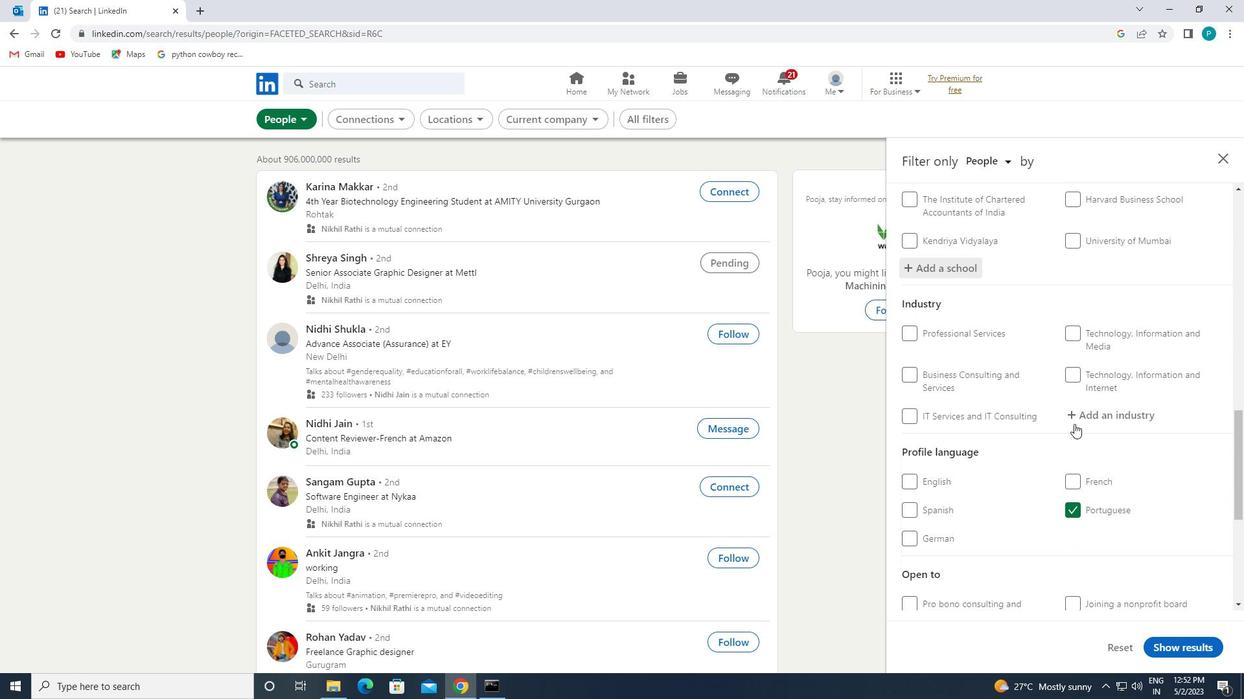
Action: Key pressed <Key.caps_lock>L<Key.caps_lock>OAN
Screenshot: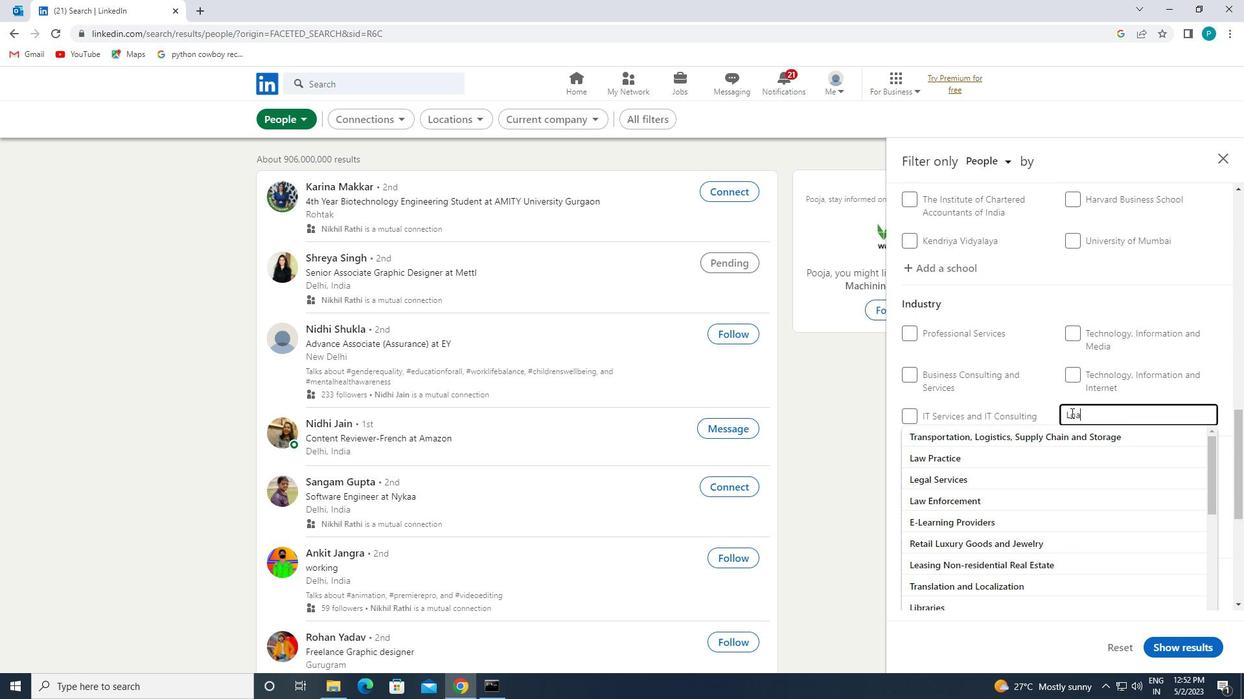 
Action: Mouse moved to (1016, 441)
Screenshot: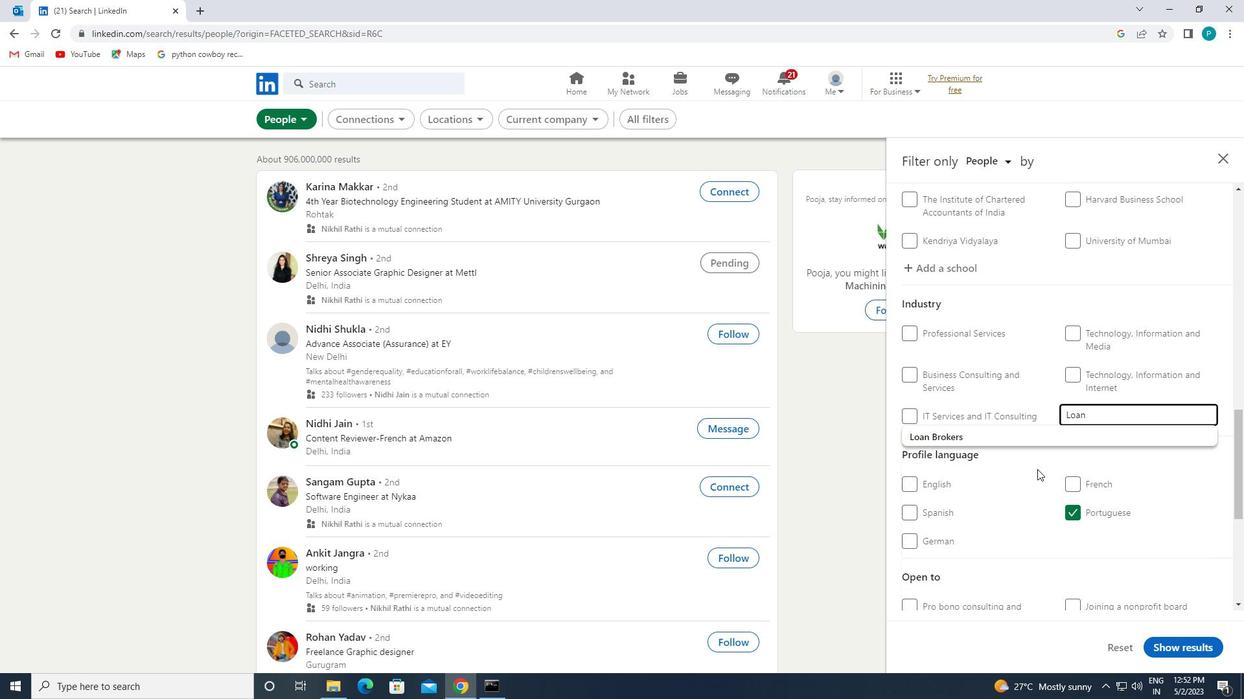 
Action: Mouse pressed left at (1016, 441)
Screenshot: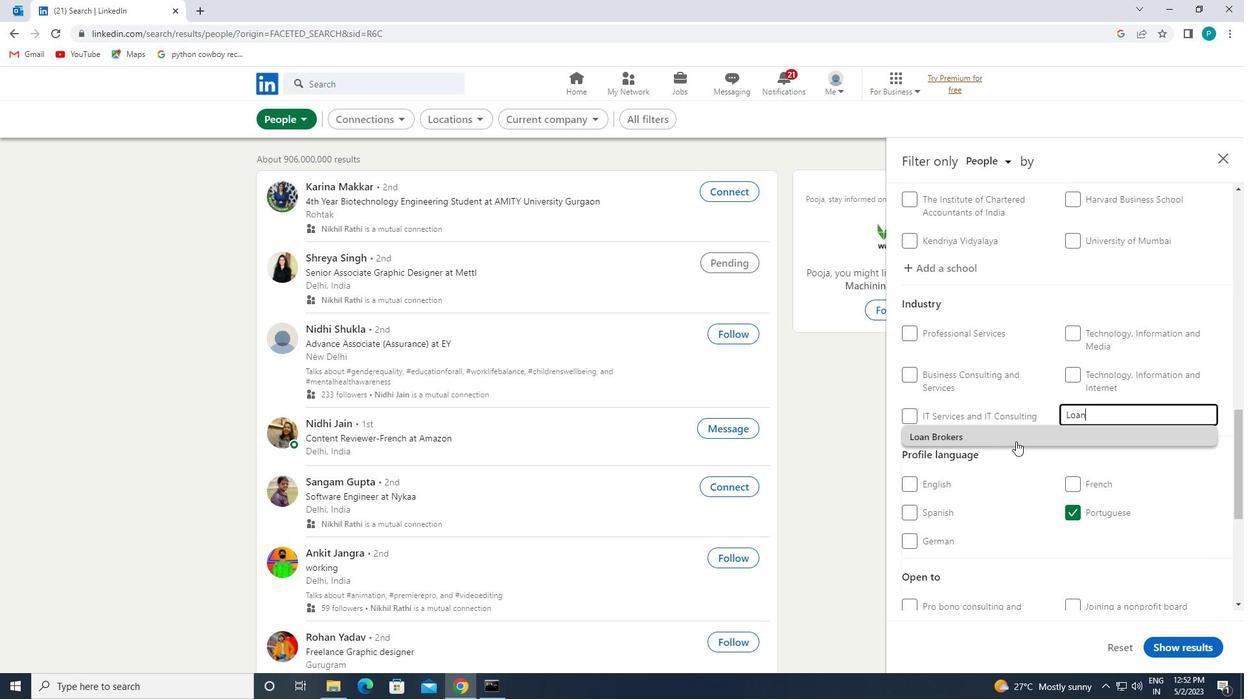 
Action: Mouse scrolled (1016, 441) with delta (0, 0)
Screenshot: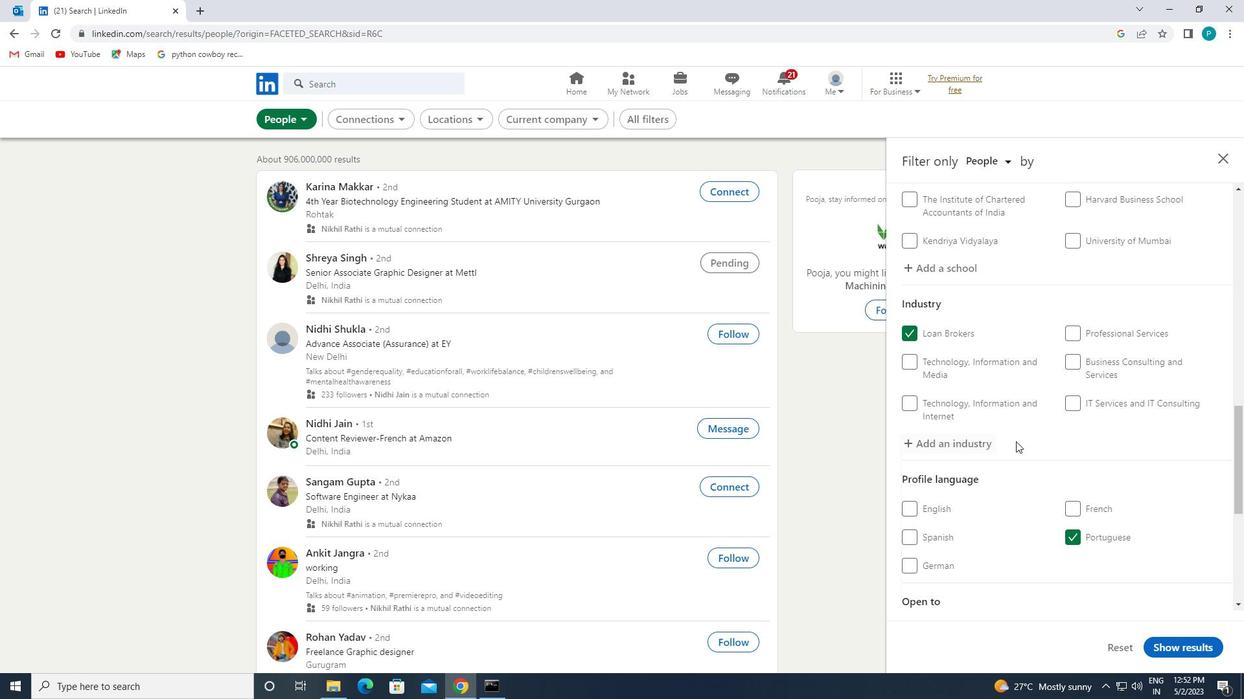 
Action: Mouse scrolled (1016, 441) with delta (0, 0)
Screenshot: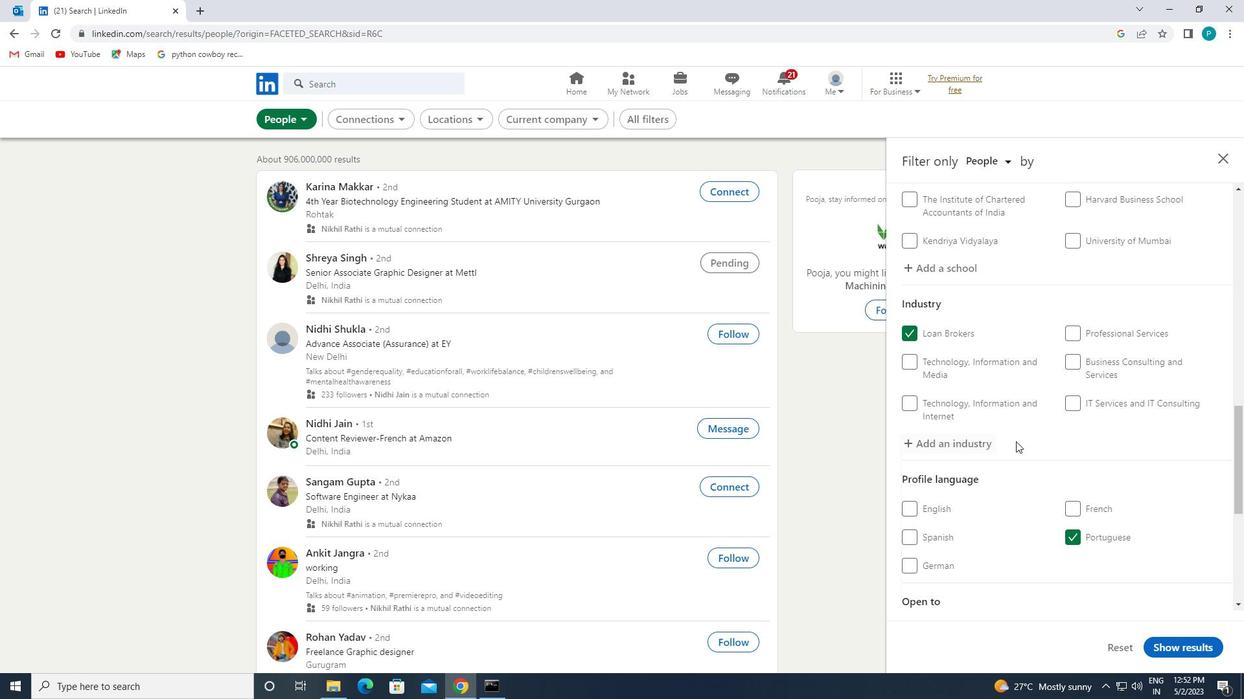 
Action: Mouse scrolled (1016, 441) with delta (0, 0)
Screenshot: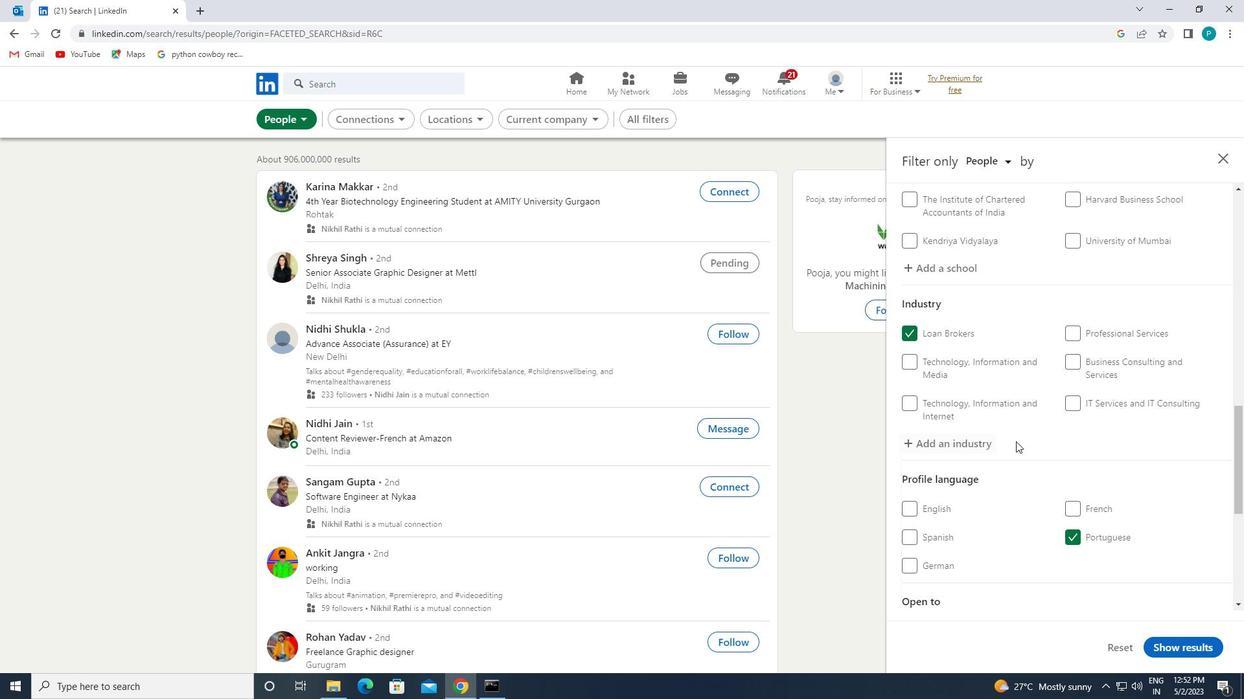 
Action: Mouse scrolled (1016, 441) with delta (0, 0)
Screenshot: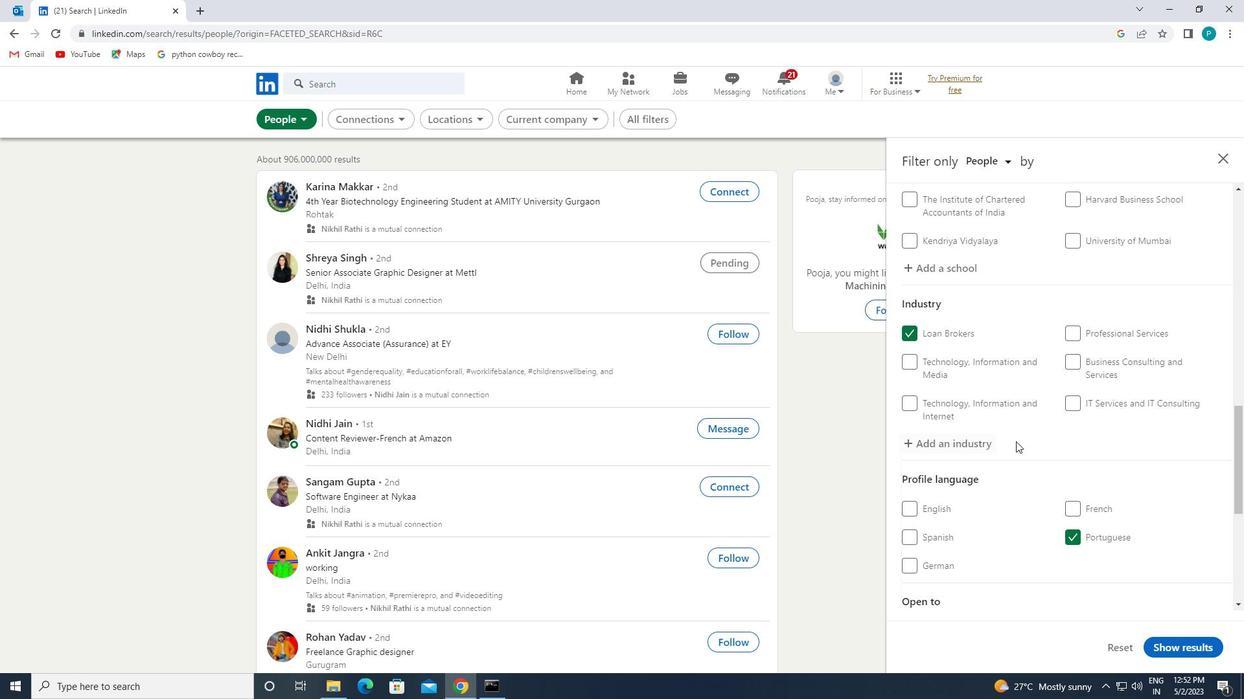 
Action: Mouse moved to (1102, 504)
Screenshot: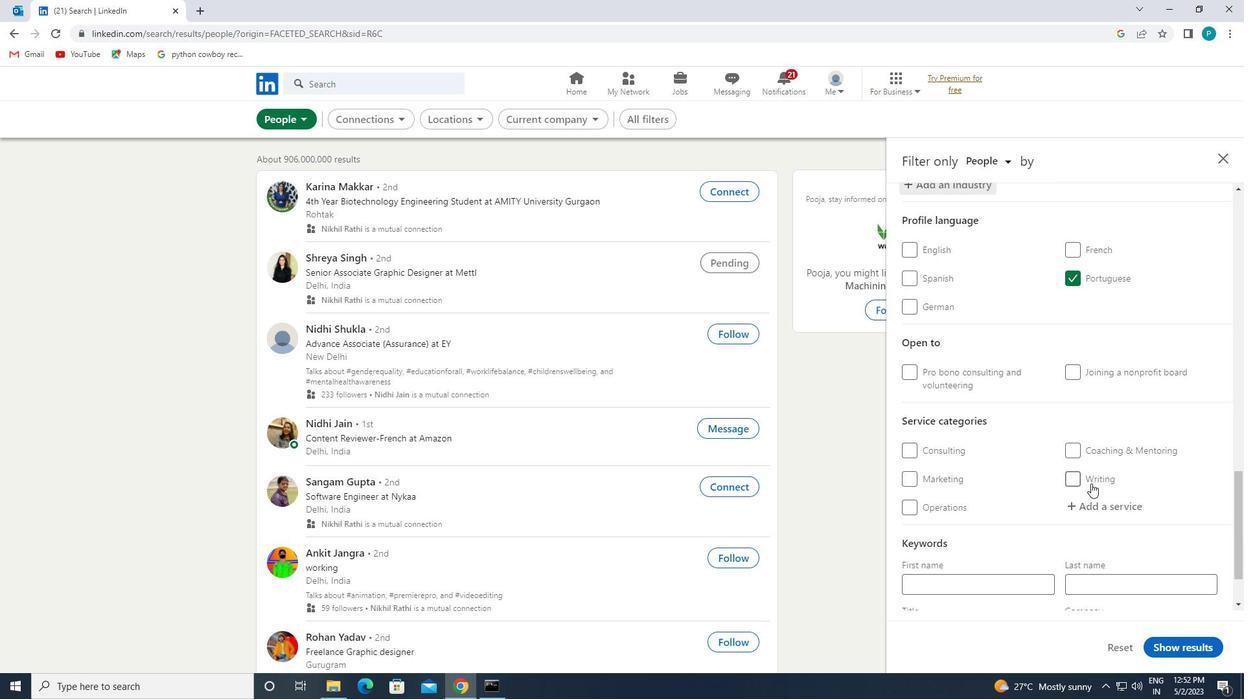 
Action: Mouse pressed left at (1102, 504)
Screenshot: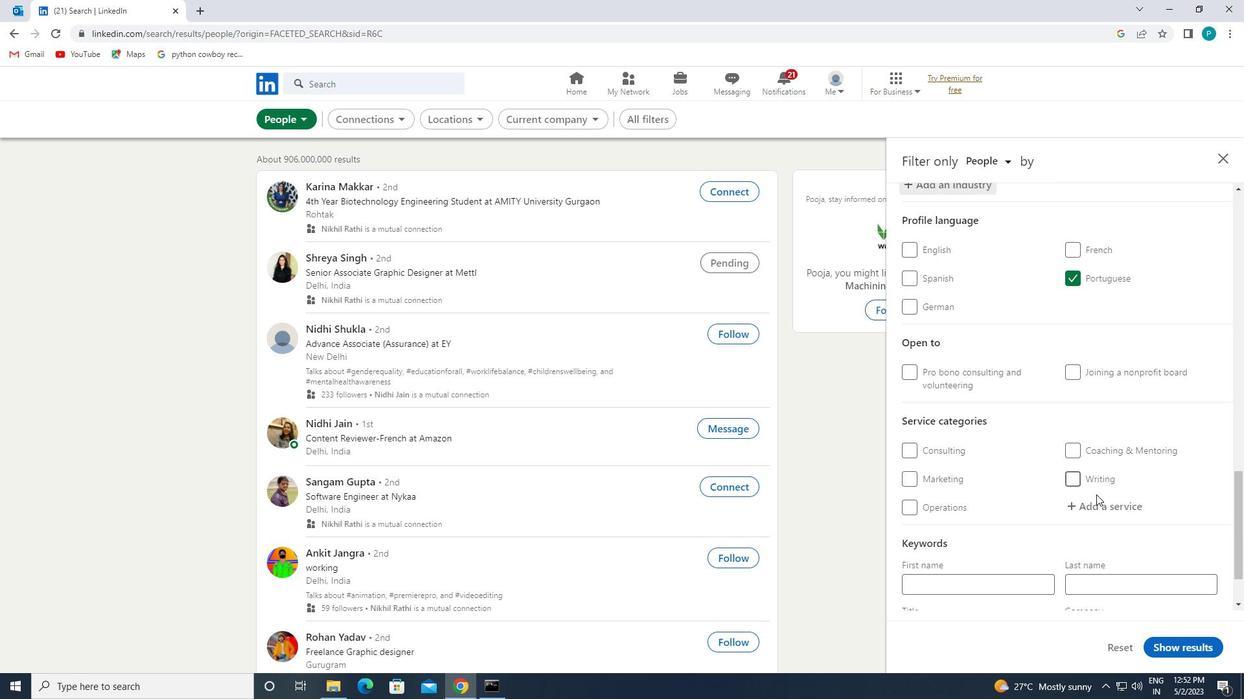 
Action: Key pressed <Key.caps_lock>C<Key.caps_lock>OMPUTER
Screenshot: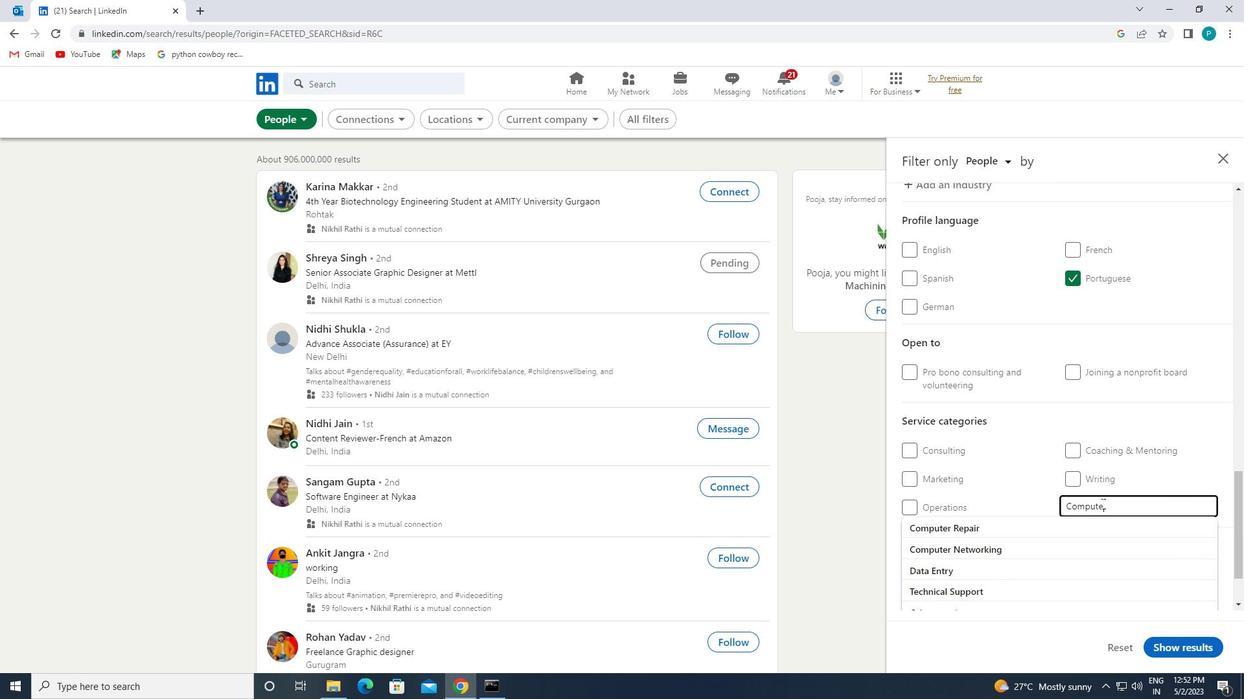 
Action: Mouse moved to (1080, 551)
Screenshot: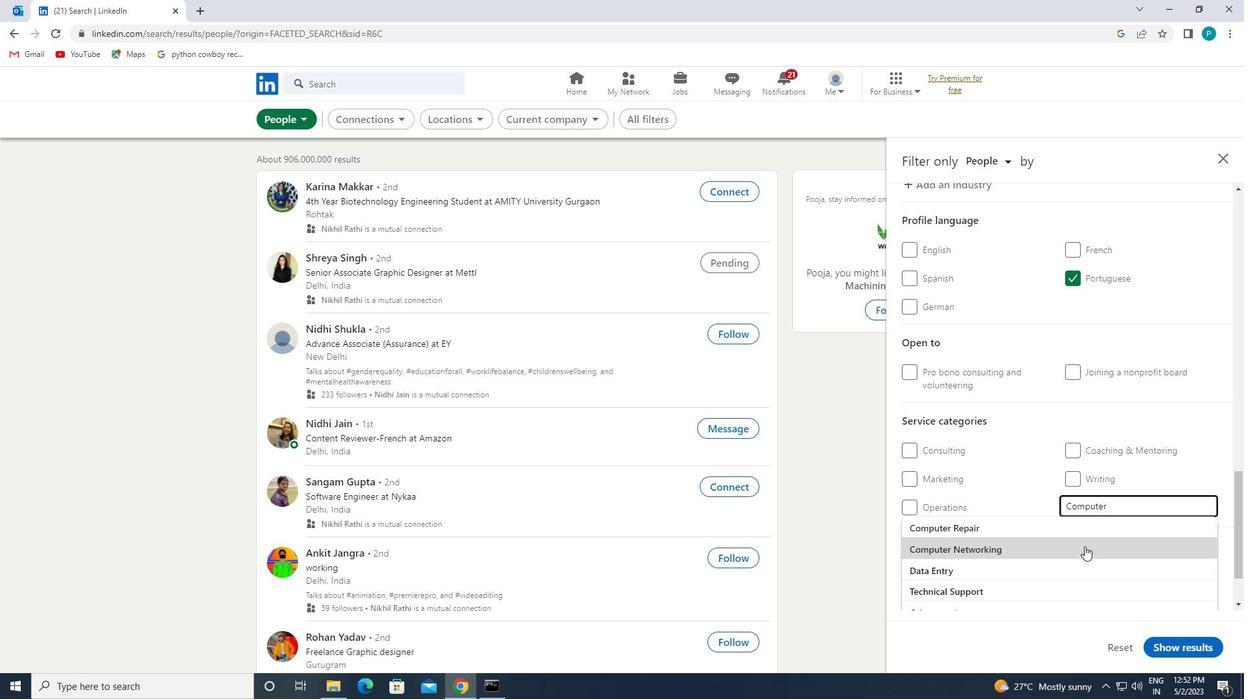 
Action: Mouse pressed left at (1080, 551)
Screenshot: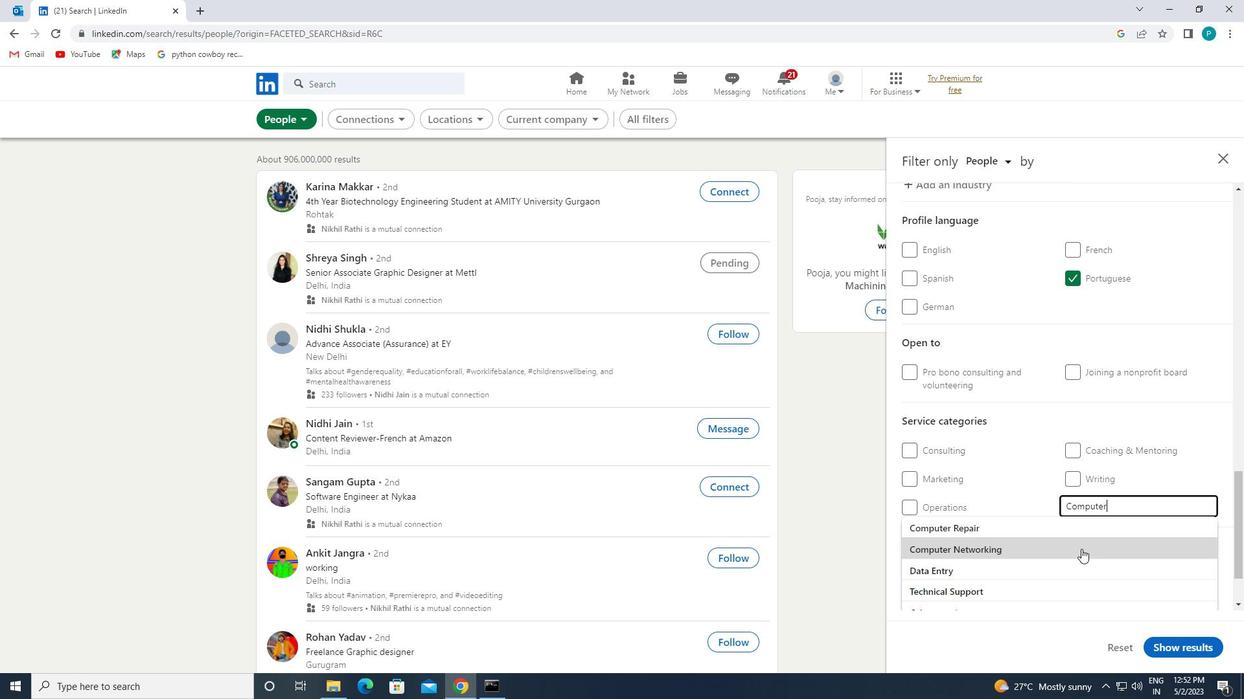 
Action: Mouse moved to (1075, 550)
Screenshot: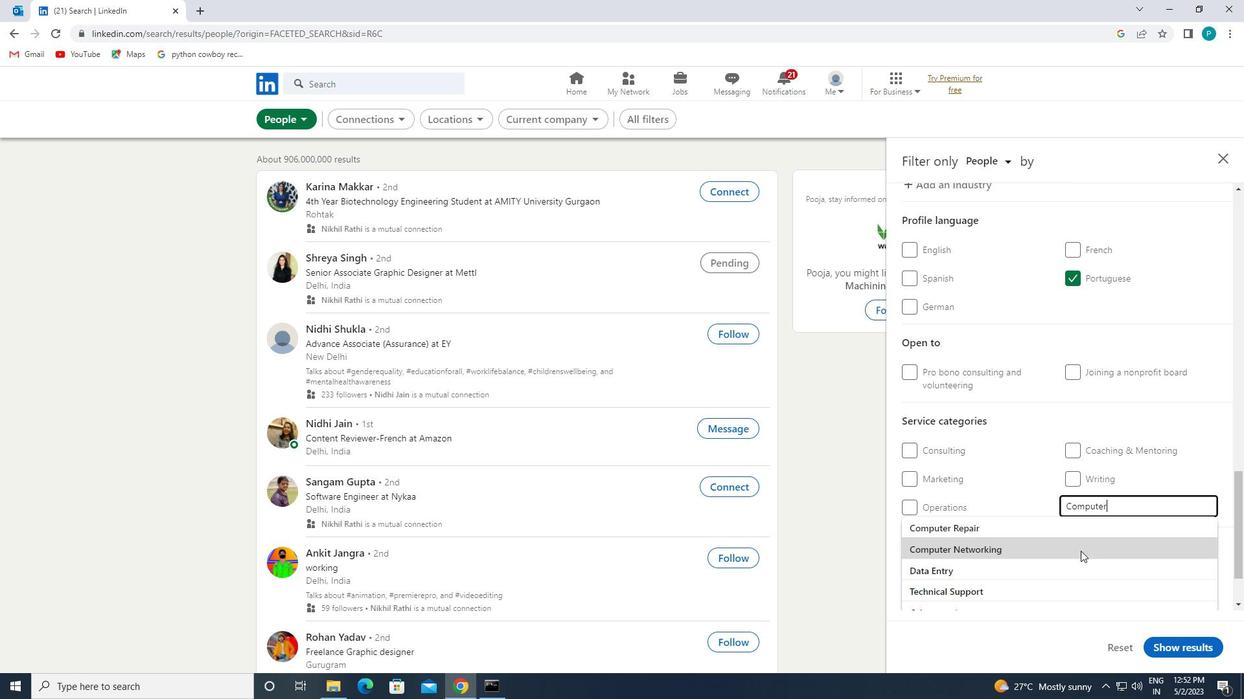 
Action: Mouse scrolled (1075, 549) with delta (0, 0)
Screenshot: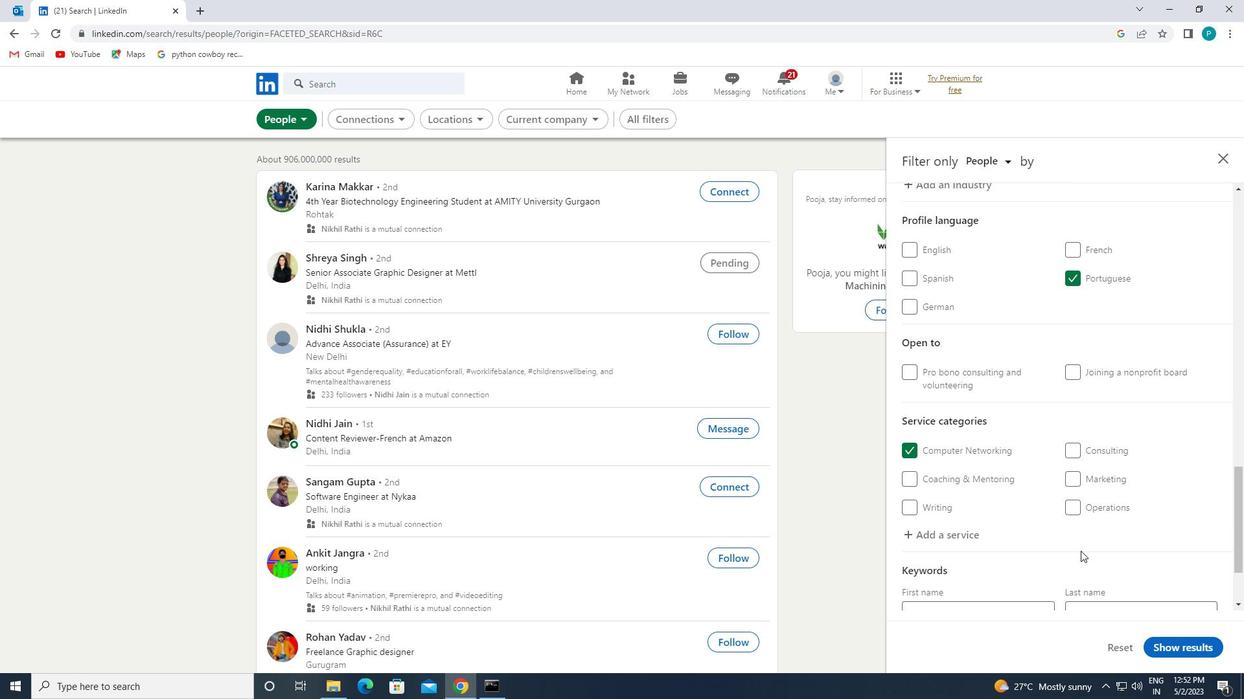 
Action: Mouse moved to (1073, 548)
Screenshot: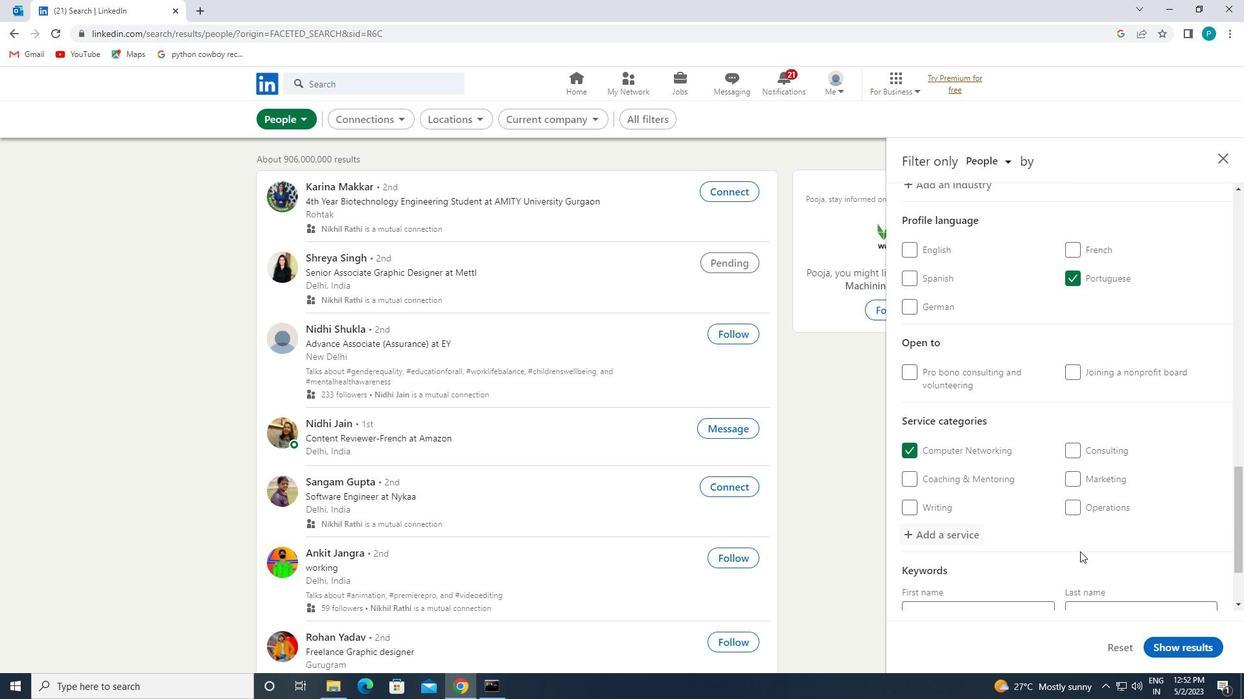 
Action: Mouse scrolled (1073, 548) with delta (0, 0)
Screenshot: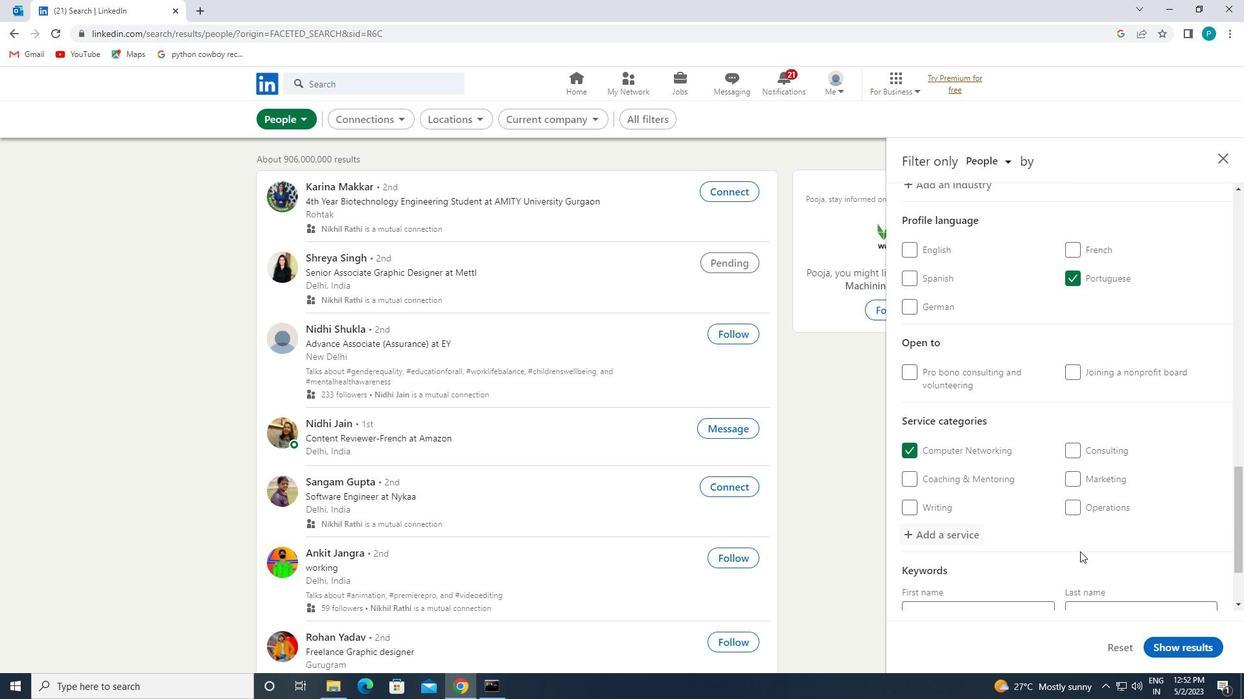 
Action: Mouse moved to (1072, 548)
Screenshot: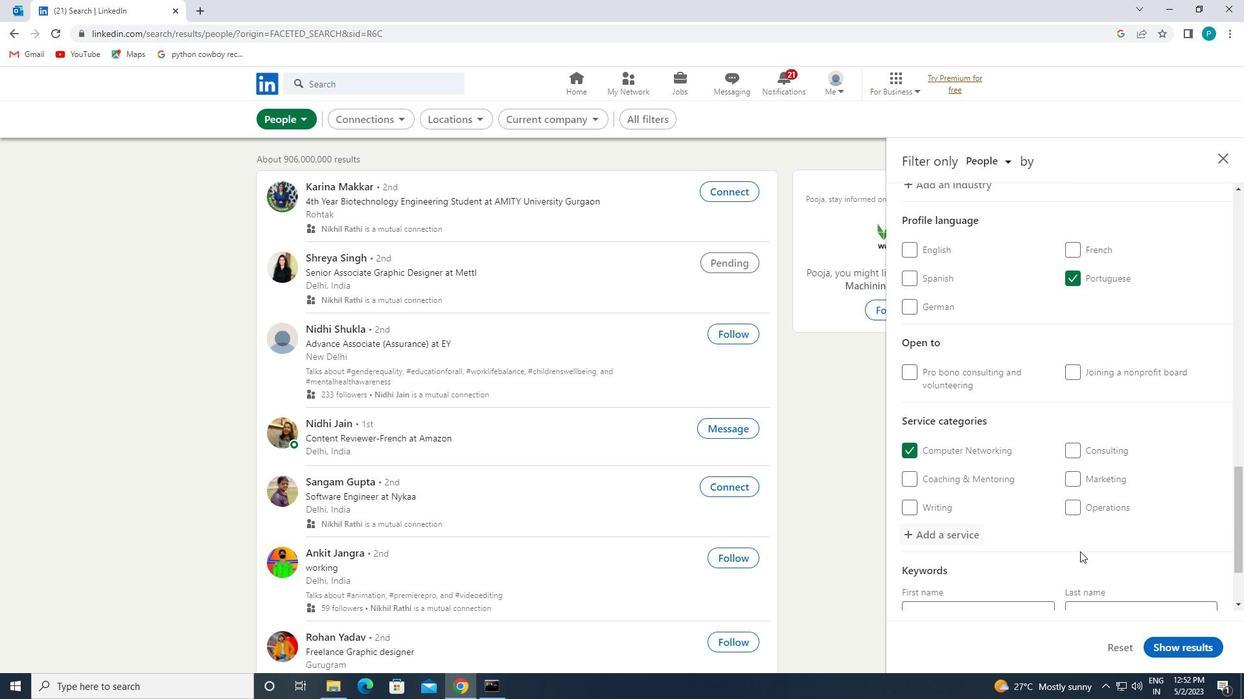 
Action: Mouse scrolled (1072, 547) with delta (0, 0)
Screenshot: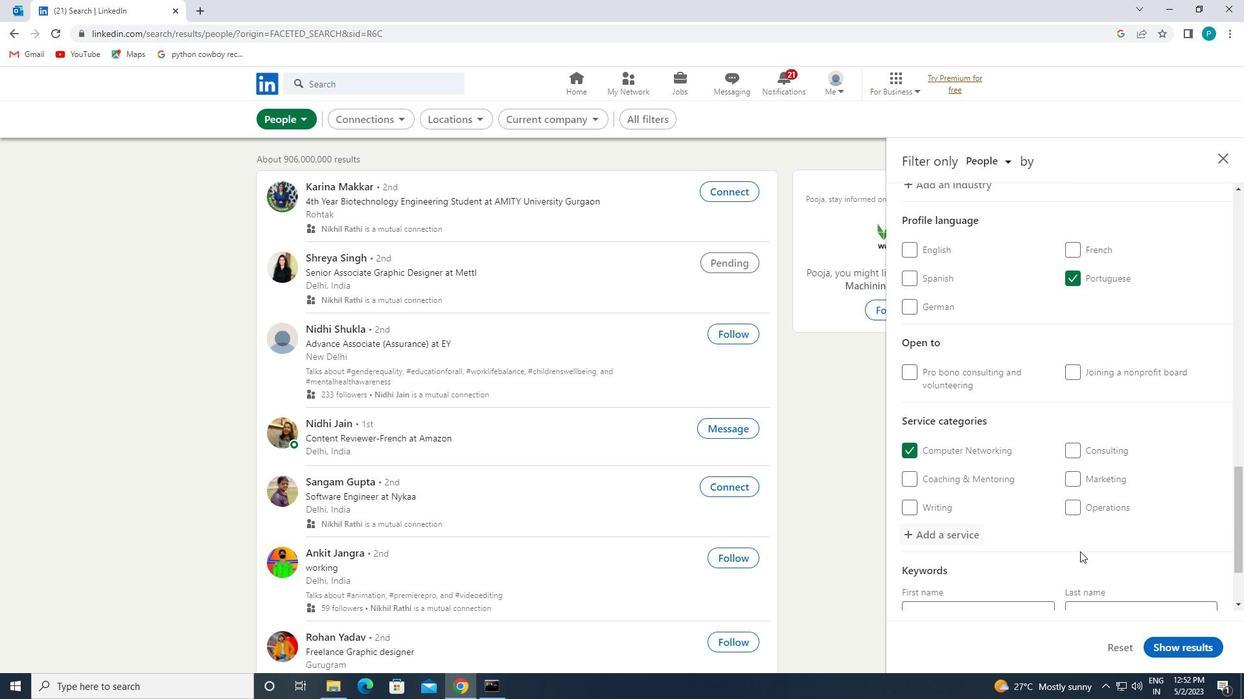 
Action: Mouse moved to (1028, 554)
Screenshot: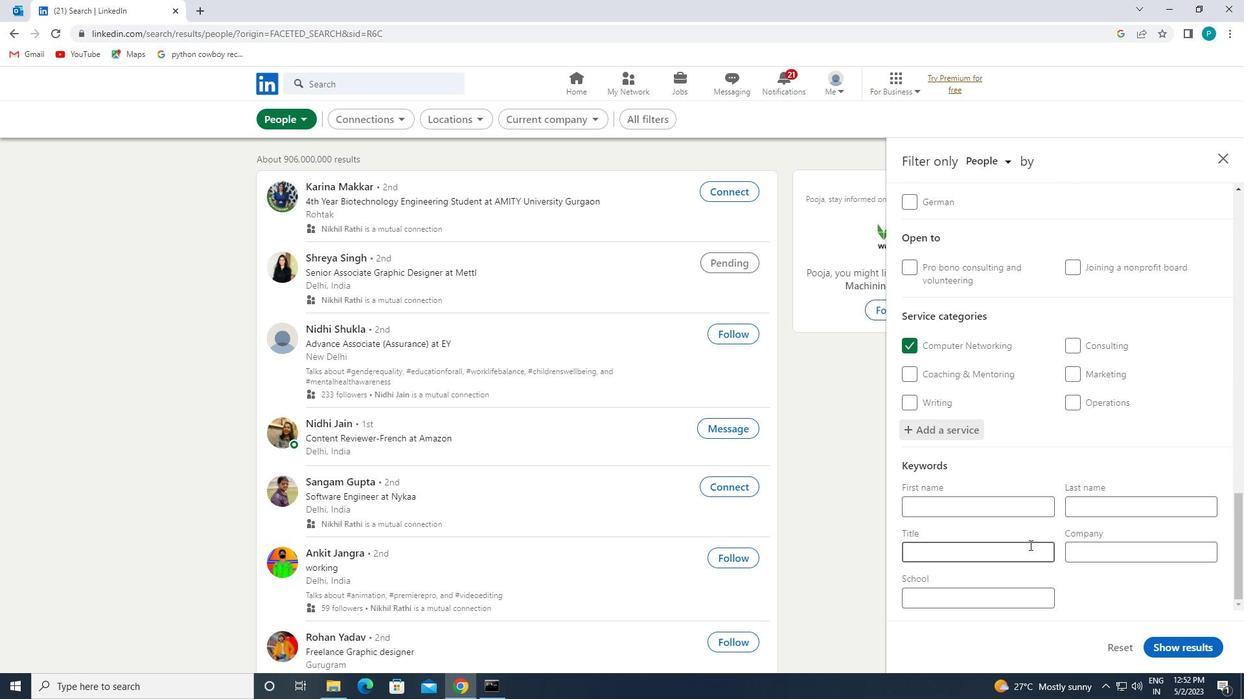 
Action: Mouse pressed left at (1028, 554)
Screenshot: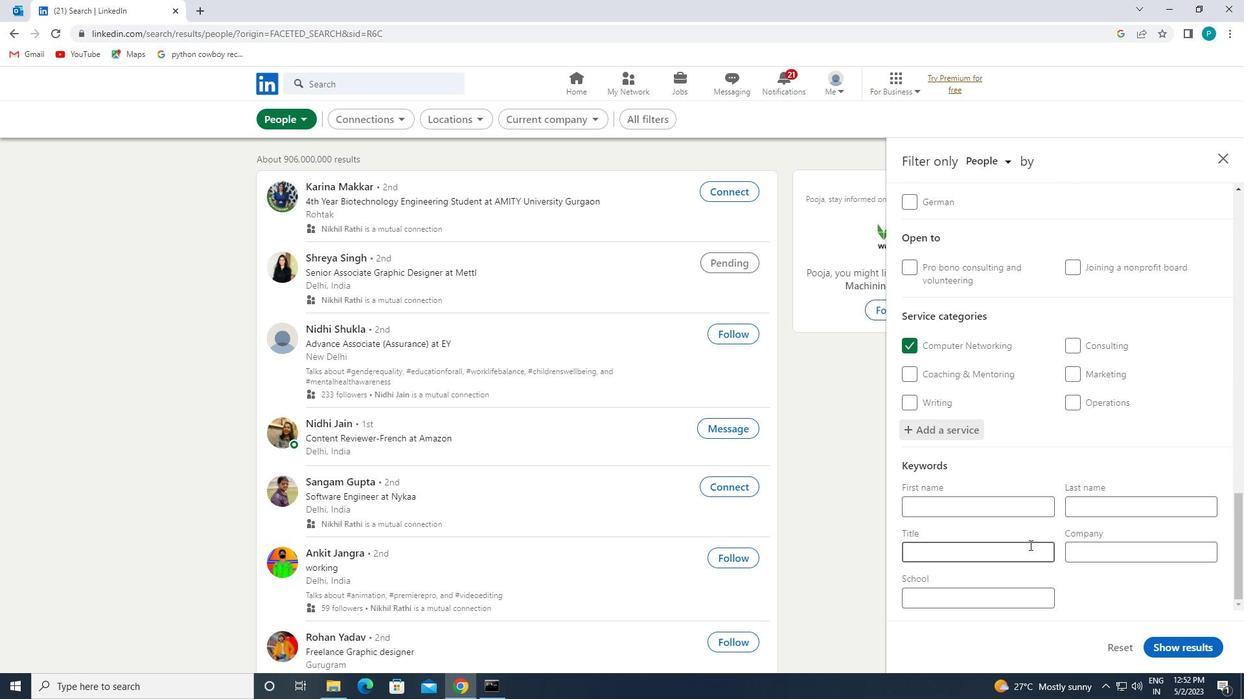 
Action: Key pressed <Key.caps_lock>S<Key.caps_lock>ALON<Key.space><Key.caps_lock>M<Key.caps_lock>ANAGER
Screenshot: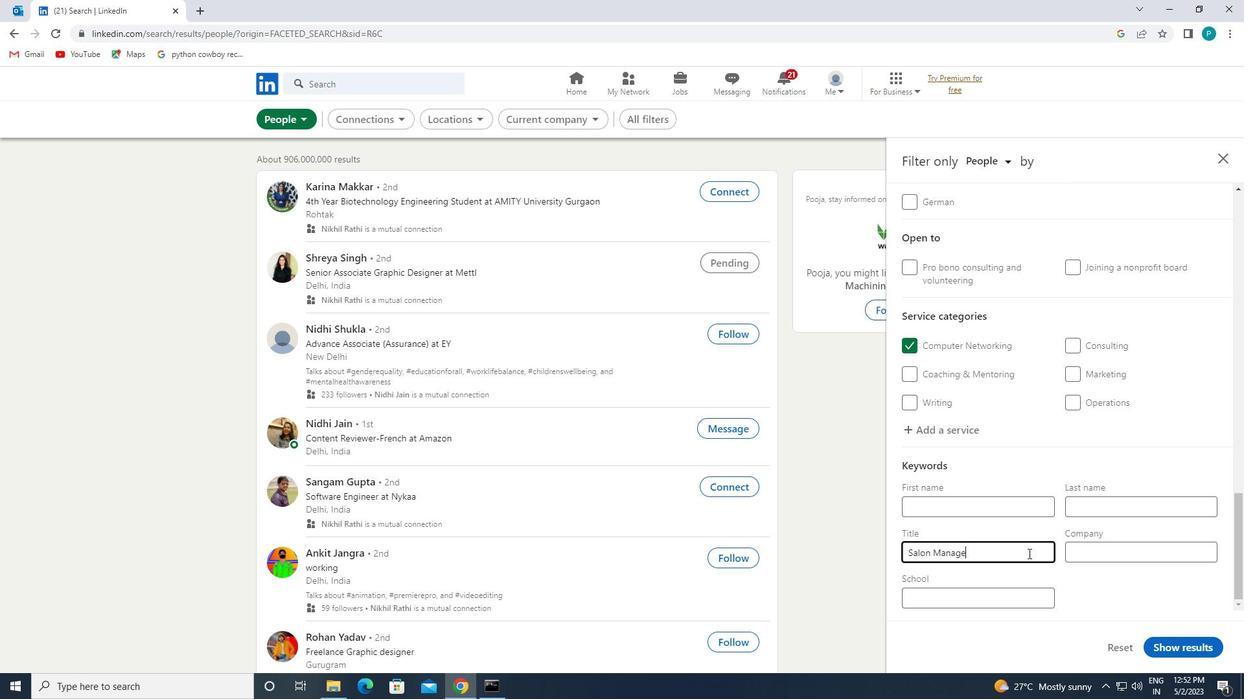 
Action: Mouse moved to (1179, 638)
Screenshot: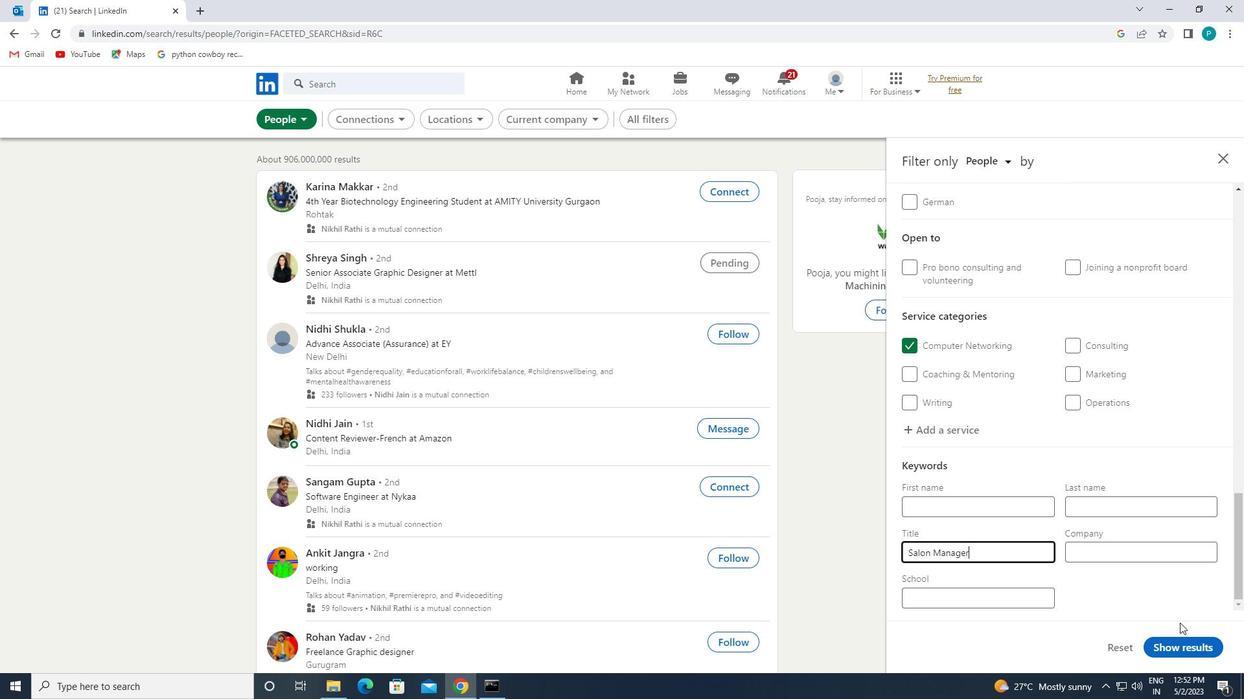 
Action: Mouse pressed left at (1179, 638)
Screenshot: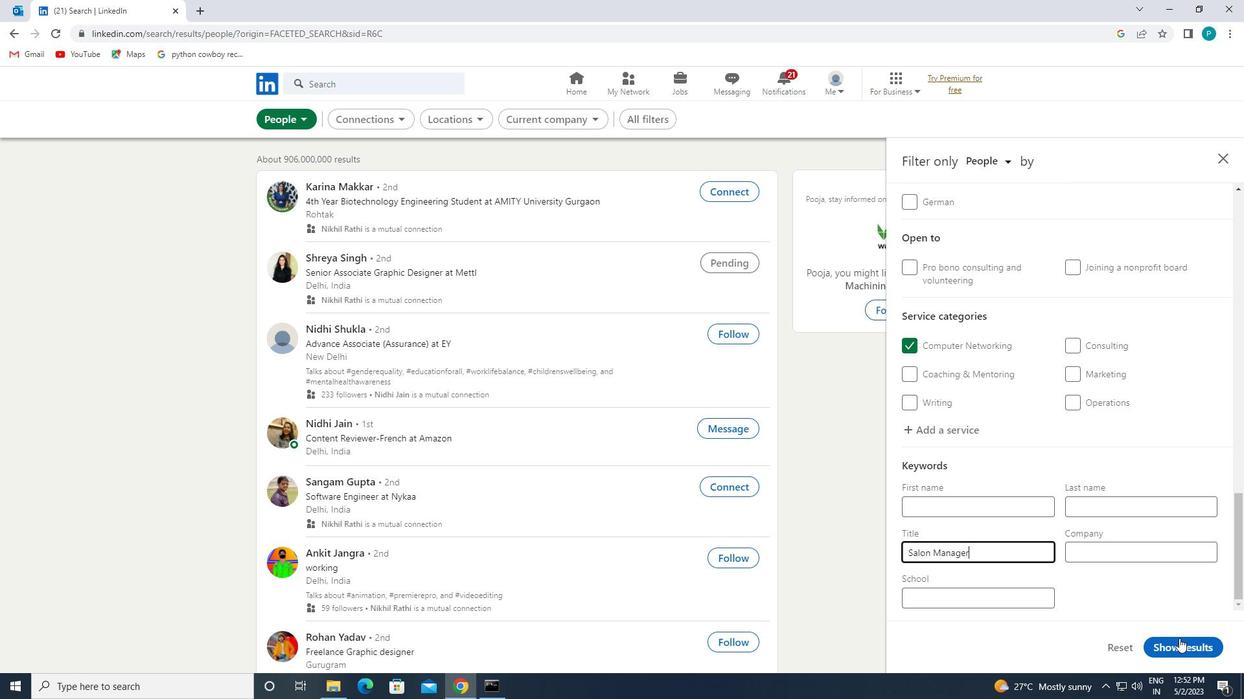 
